 Task: Look for space in Plasencia, Spain from 26th August, 2023 to 10th September, 2023 for 6 adults, 2 children in price range Rs.10000 to Rs.15000. Place can be entire place or shared room with 6 bedrooms having 6 beds and 6 bathrooms. Property type can be house, flat, guest house. Amenities needed are: wifi, TV, free parkinig on premises, gym, breakfast. Booking option can be shelf check-in. Required host language is English.
Action: Mouse moved to (519, 103)
Screenshot: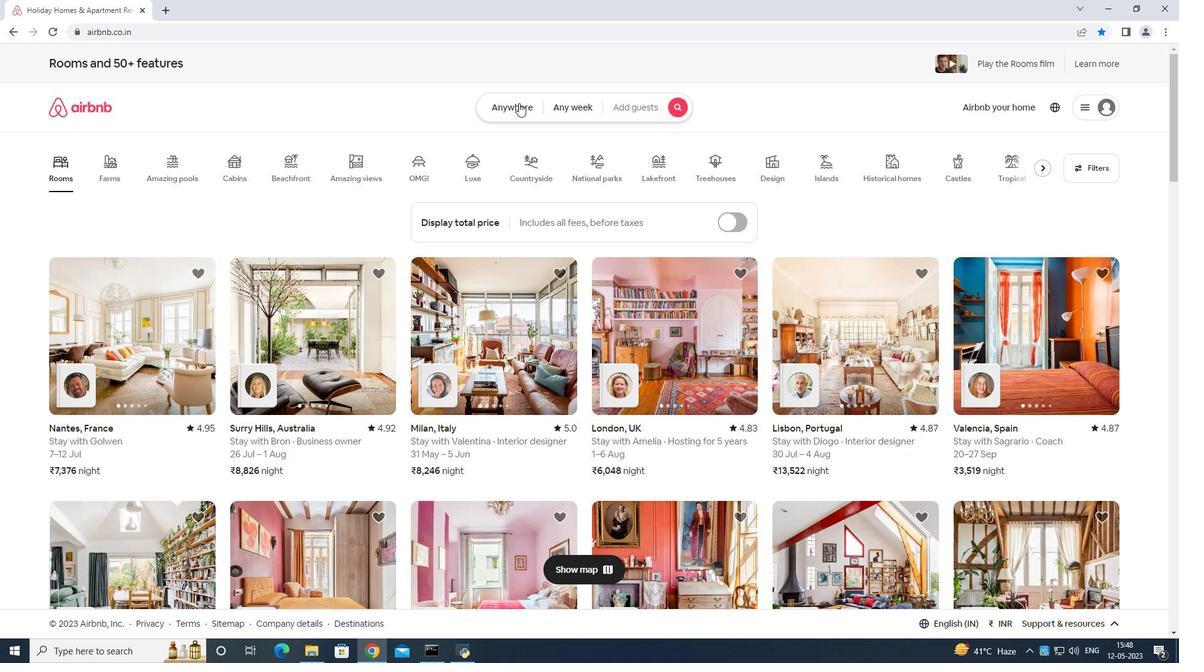 
Action: Mouse pressed left at (519, 103)
Screenshot: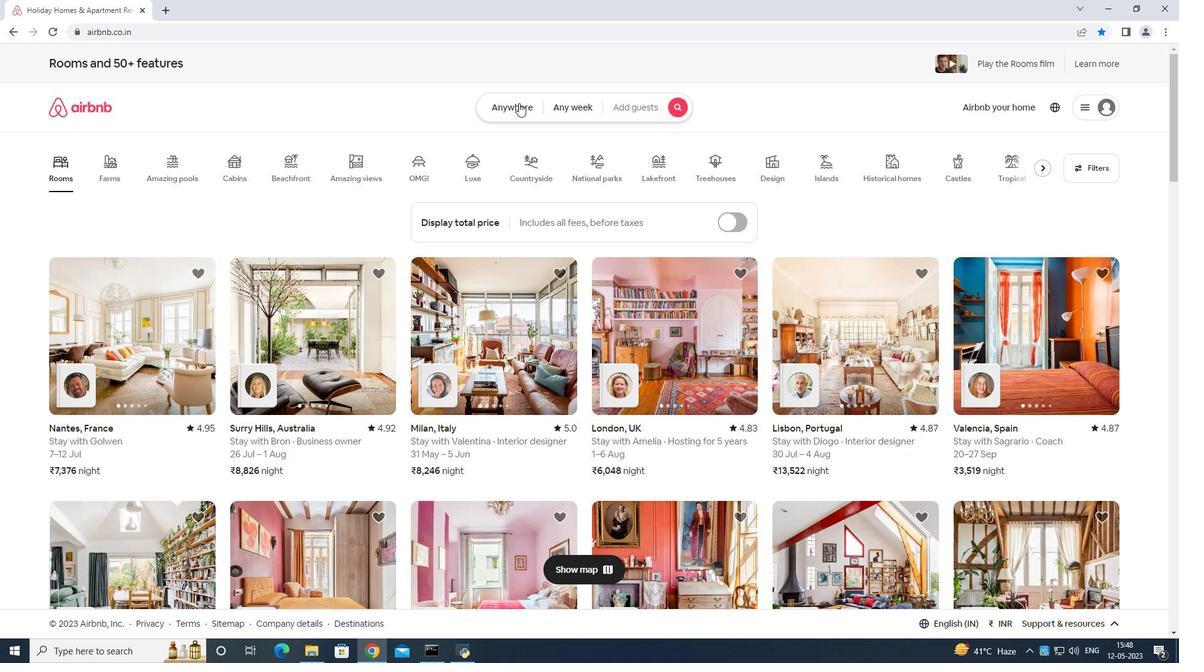 
Action: Mouse moved to (430, 148)
Screenshot: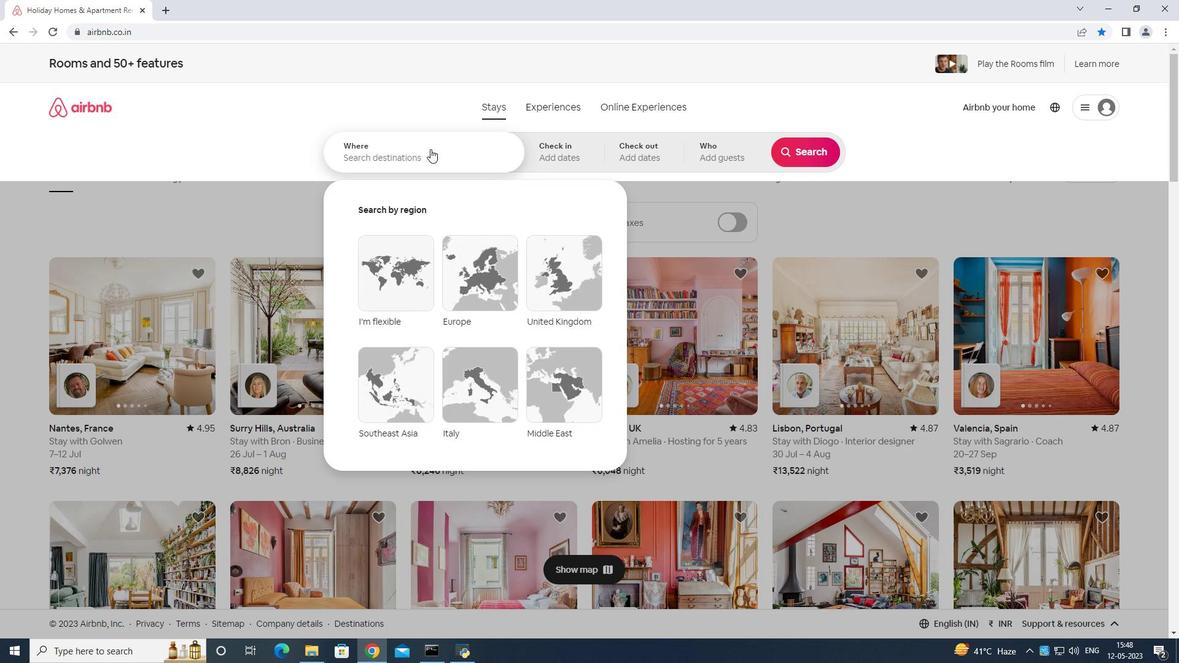 
Action: Mouse pressed left at (430, 148)
Screenshot: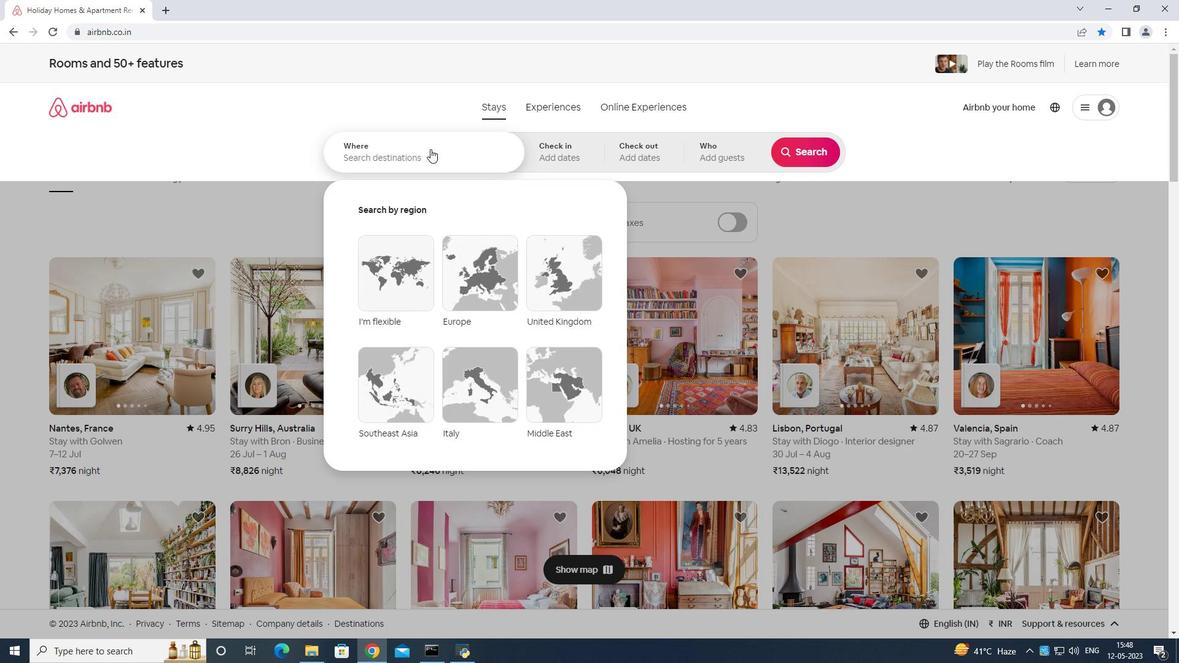 
Action: Mouse moved to (410, 149)
Screenshot: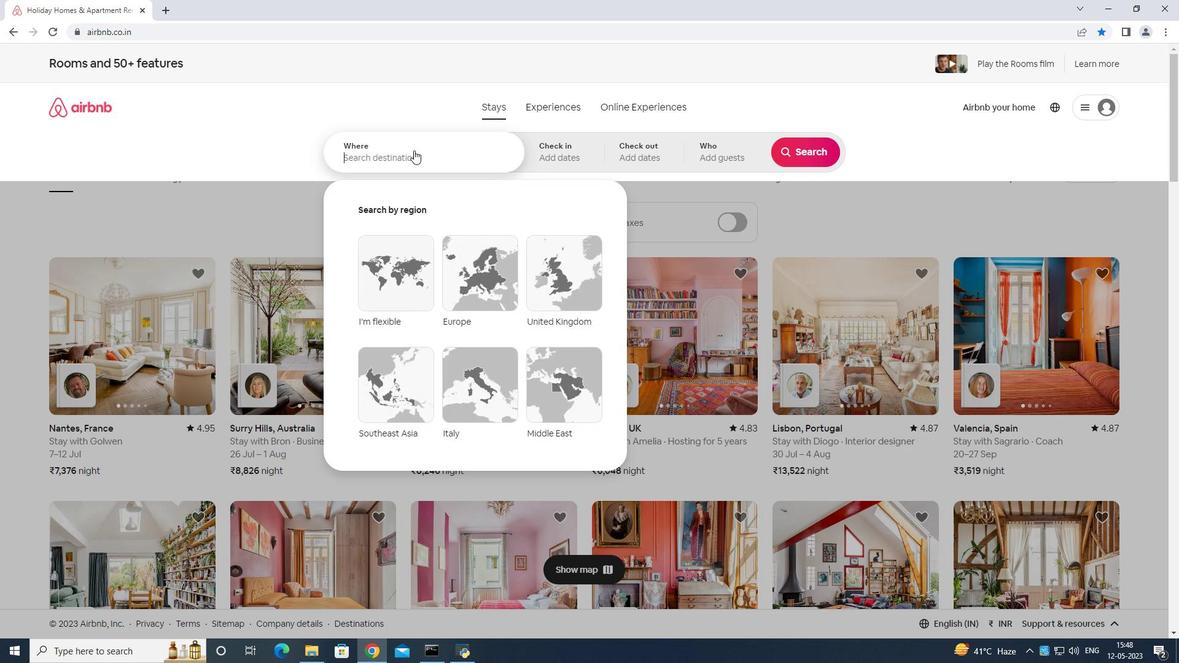 
Action: Key pressed <Key.shift>Plasecia<Key.space>spain<Key.enter>
Screenshot: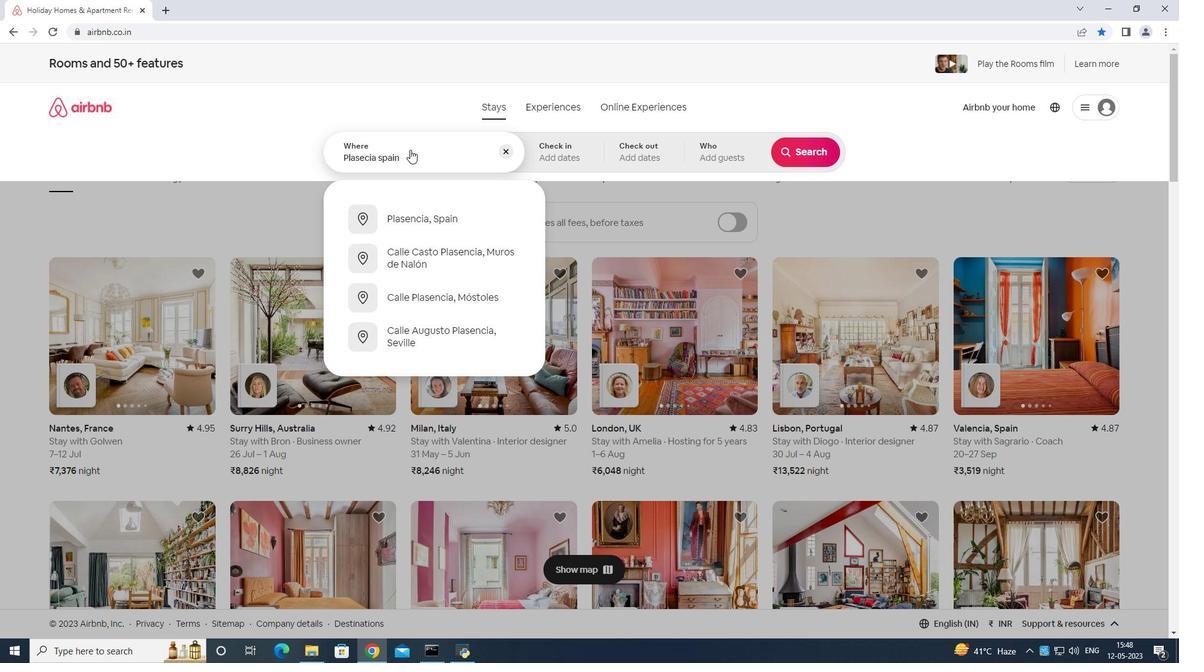 
Action: Mouse moved to (800, 253)
Screenshot: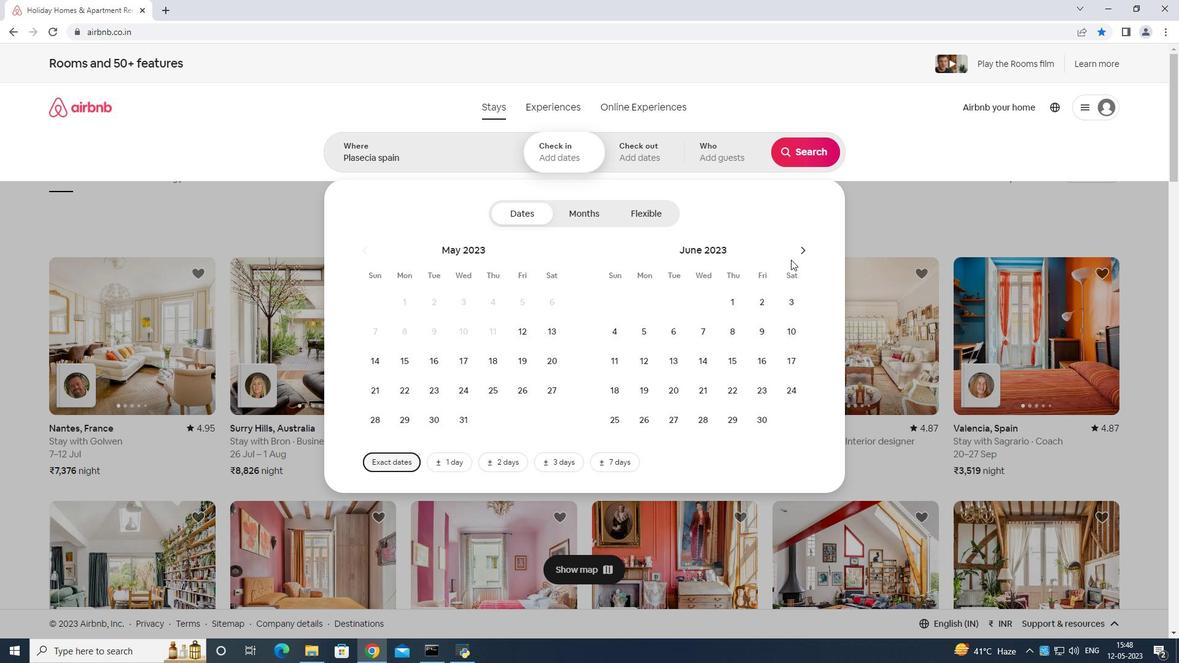 
Action: Mouse pressed left at (800, 253)
Screenshot: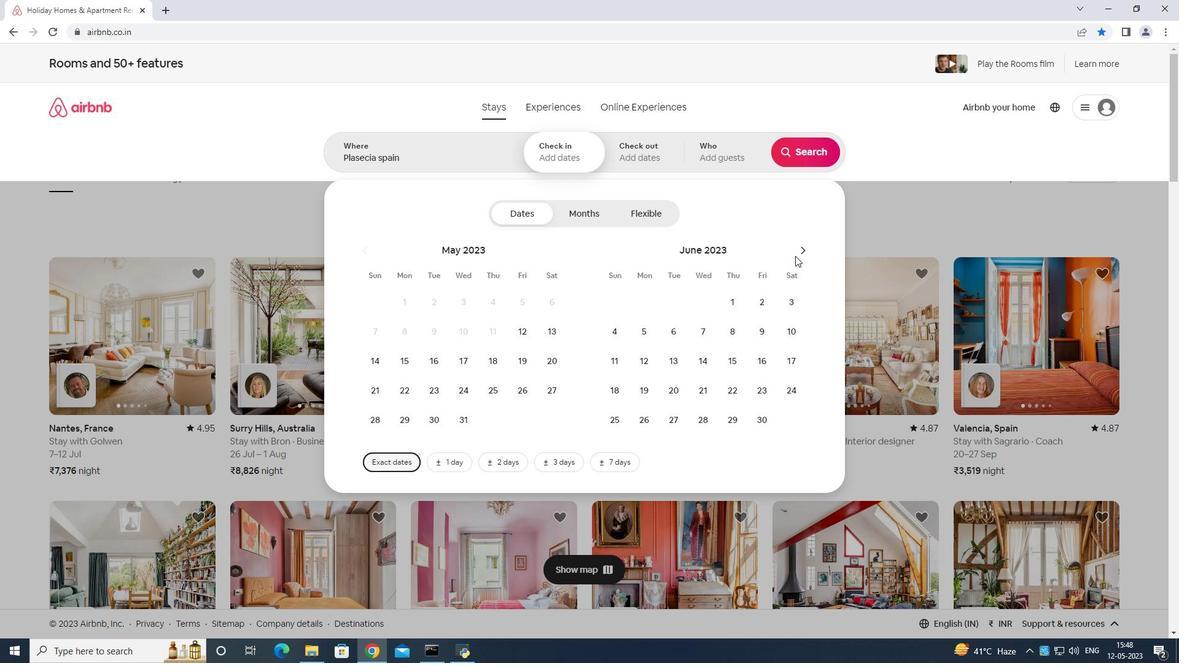 
Action: Mouse moved to (801, 252)
Screenshot: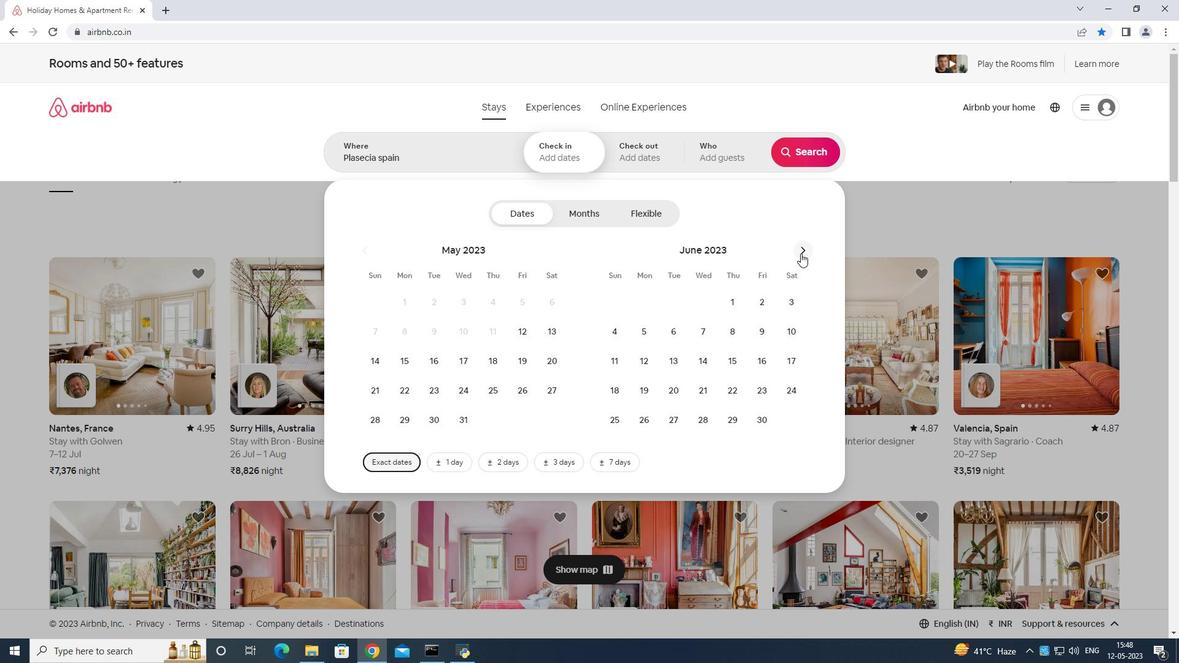 
Action: Mouse pressed left at (801, 252)
Screenshot: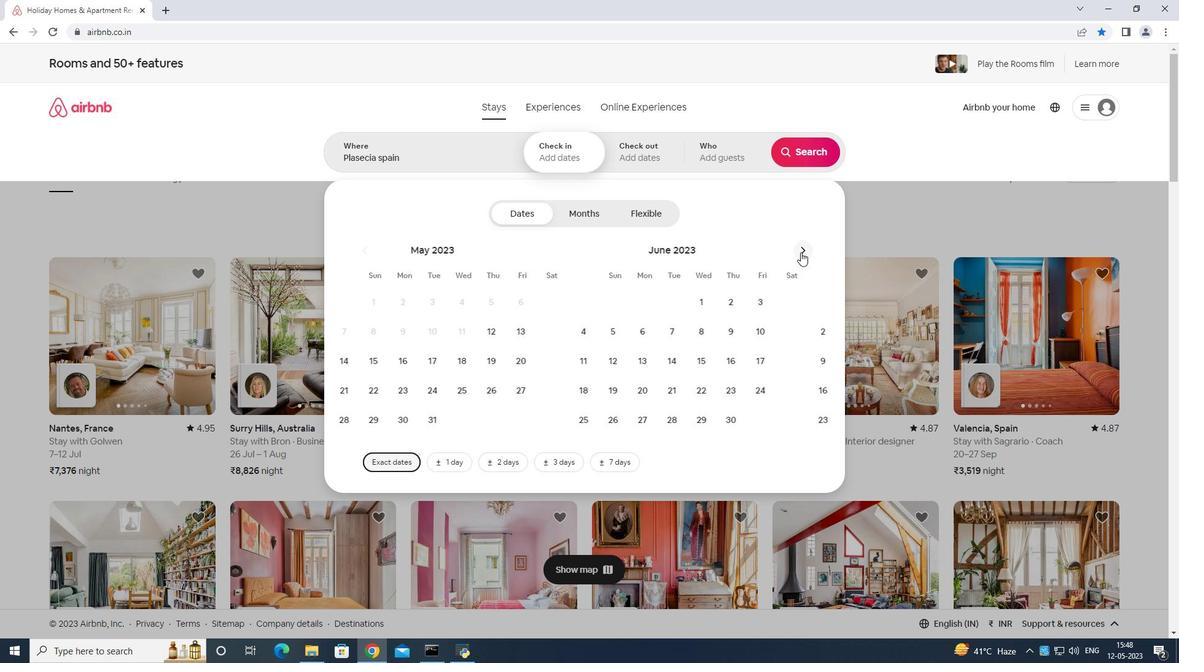 
Action: Mouse moved to (786, 383)
Screenshot: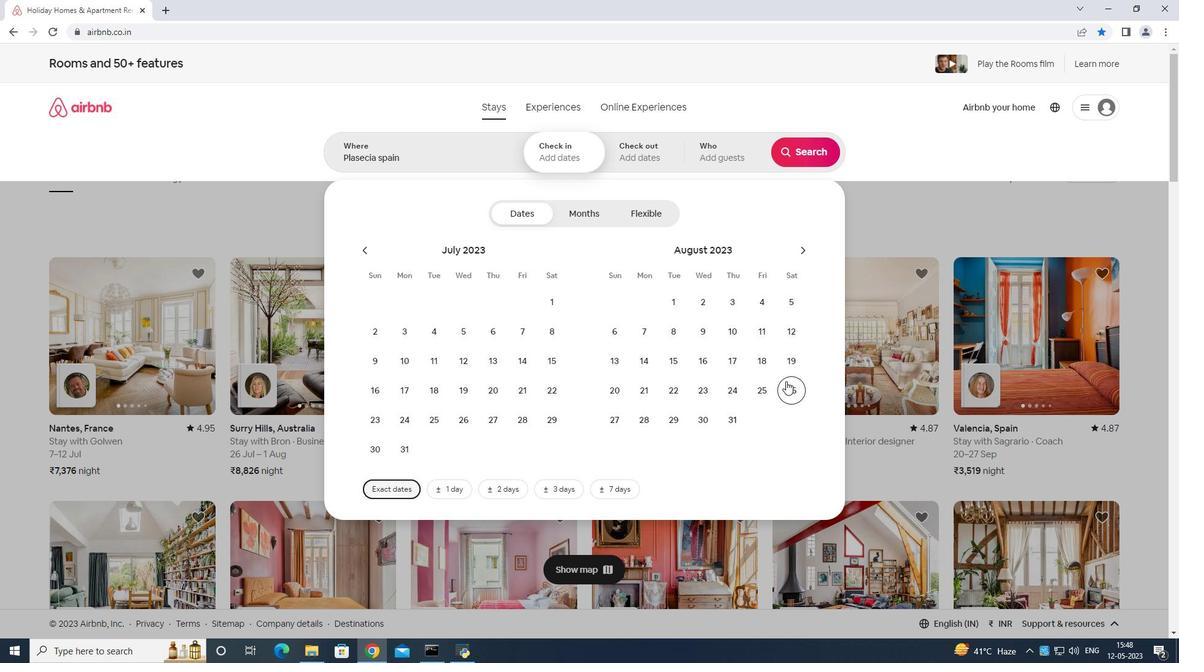 
Action: Mouse pressed left at (786, 383)
Screenshot: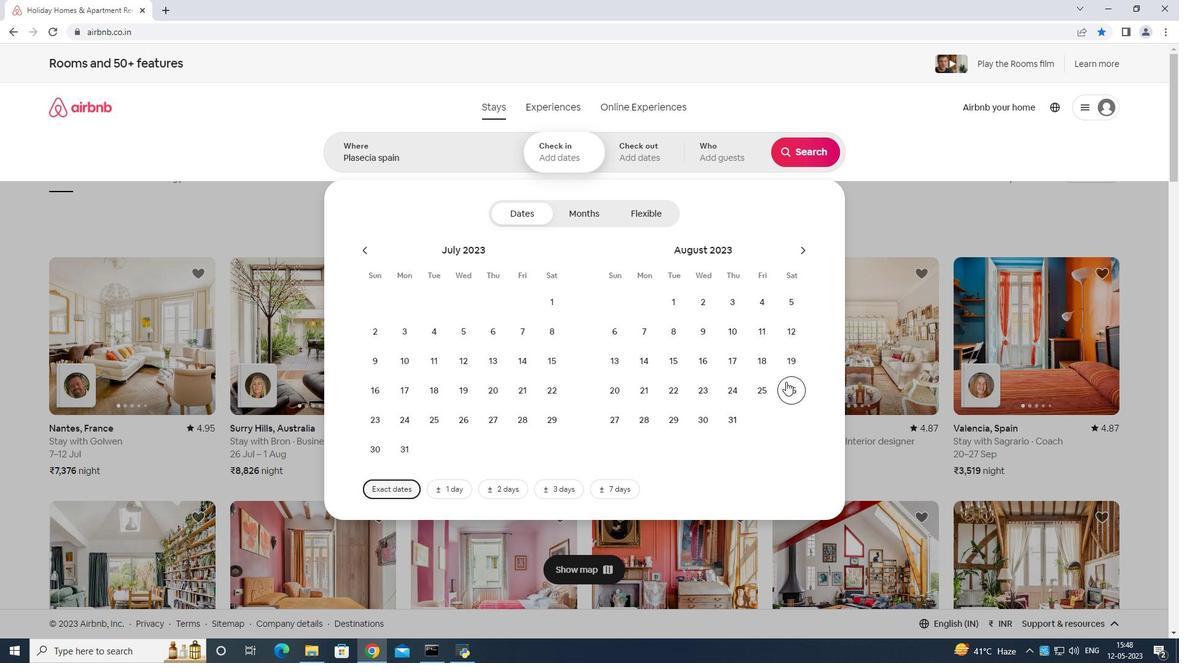 
Action: Mouse moved to (724, 154)
Screenshot: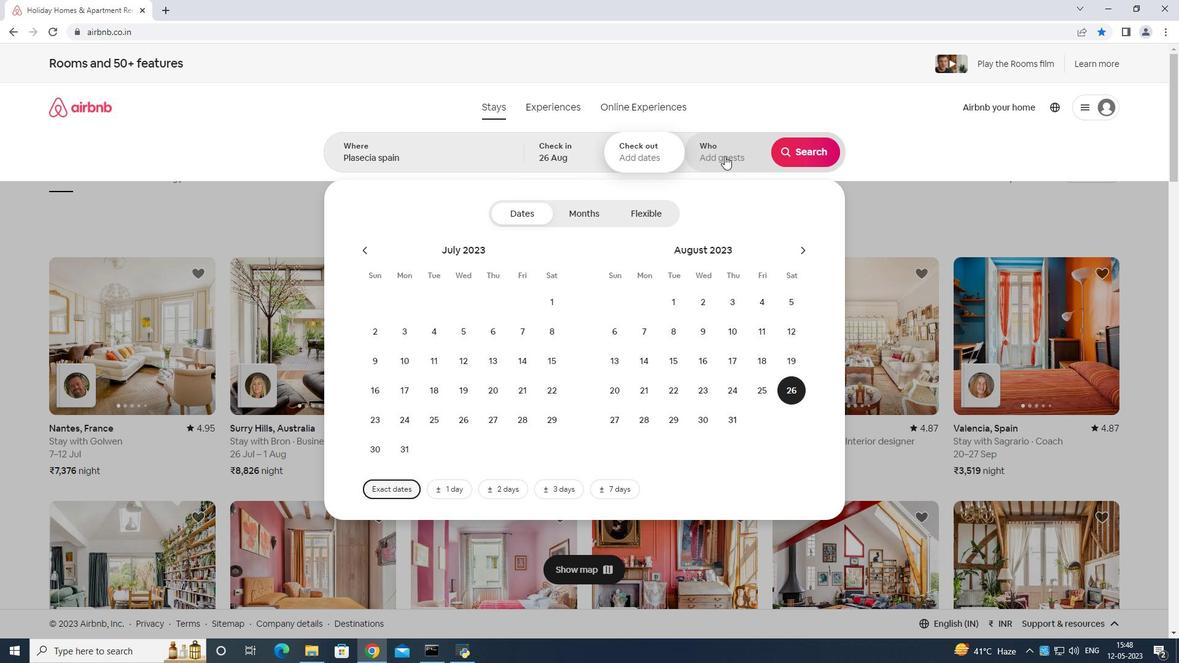 
Action: Mouse pressed left at (724, 154)
Screenshot: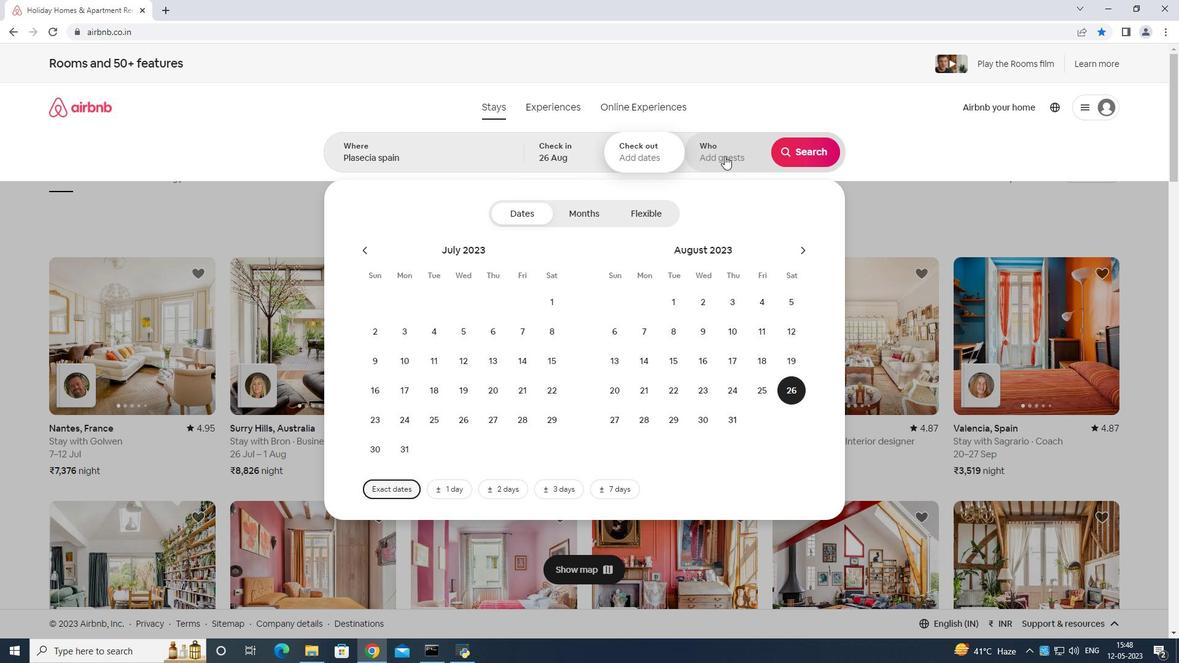 
Action: Mouse moved to (659, 155)
Screenshot: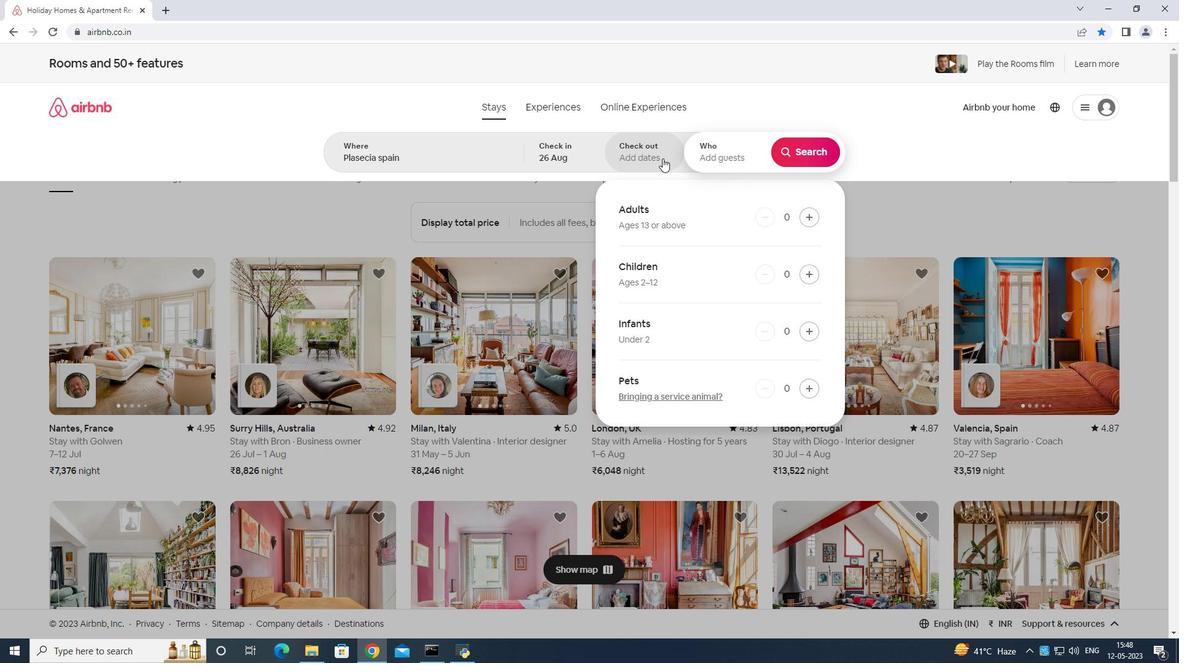 
Action: Mouse pressed left at (659, 155)
Screenshot: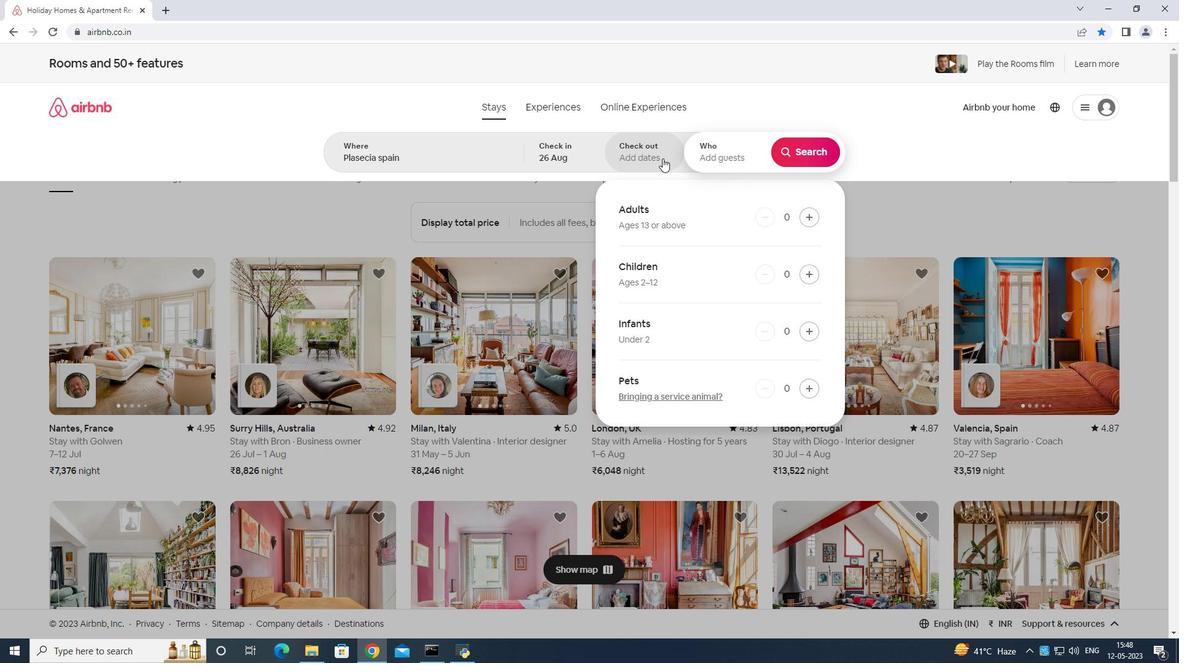 
Action: Mouse moved to (805, 250)
Screenshot: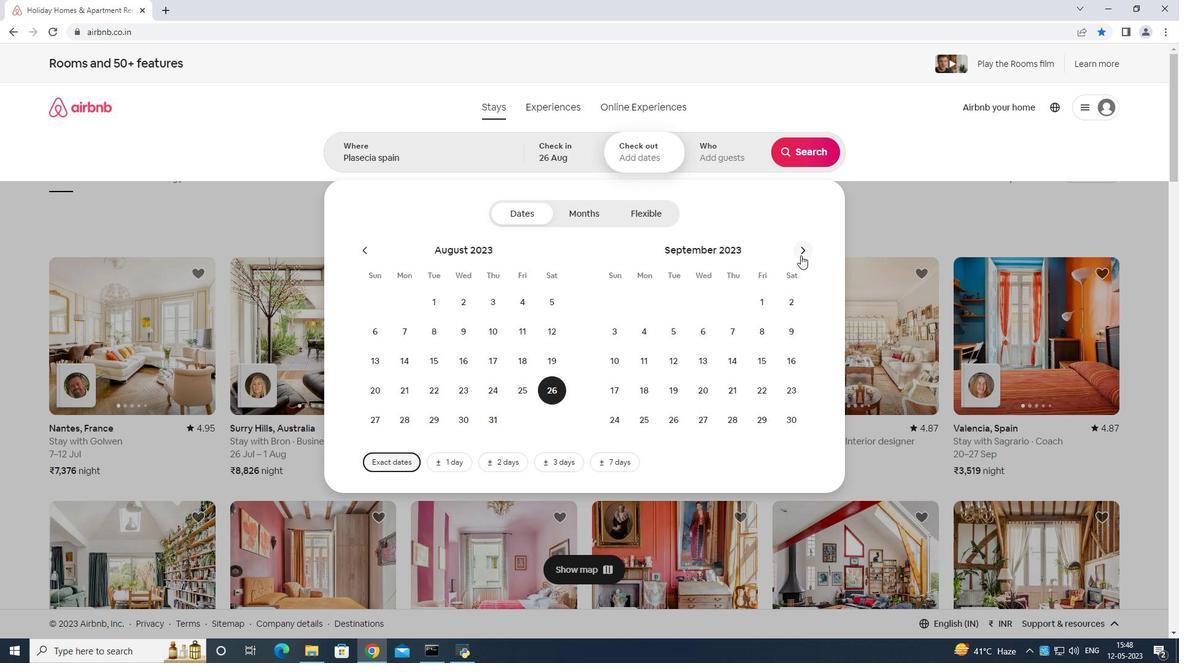
Action: Mouse pressed left at (805, 250)
Screenshot: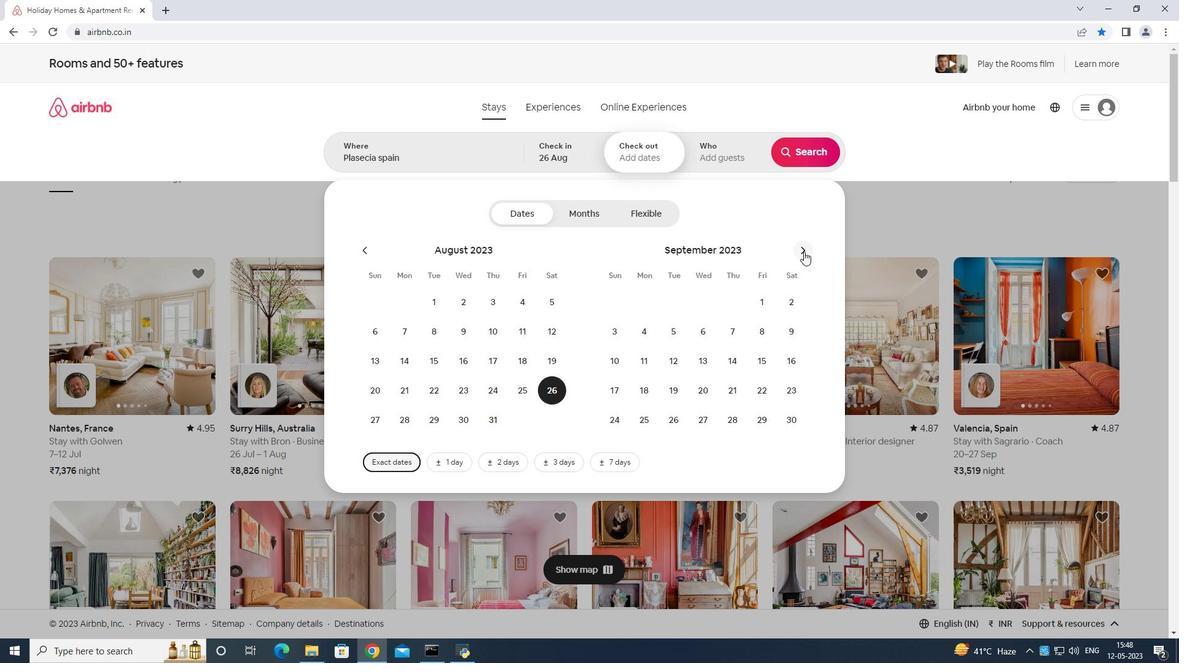 
Action: Mouse moved to (382, 358)
Screenshot: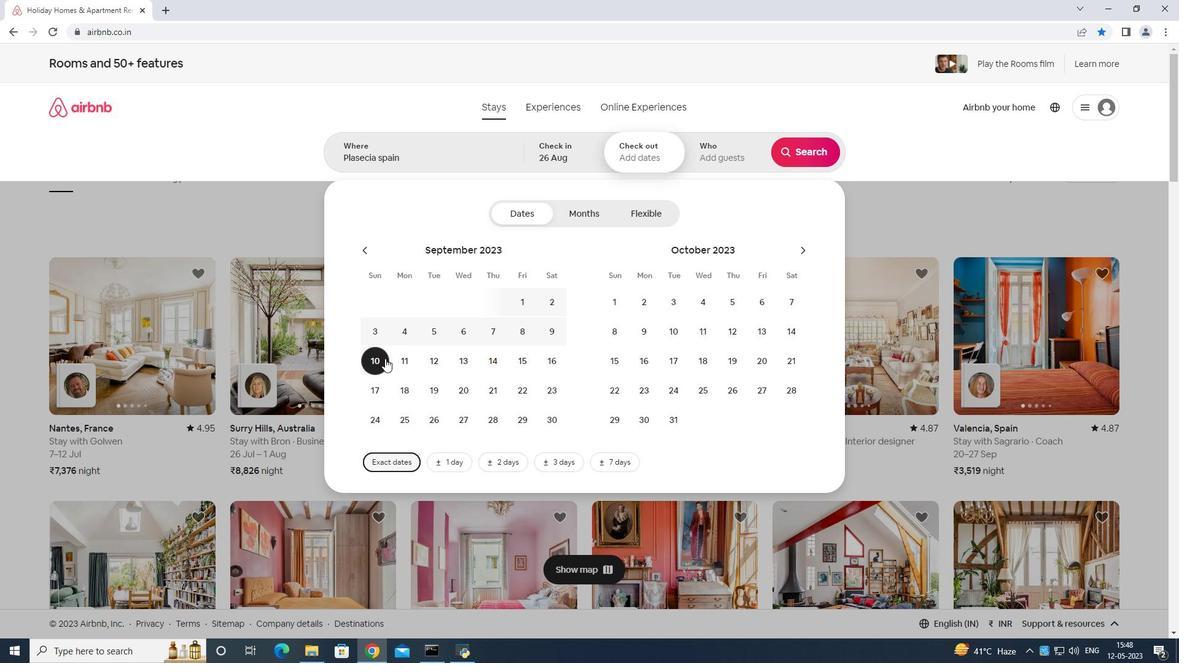 
Action: Mouse pressed left at (382, 358)
Screenshot: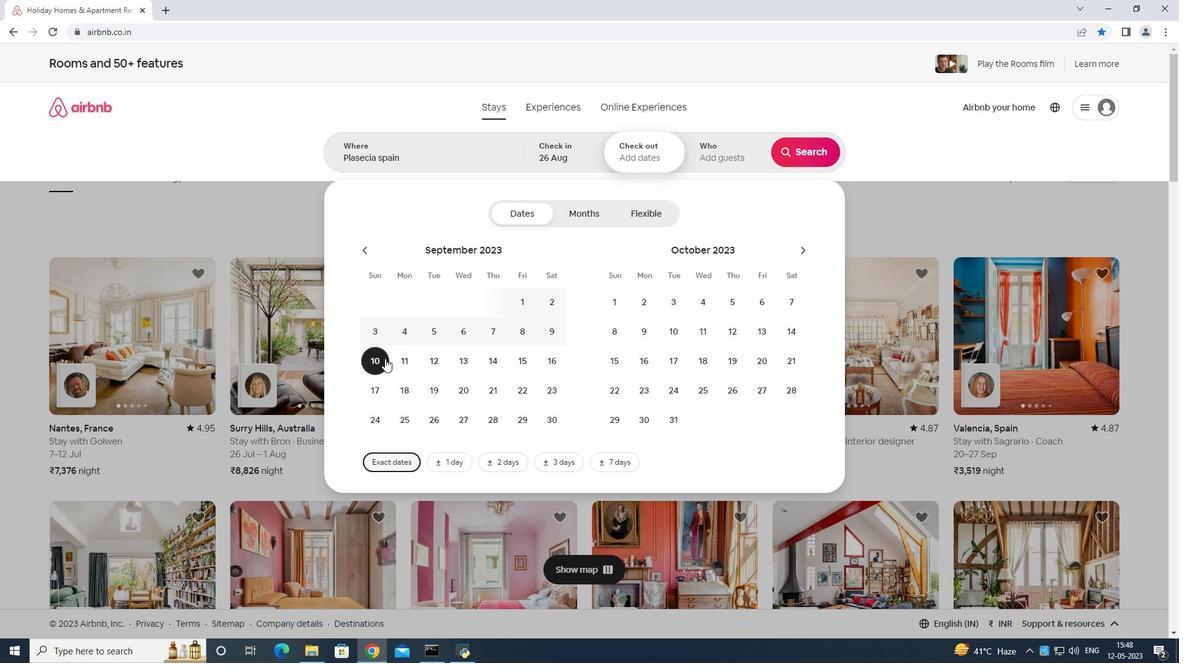 
Action: Mouse moved to (742, 152)
Screenshot: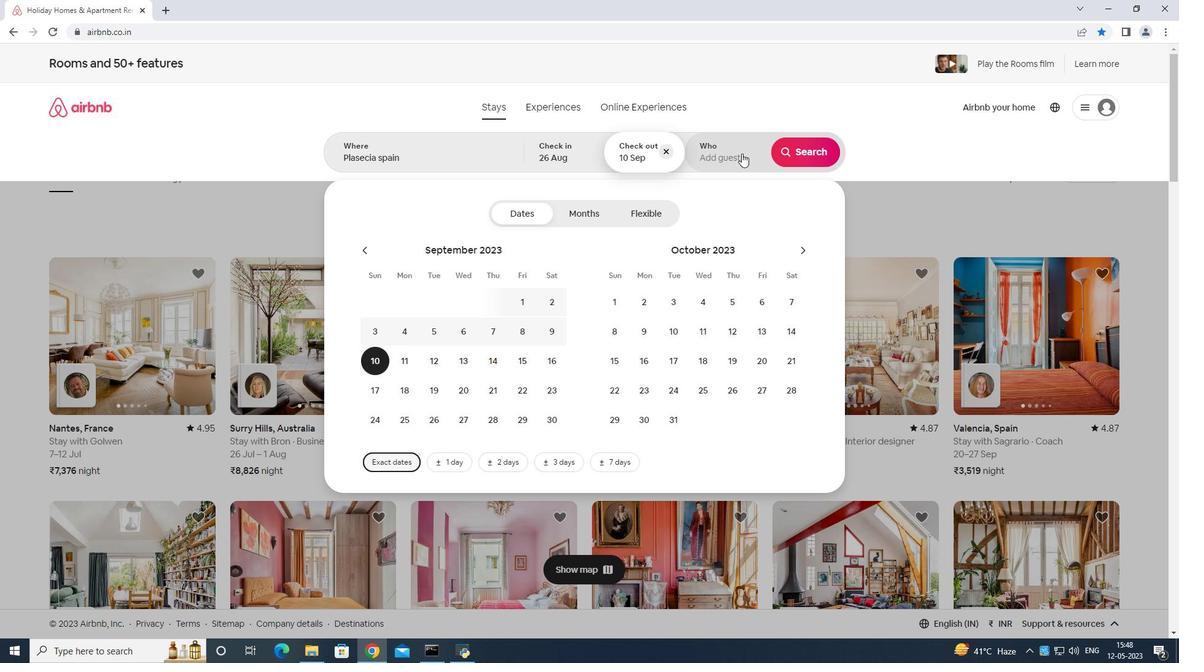 
Action: Mouse pressed left at (742, 152)
Screenshot: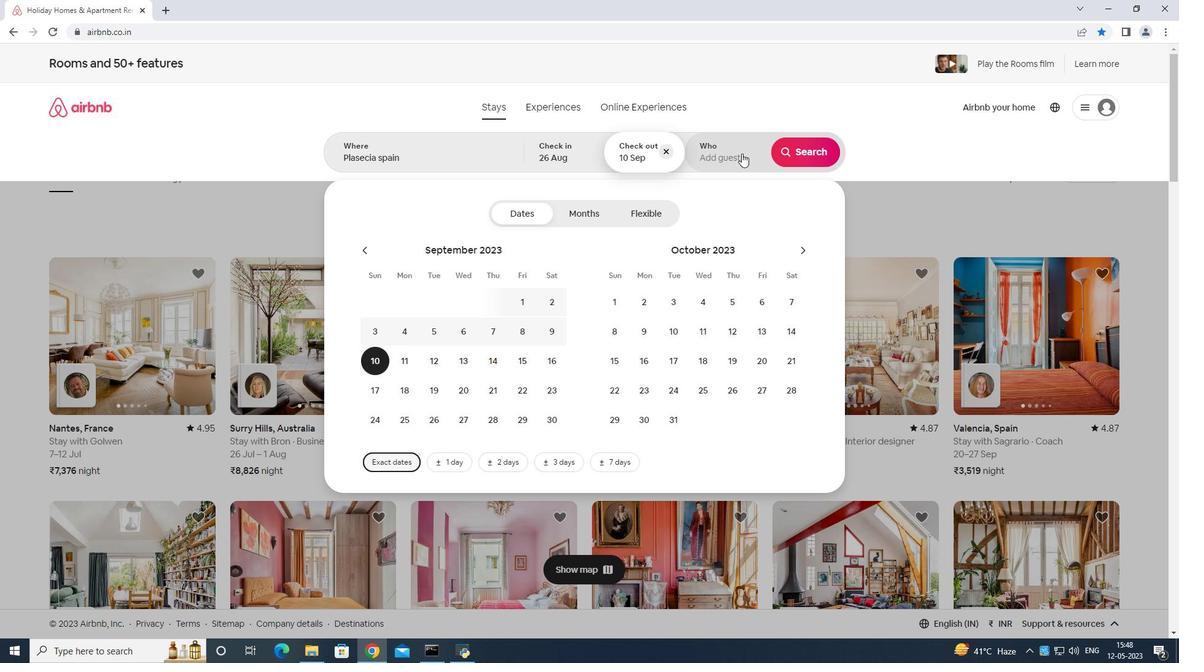 
Action: Mouse moved to (809, 219)
Screenshot: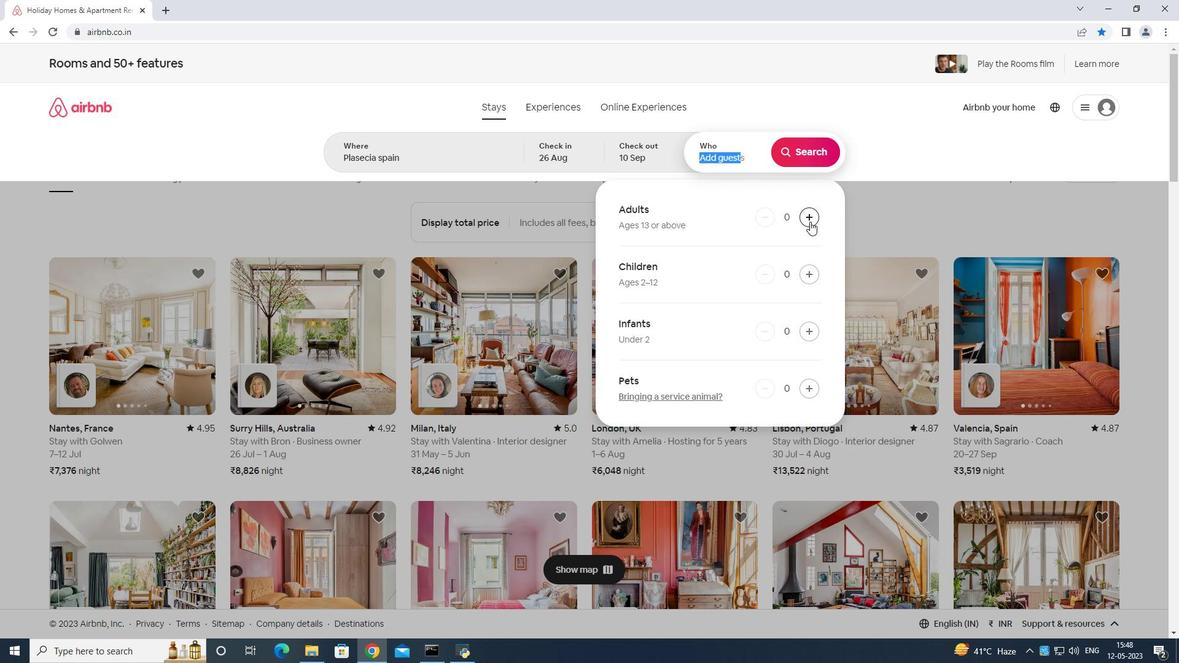 
Action: Mouse pressed left at (809, 219)
Screenshot: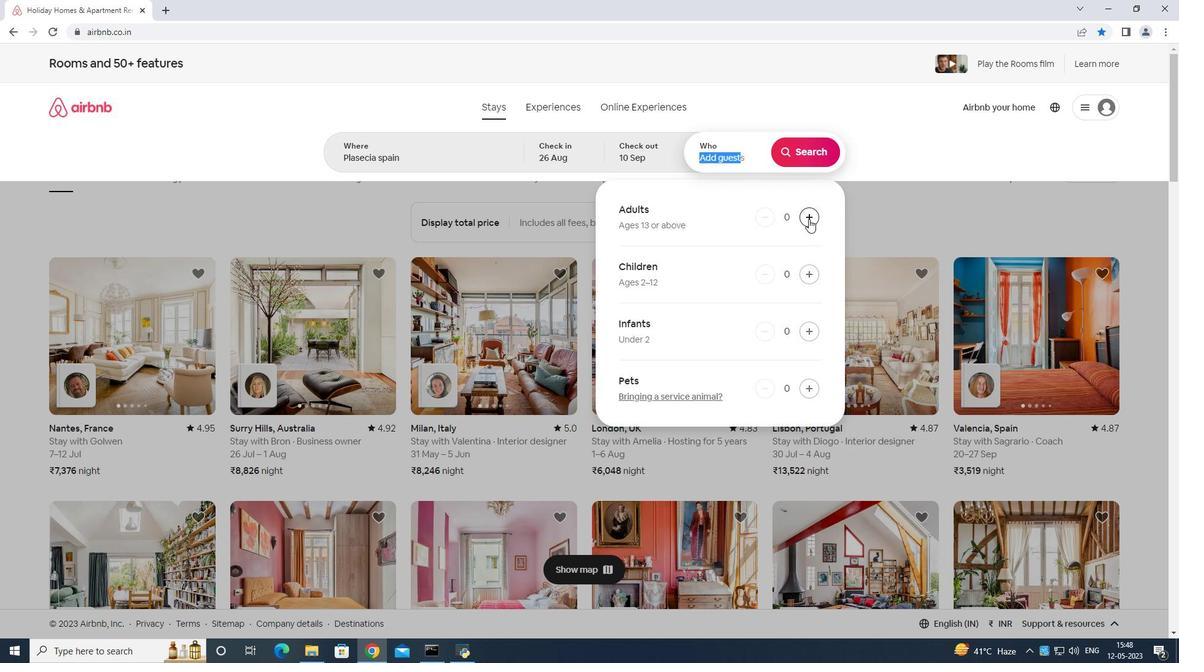 
Action: Mouse pressed left at (809, 219)
Screenshot: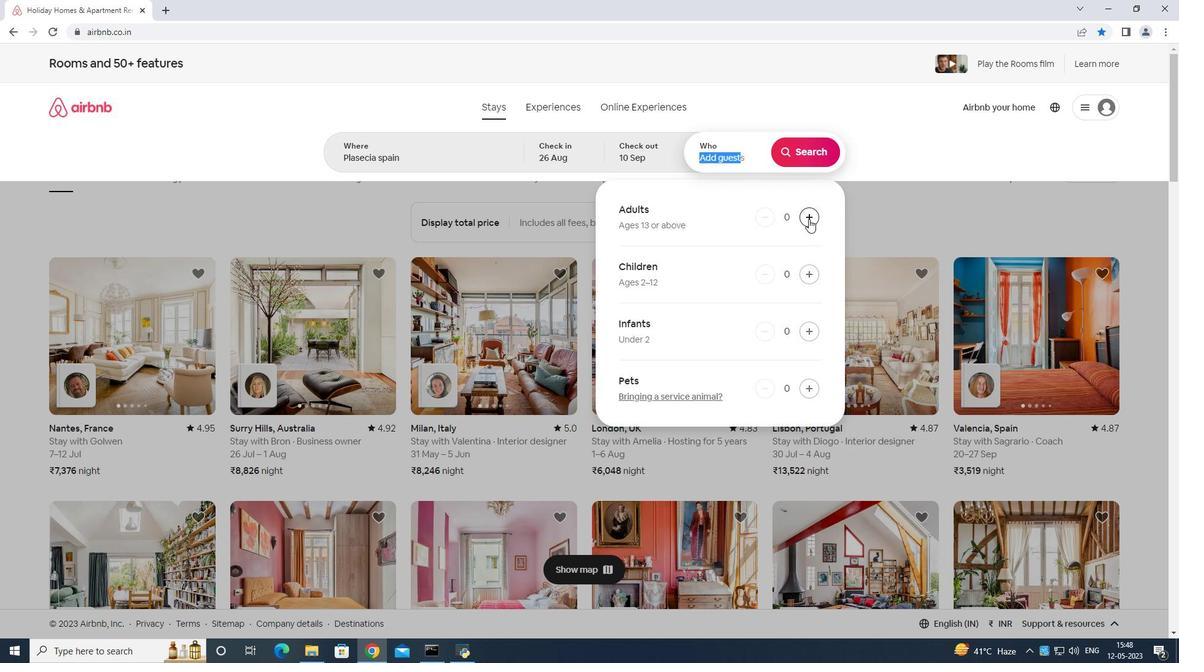 
Action: Mouse moved to (809, 218)
Screenshot: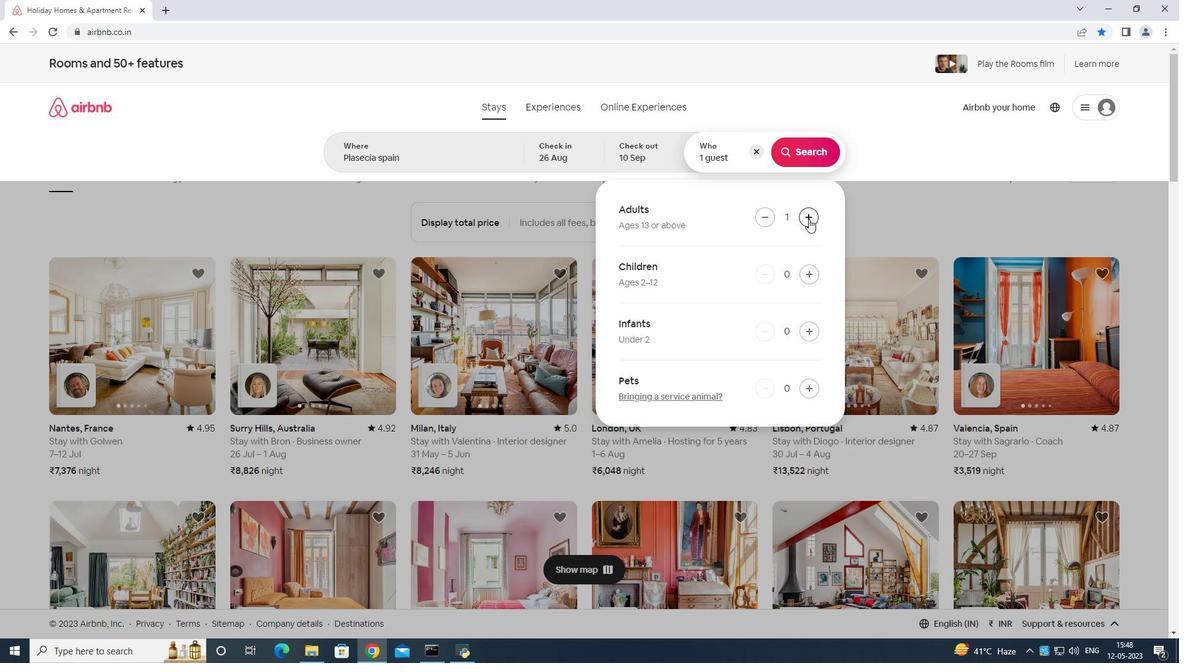 
Action: Mouse pressed left at (809, 218)
Screenshot: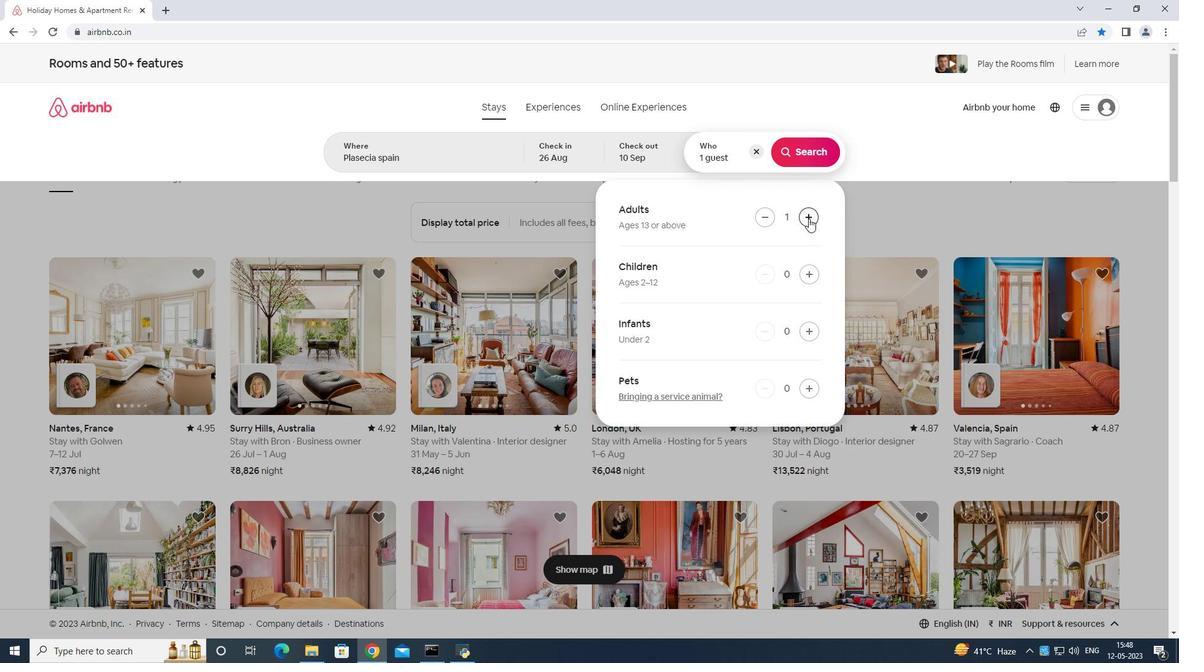 
Action: Mouse pressed left at (809, 218)
Screenshot: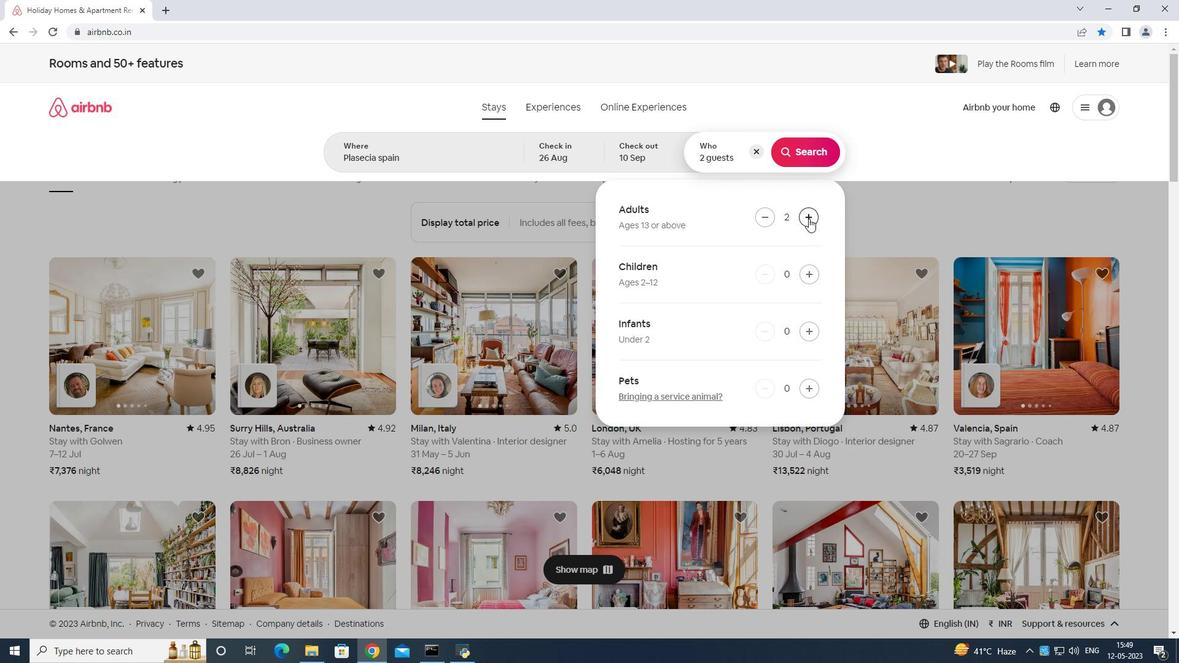 
Action: Mouse moved to (809, 218)
Screenshot: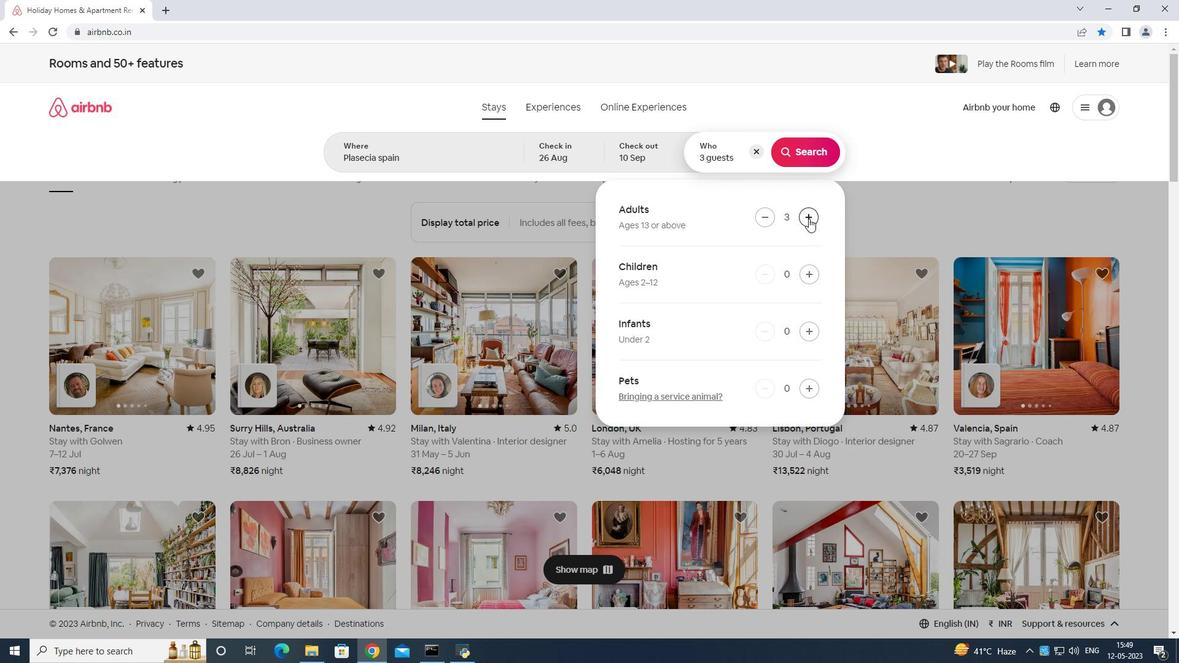 
Action: Mouse pressed left at (809, 218)
Screenshot: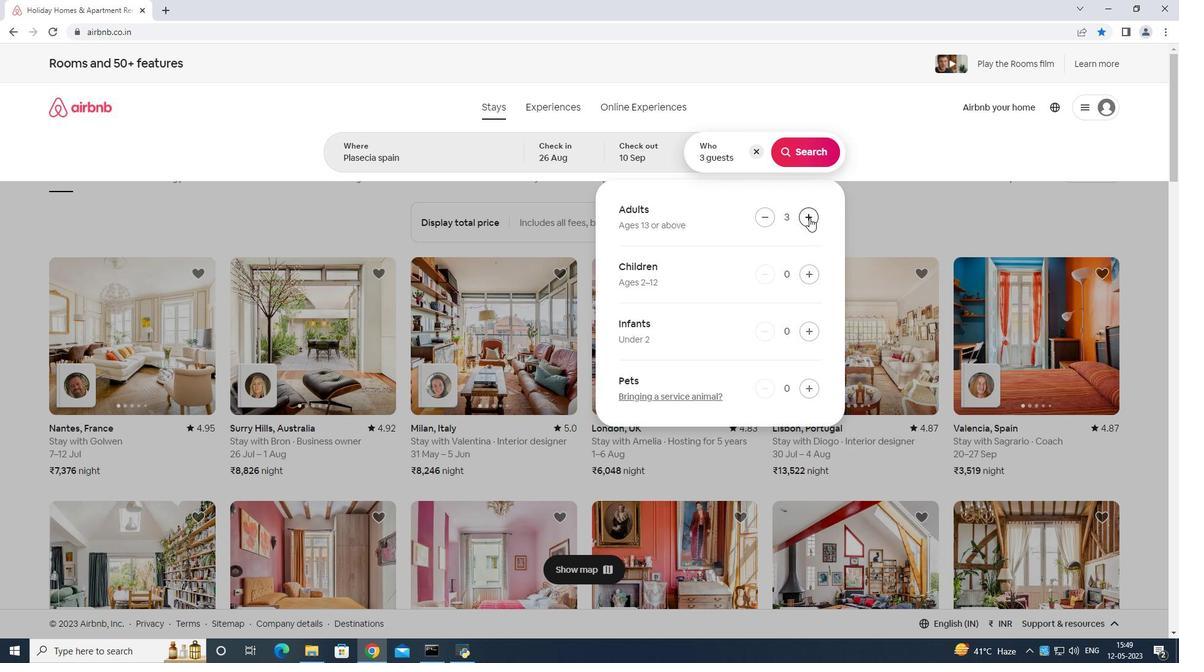 
Action: Mouse pressed left at (809, 218)
Screenshot: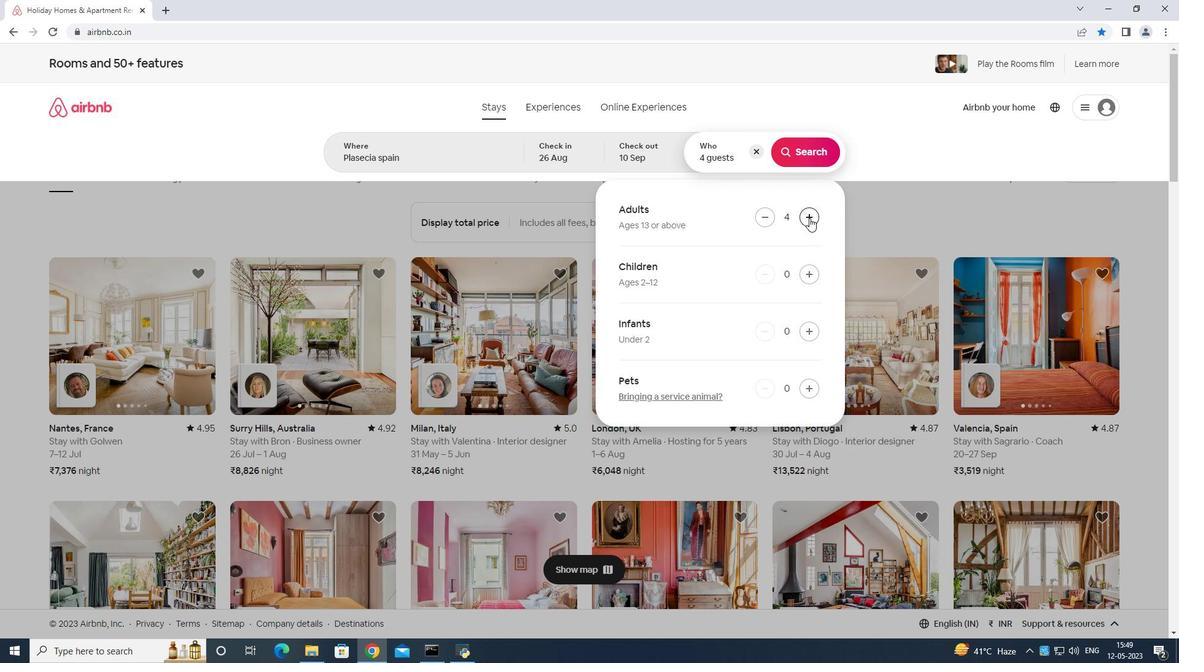 
Action: Mouse moved to (810, 270)
Screenshot: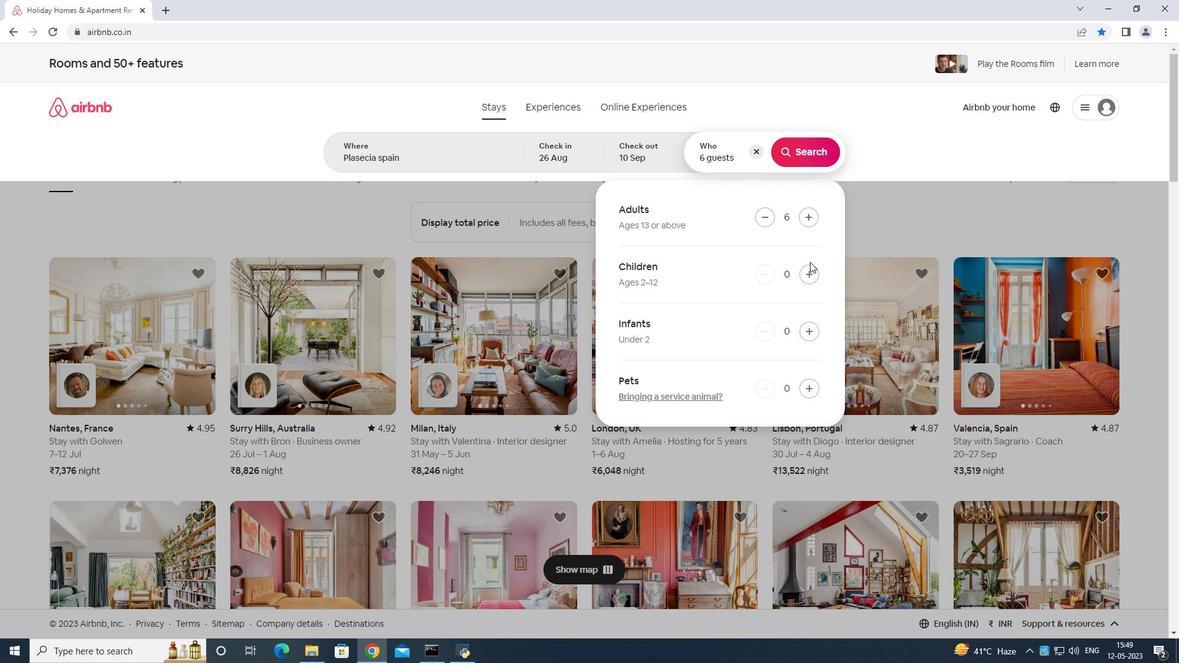 
Action: Mouse pressed left at (810, 270)
Screenshot: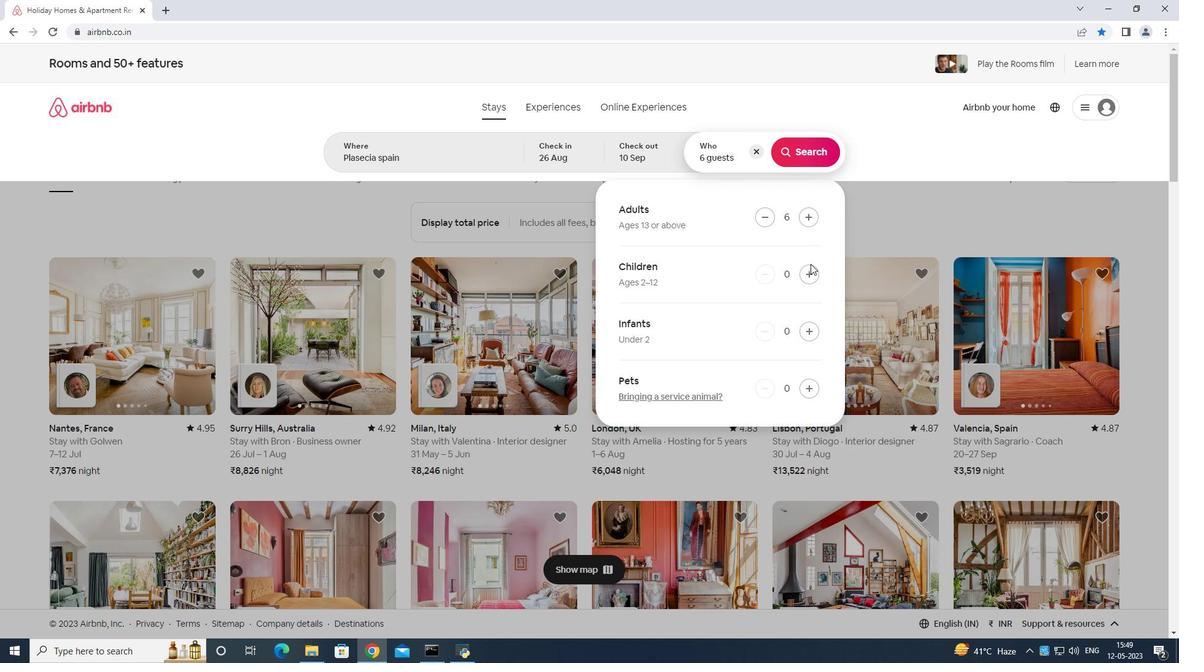 
Action: Mouse pressed left at (810, 270)
Screenshot: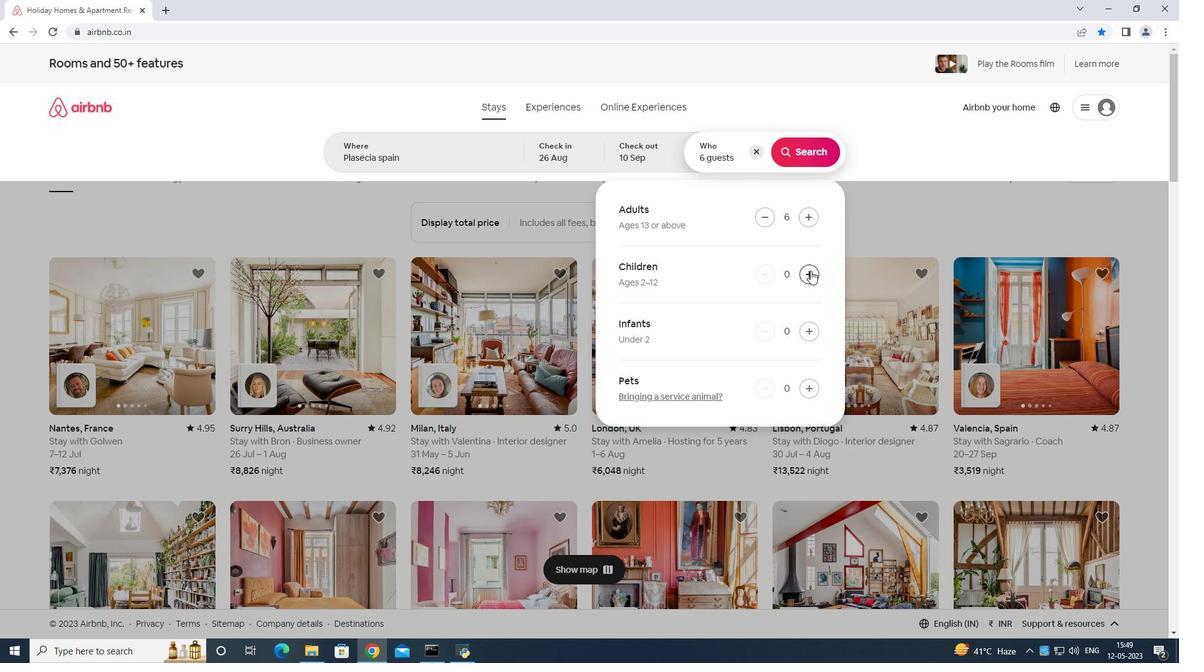 
Action: Mouse moved to (805, 154)
Screenshot: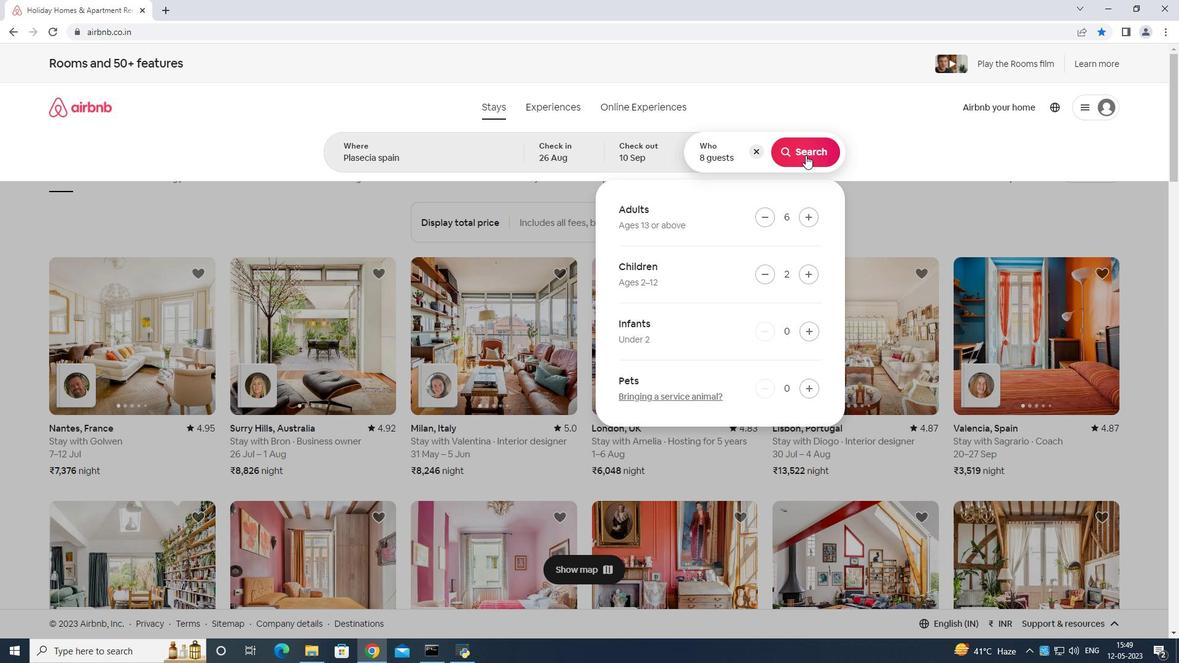 
Action: Mouse pressed left at (805, 154)
Screenshot: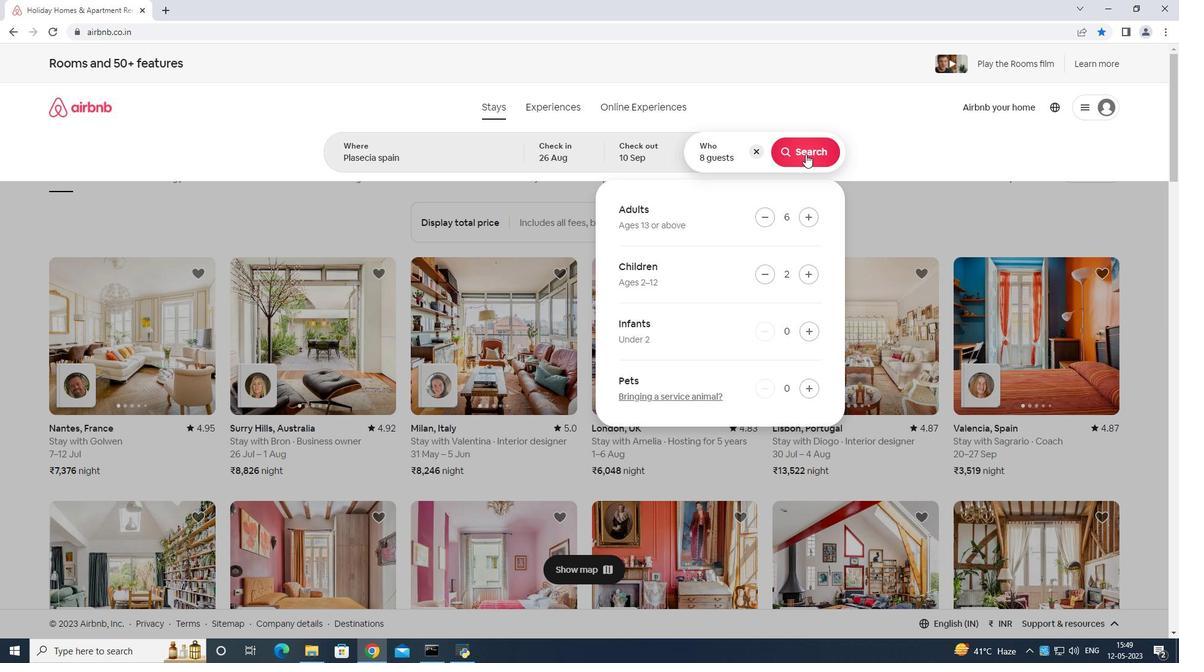 
Action: Mouse moved to (1142, 97)
Screenshot: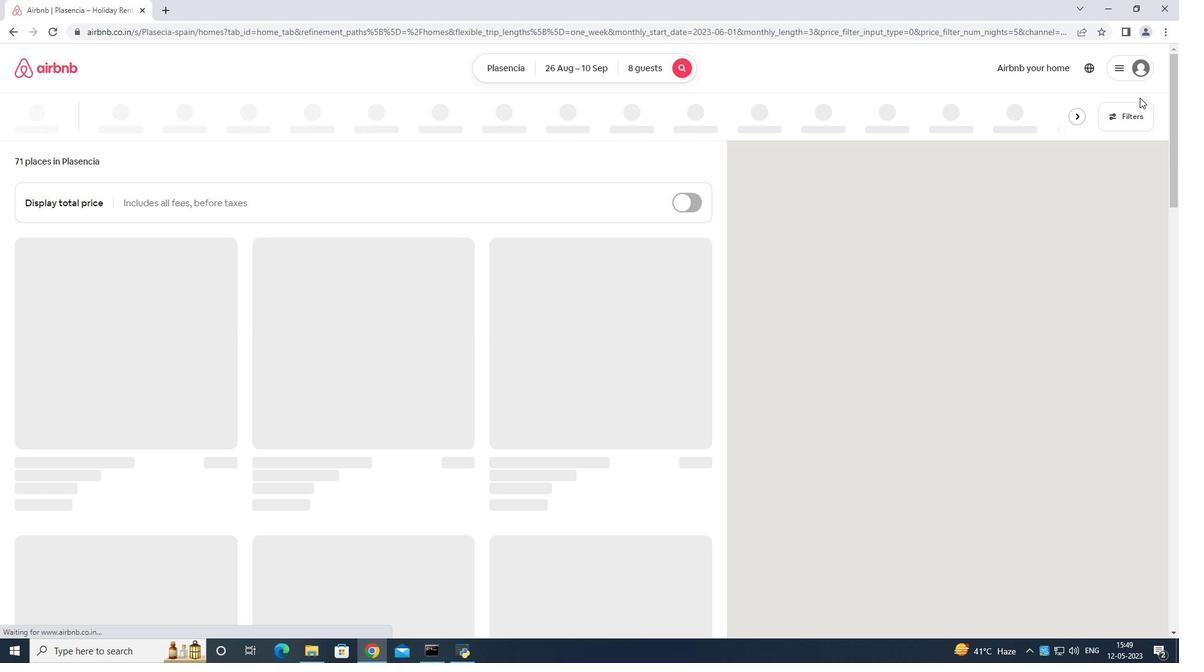 
Action: Mouse pressed left at (1142, 97)
Screenshot: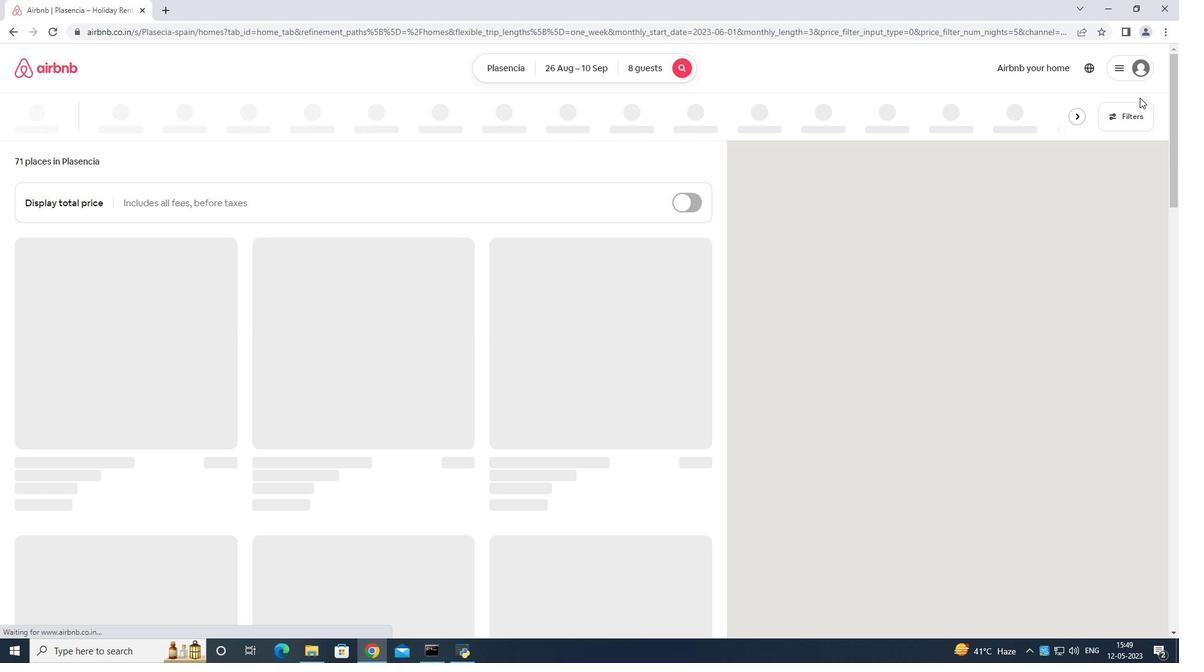 
Action: Mouse moved to (1133, 110)
Screenshot: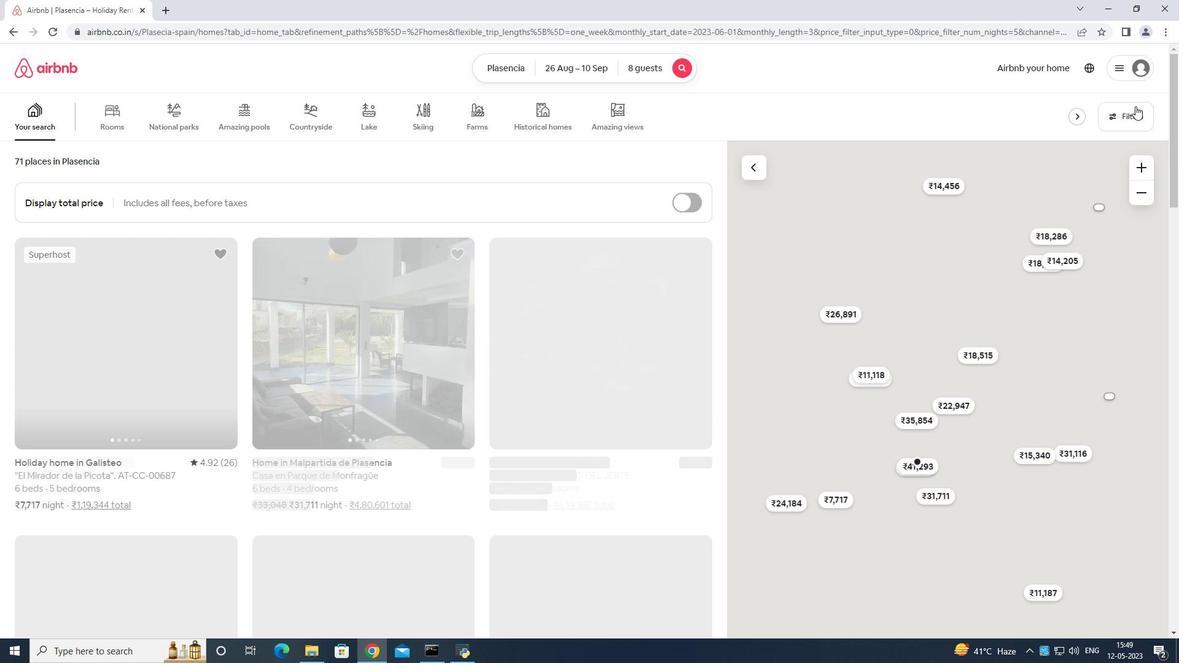 
Action: Mouse pressed left at (1133, 110)
Screenshot: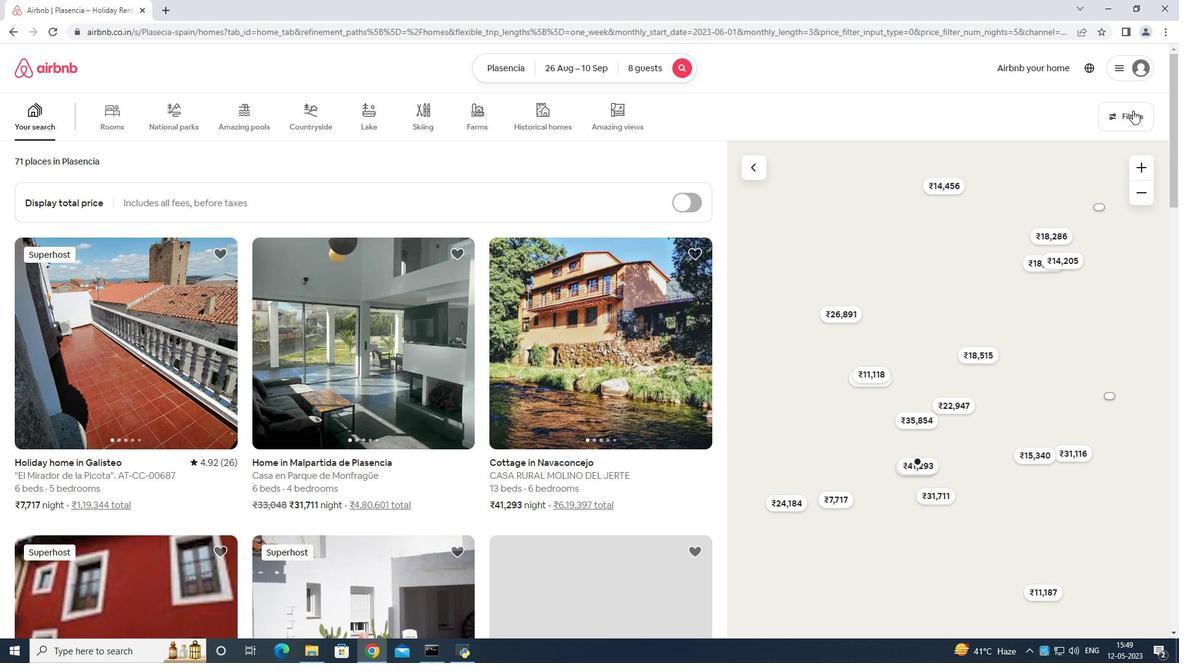 
Action: Mouse moved to (508, 418)
Screenshot: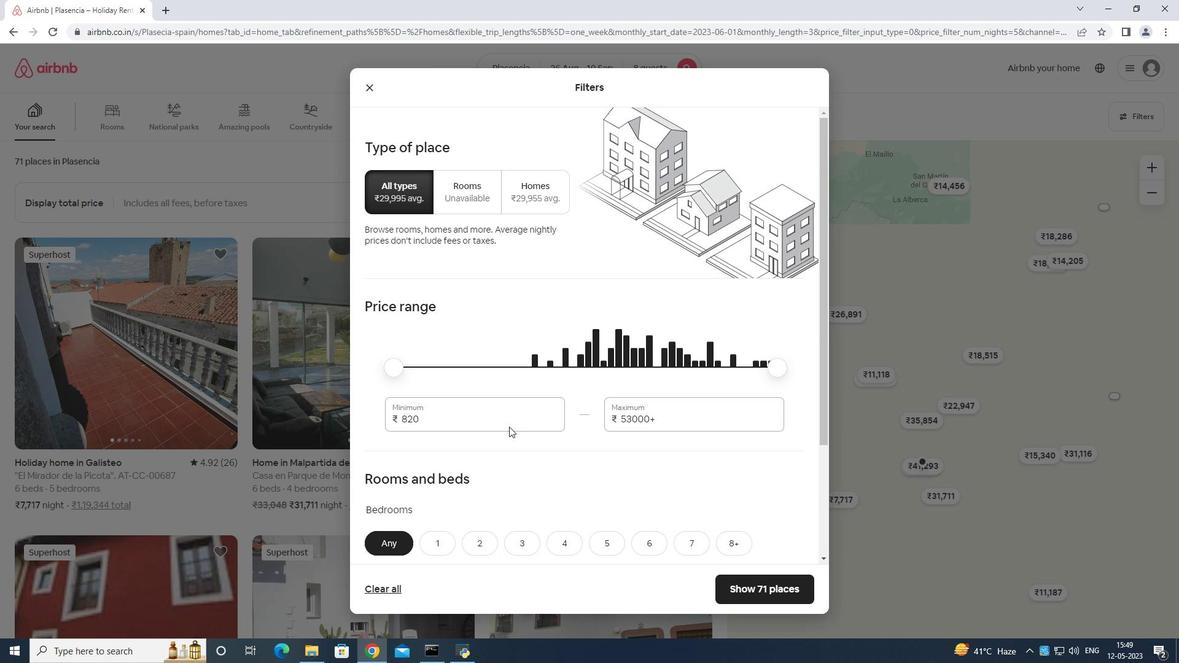 
Action: Mouse pressed left at (508, 418)
Screenshot: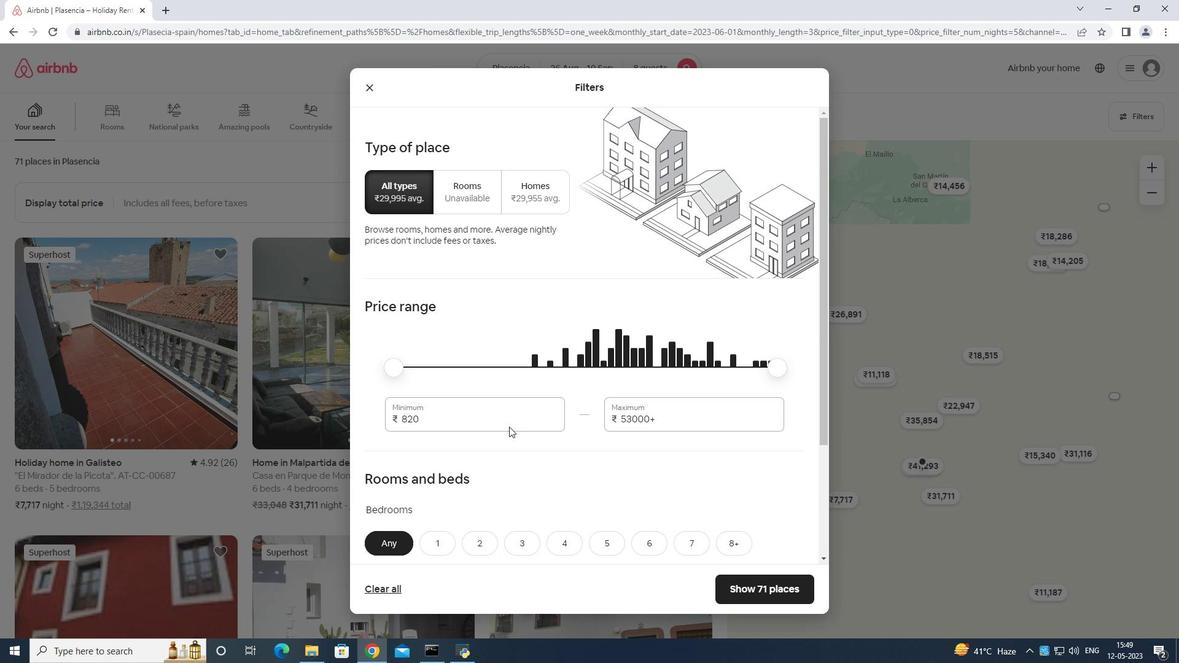 
Action: Mouse moved to (514, 414)
Screenshot: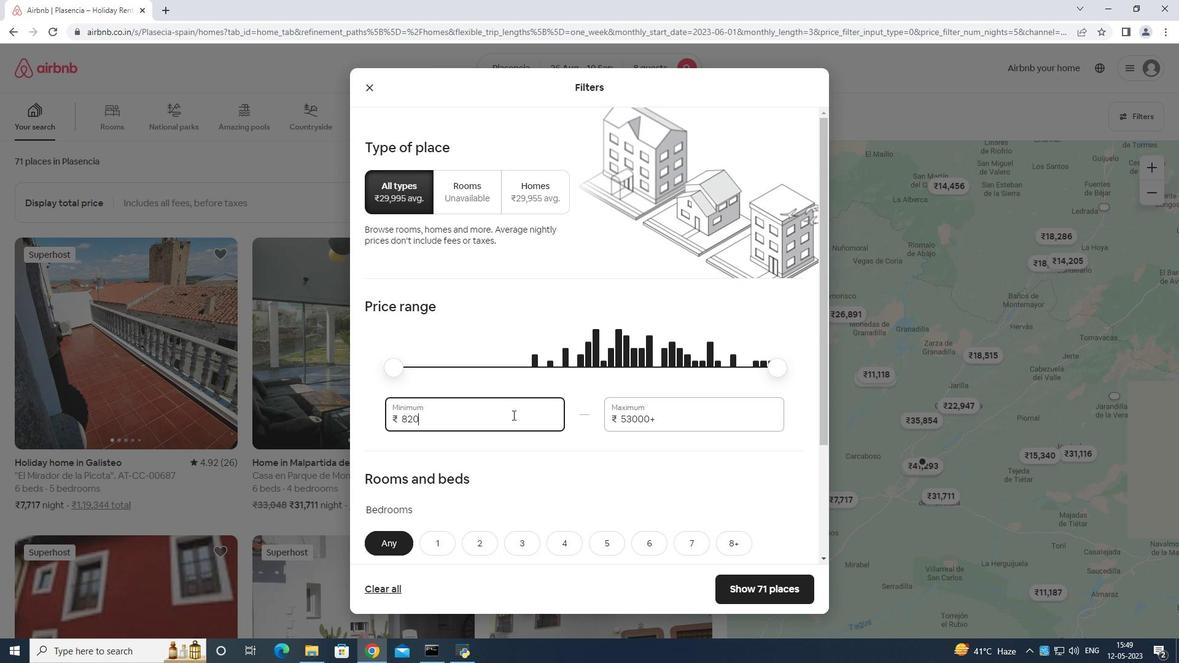 
Action: Key pressed <Key.backspace>
Screenshot: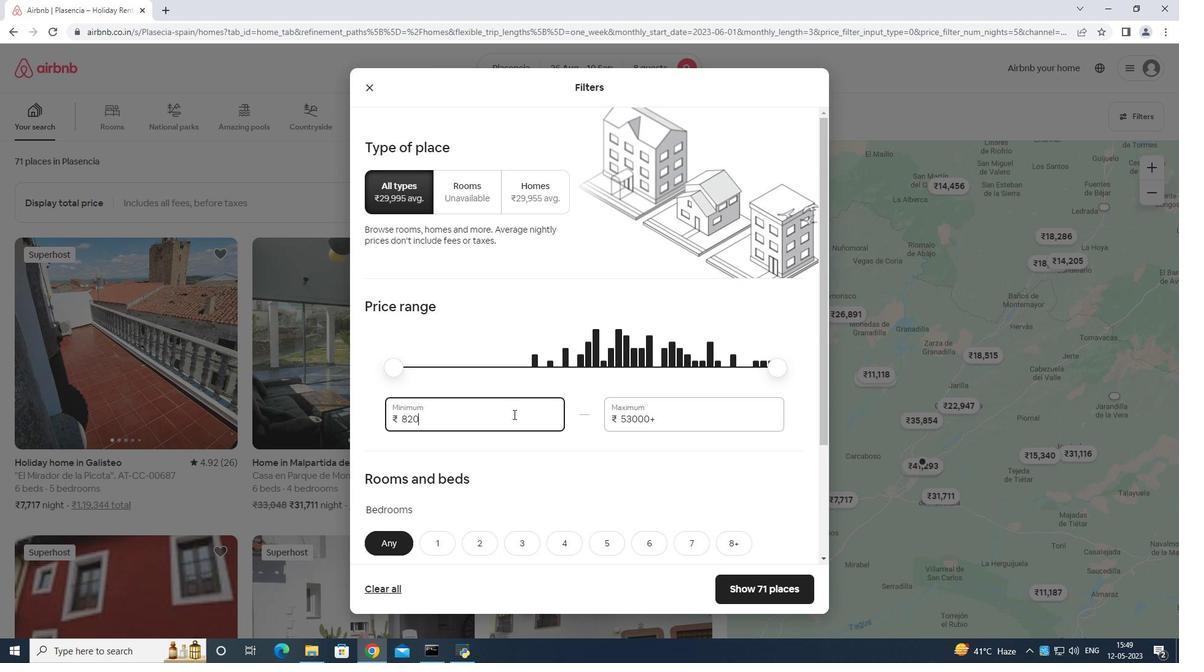 
Action: Mouse moved to (518, 405)
Screenshot: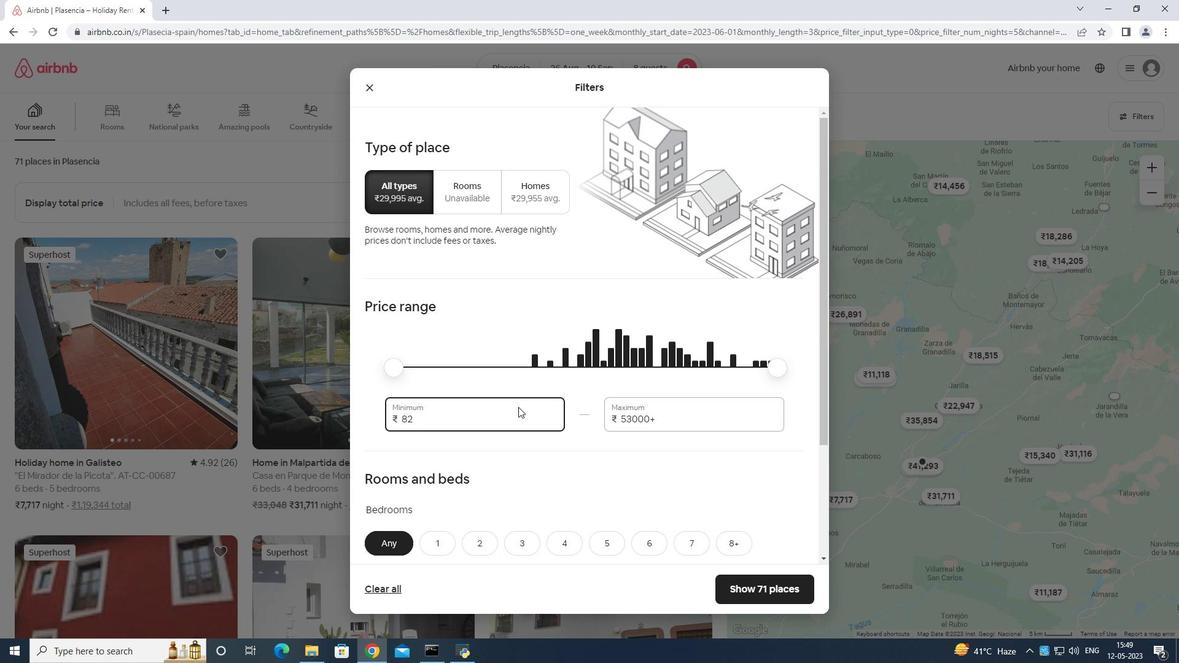 
Action: Key pressed <Key.backspace><Key.backspace>
Screenshot: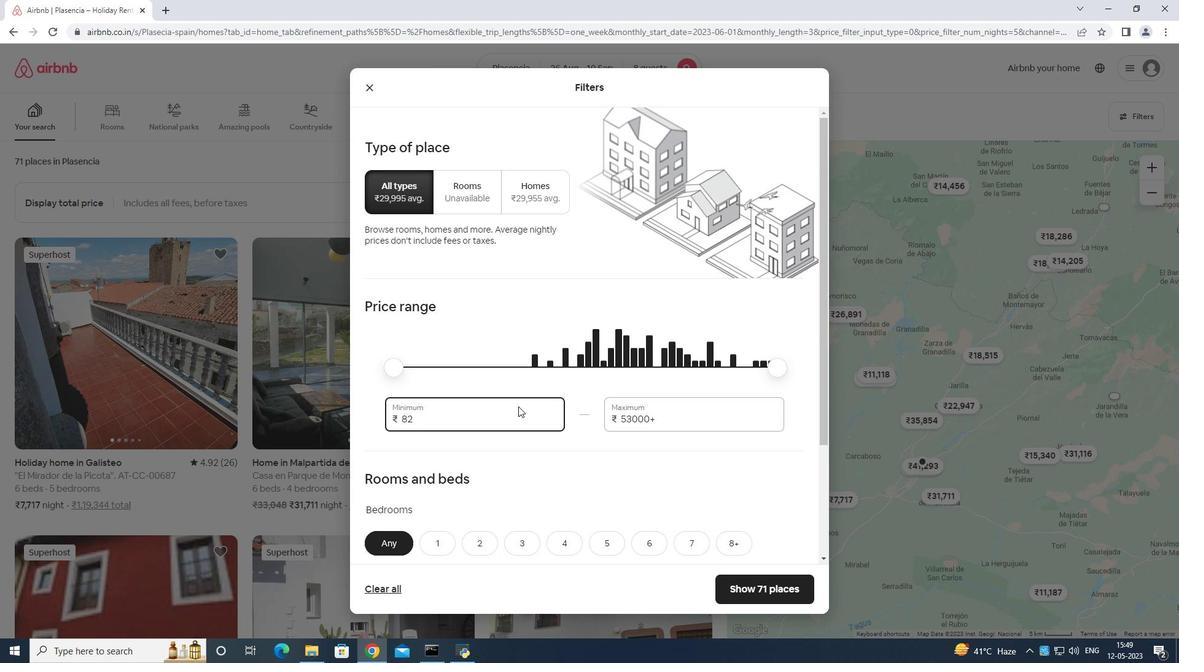 
Action: Mouse moved to (519, 404)
Screenshot: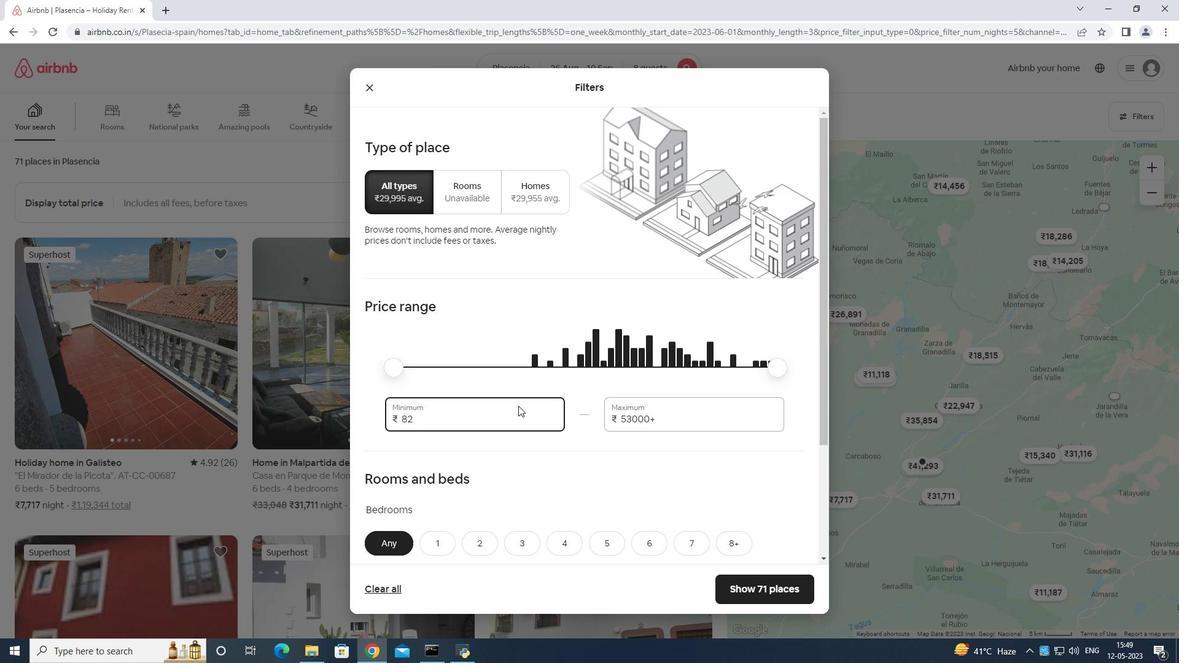 
Action: Key pressed <Key.backspace>
Screenshot: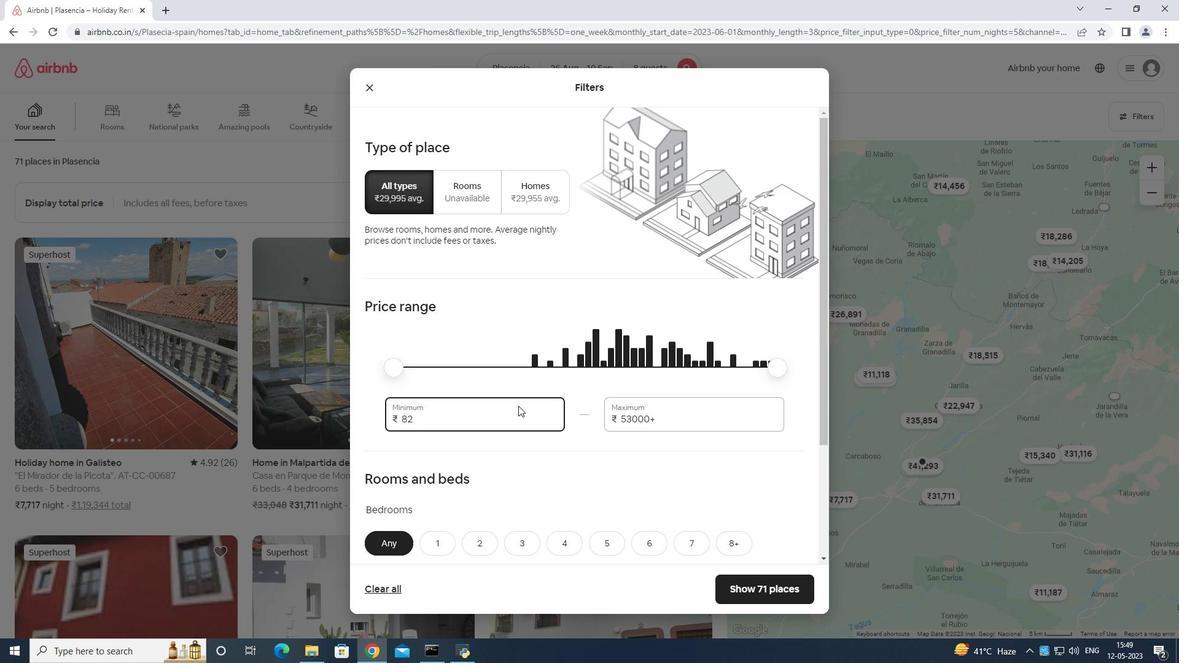 
Action: Mouse moved to (520, 403)
Screenshot: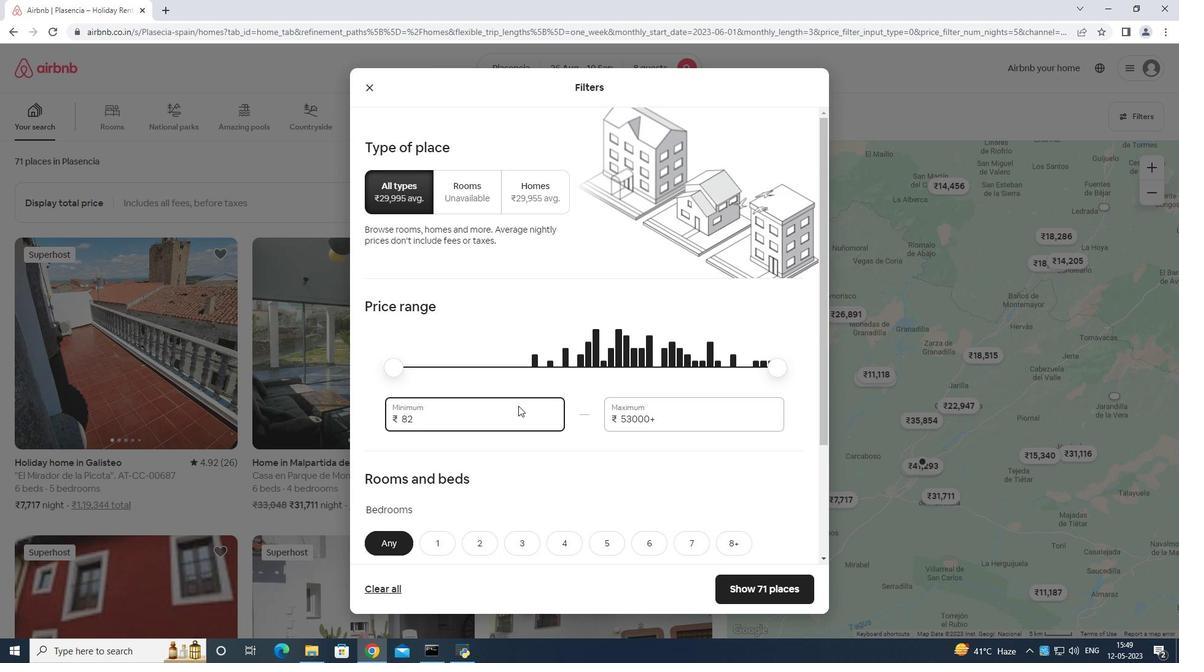
Action: Key pressed <Key.backspace>
Screenshot: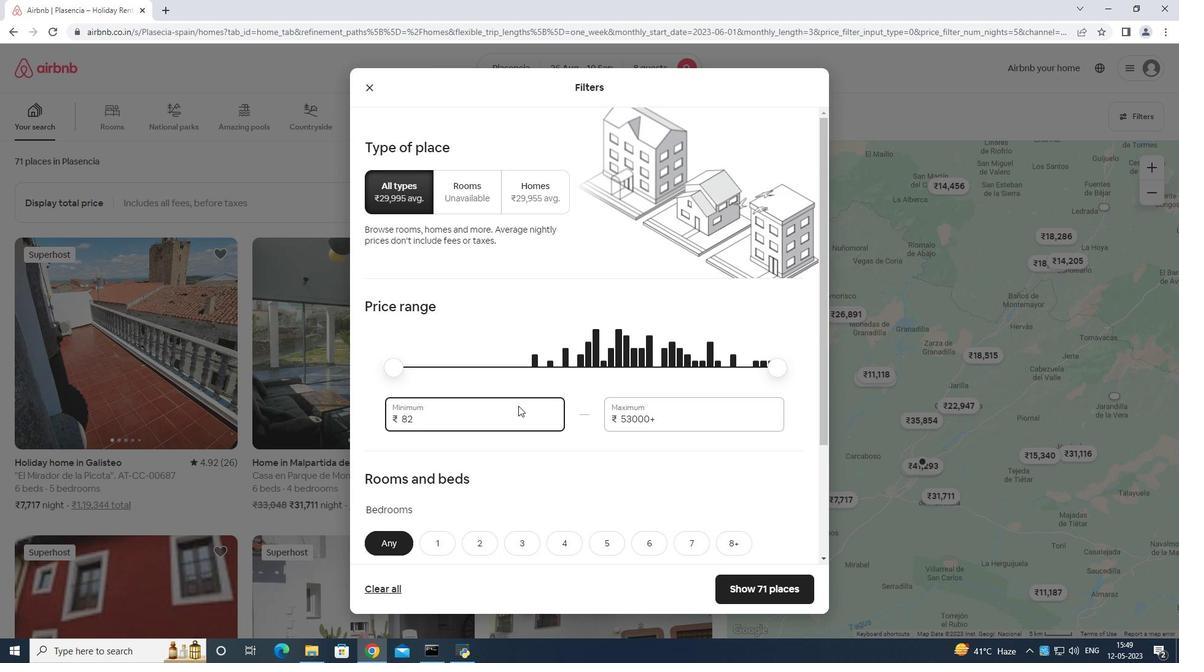 
Action: Mouse moved to (522, 401)
Screenshot: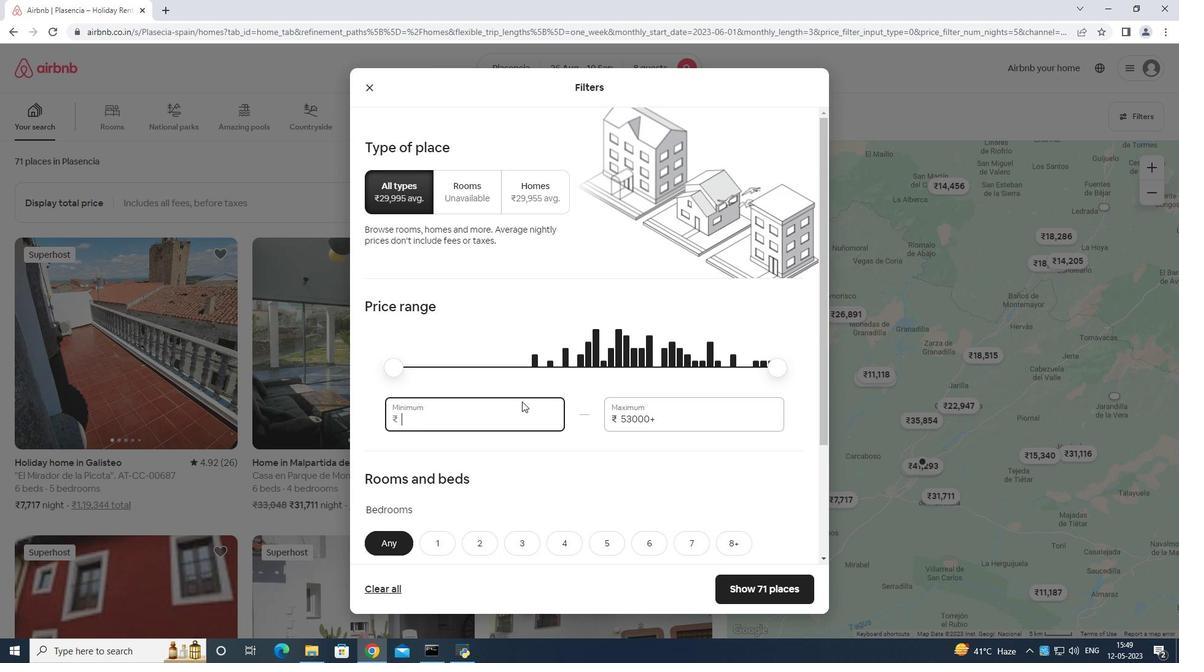 
Action: Key pressed 1
Screenshot: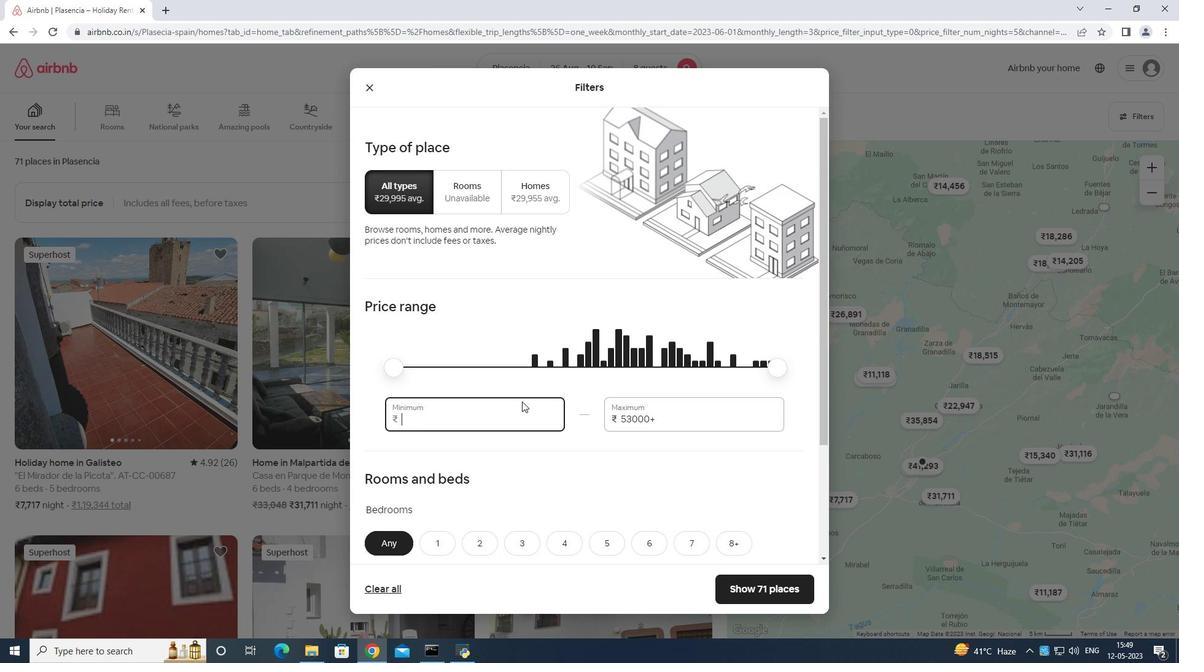 
Action: Mouse moved to (523, 401)
Screenshot: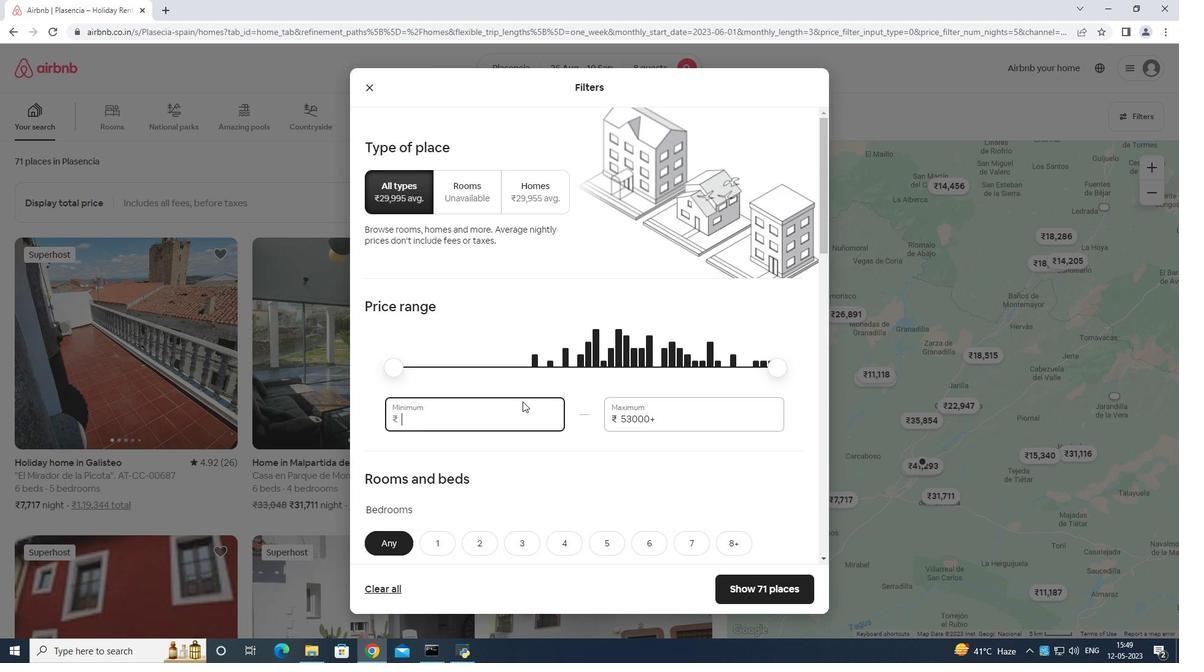 
Action: Key pressed 0000
Screenshot: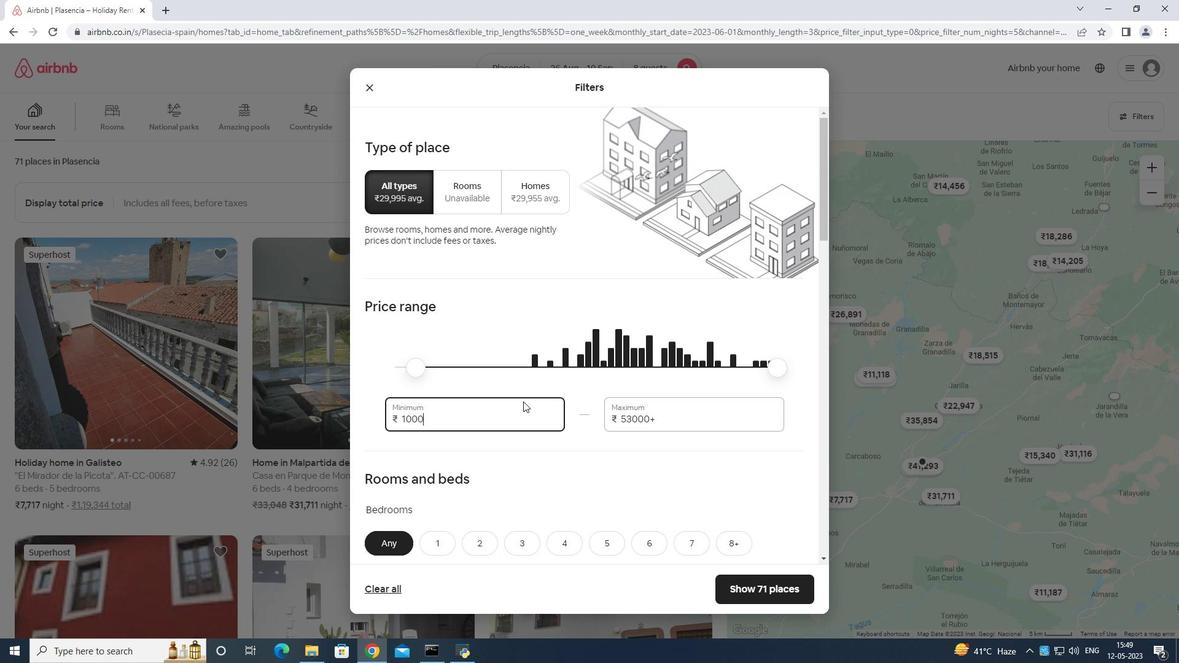 
Action: Mouse moved to (667, 411)
Screenshot: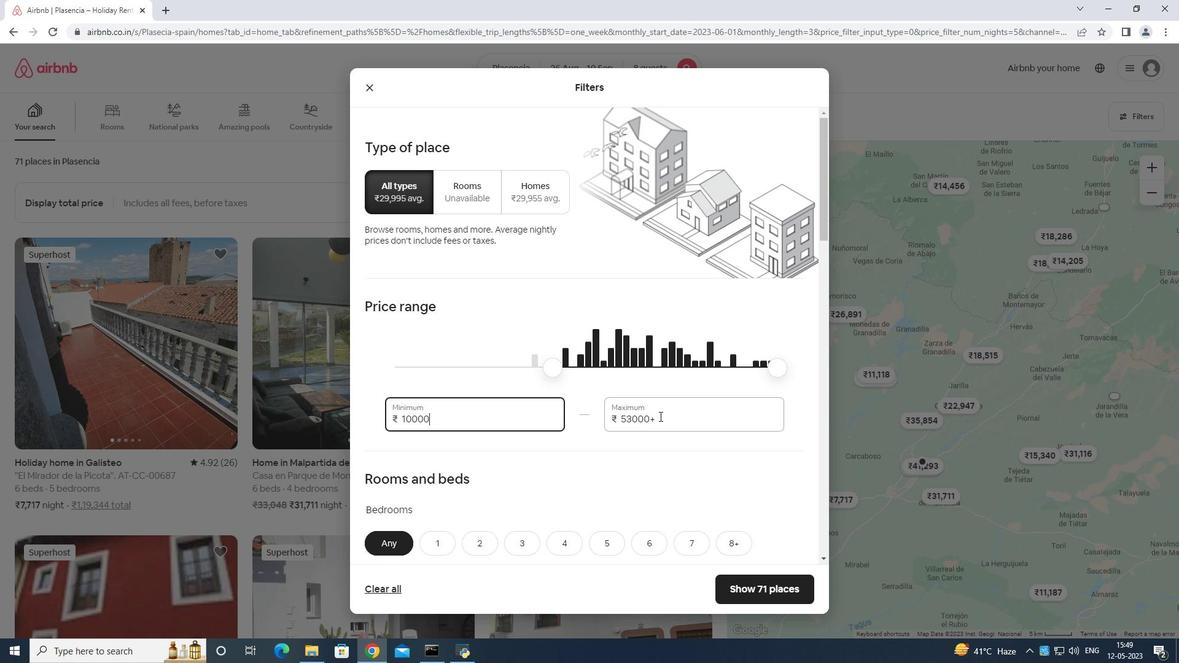 
Action: Mouse pressed left at (667, 411)
Screenshot: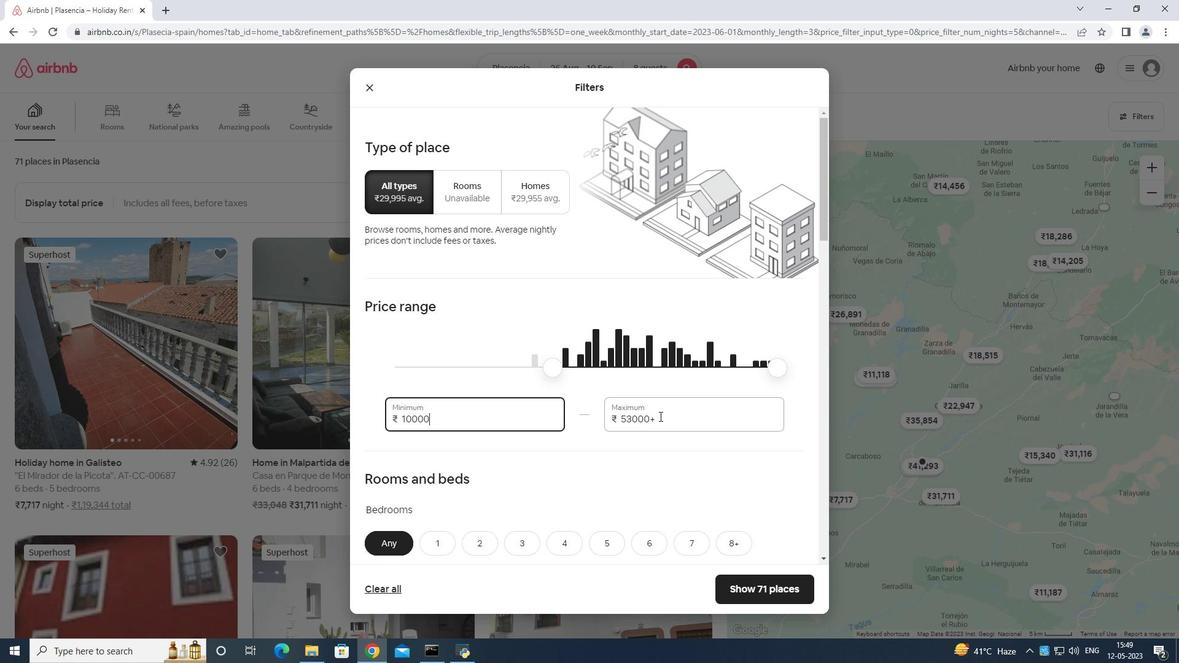 
Action: Mouse moved to (667, 409)
Screenshot: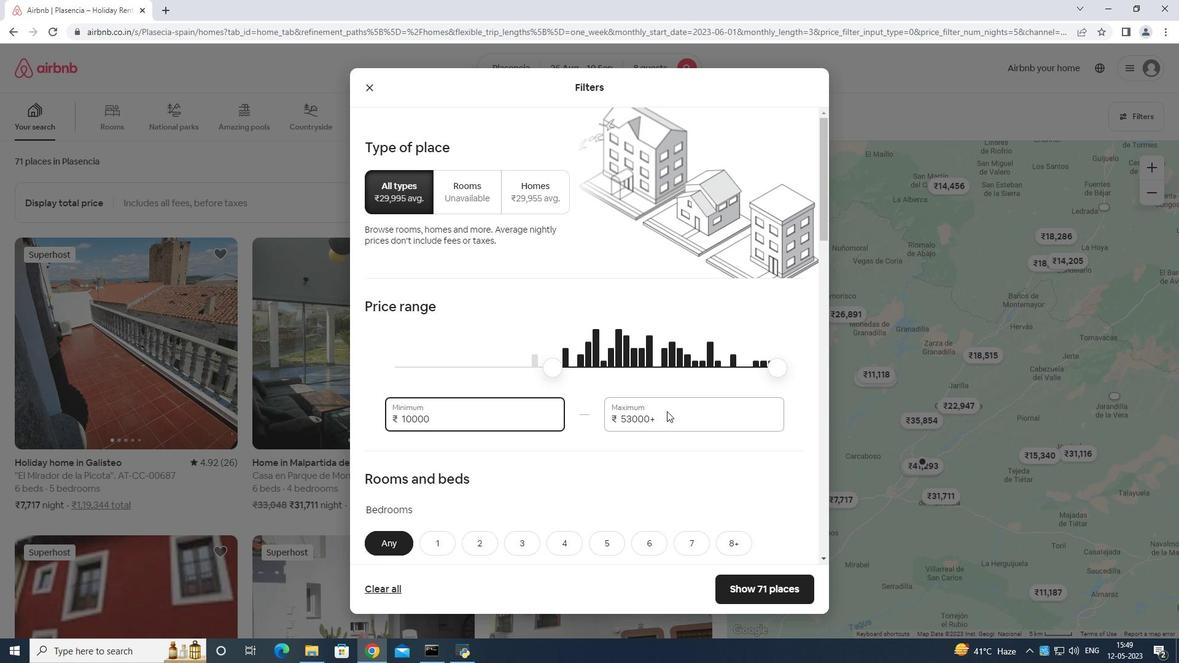 
Action: Key pressed <Key.backspace><Key.backspace><Key.backspace><Key.backspace><Key.backspace><Key.backspace><Key.backspace><Key.backspace><Key.backspace><Key.backspace><Key.backspace><Key.backspace><Key.backspace><Key.backspace>1
Screenshot: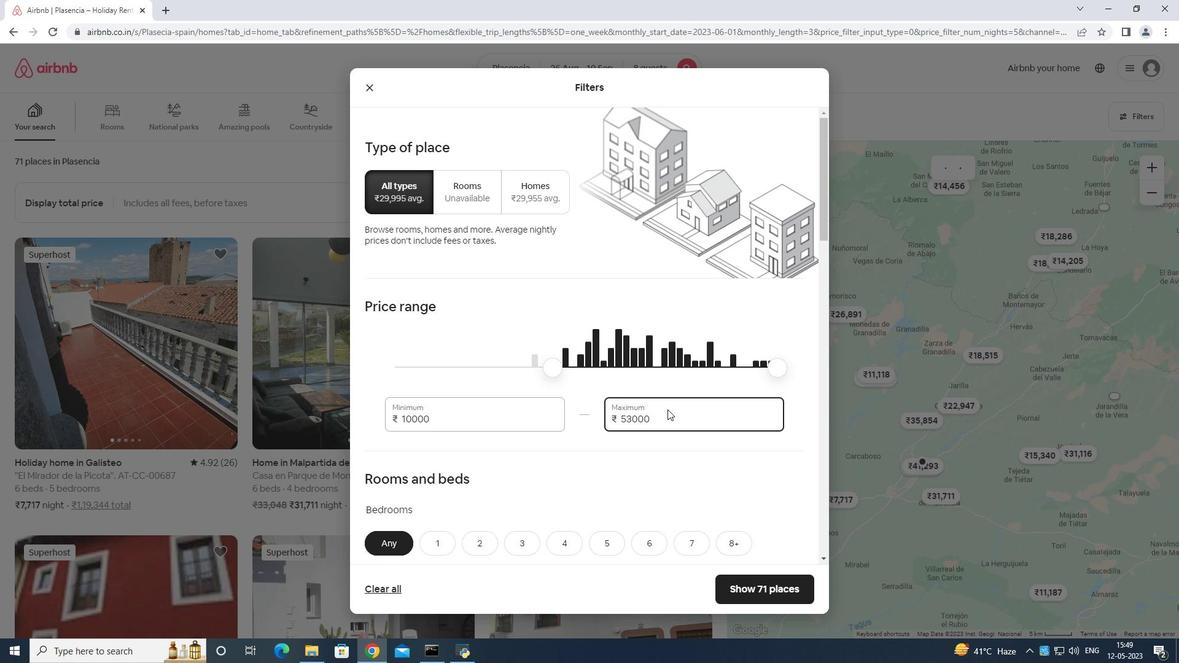 
Action: Mouse moved to (667, 408)
Screenshot: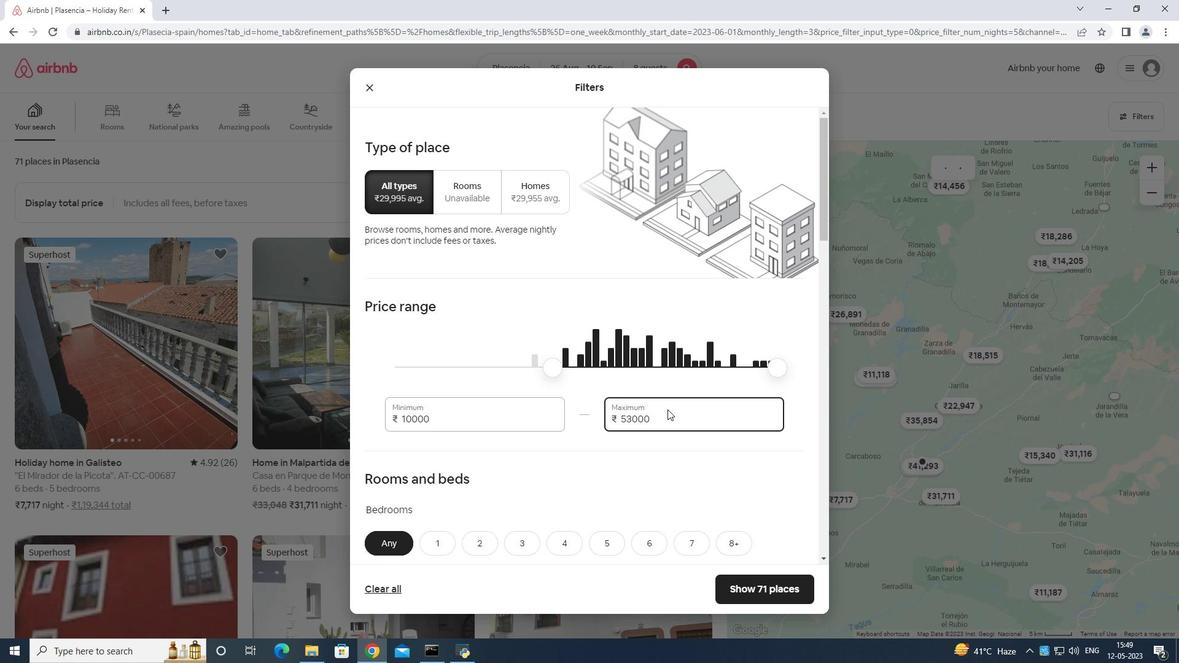 
Action: Key pressed 5
Screenshot: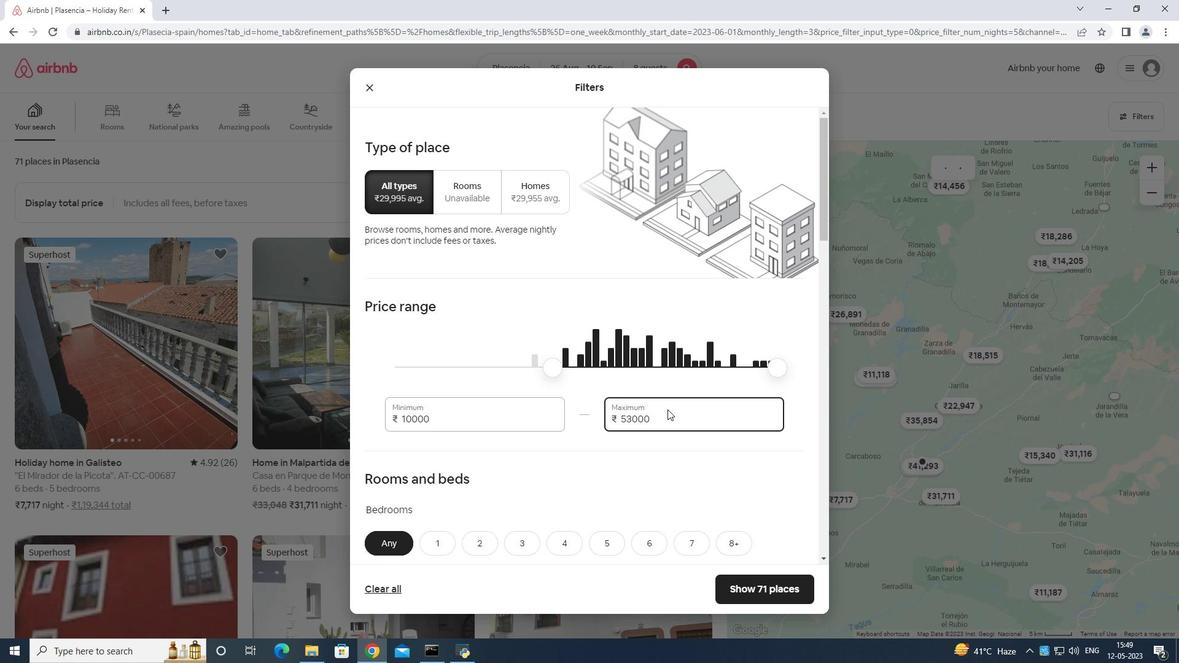 
Action: Mouse moved to (667, 409)
Screenshot: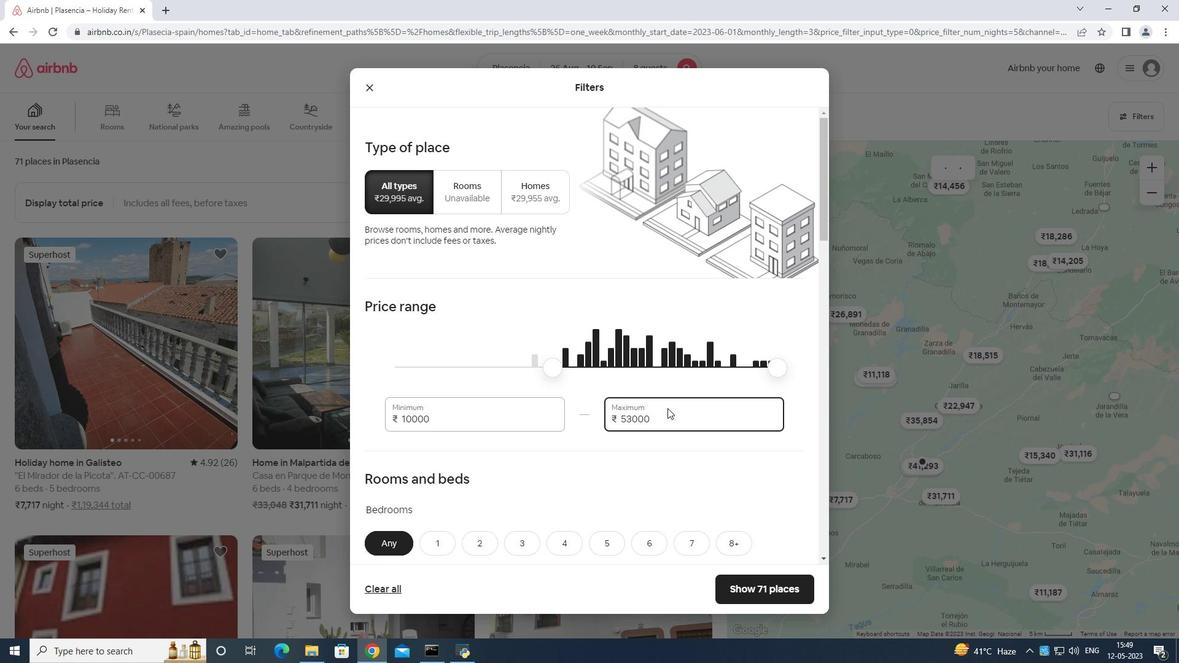 
Action: Key pressed 000
Screenshot: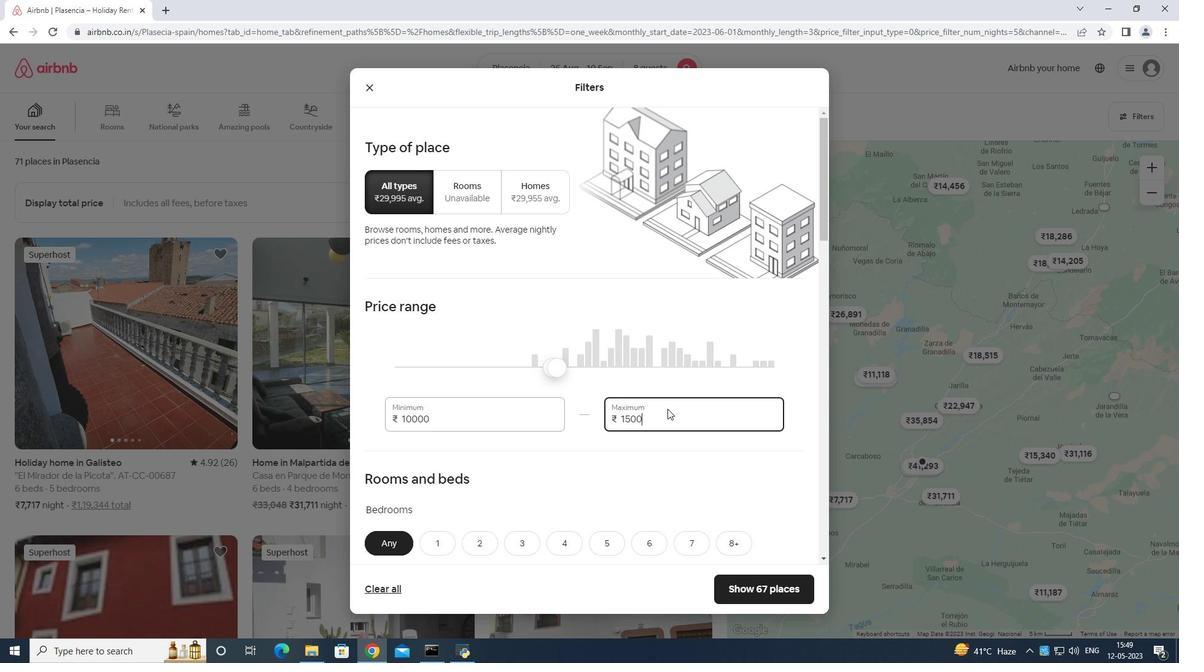 
Action: Mouse moved to (667, 409)
Screenshot: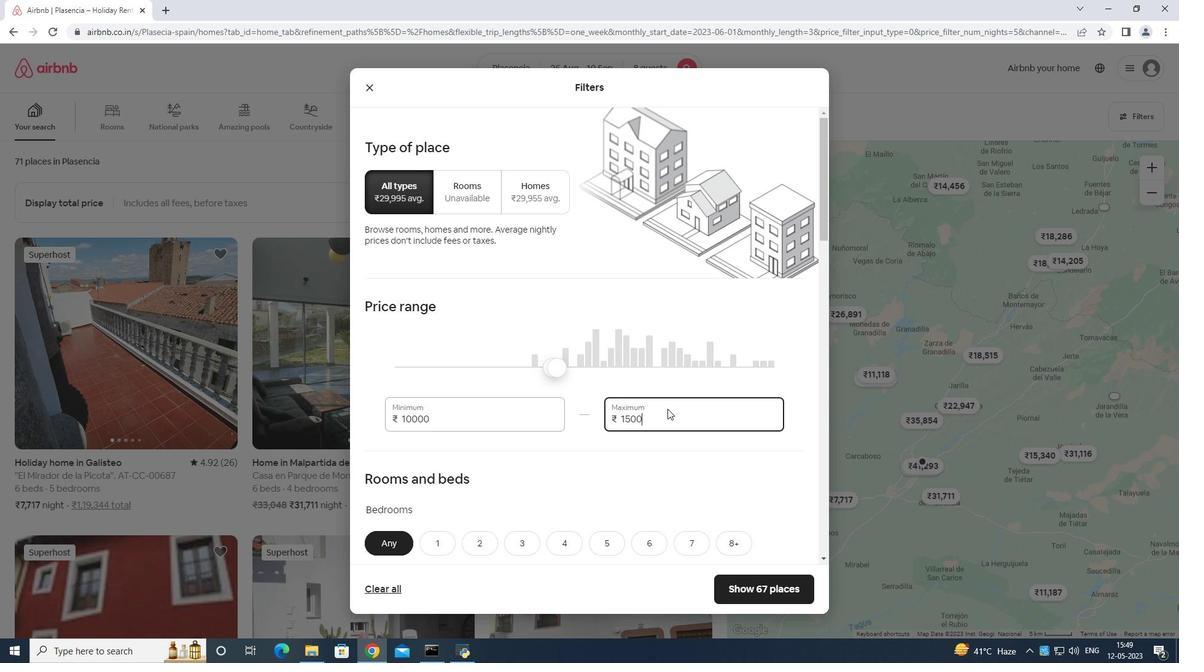 
Action: Mouse scrolled (667, 408) with delta (0, 0)
Screenshot: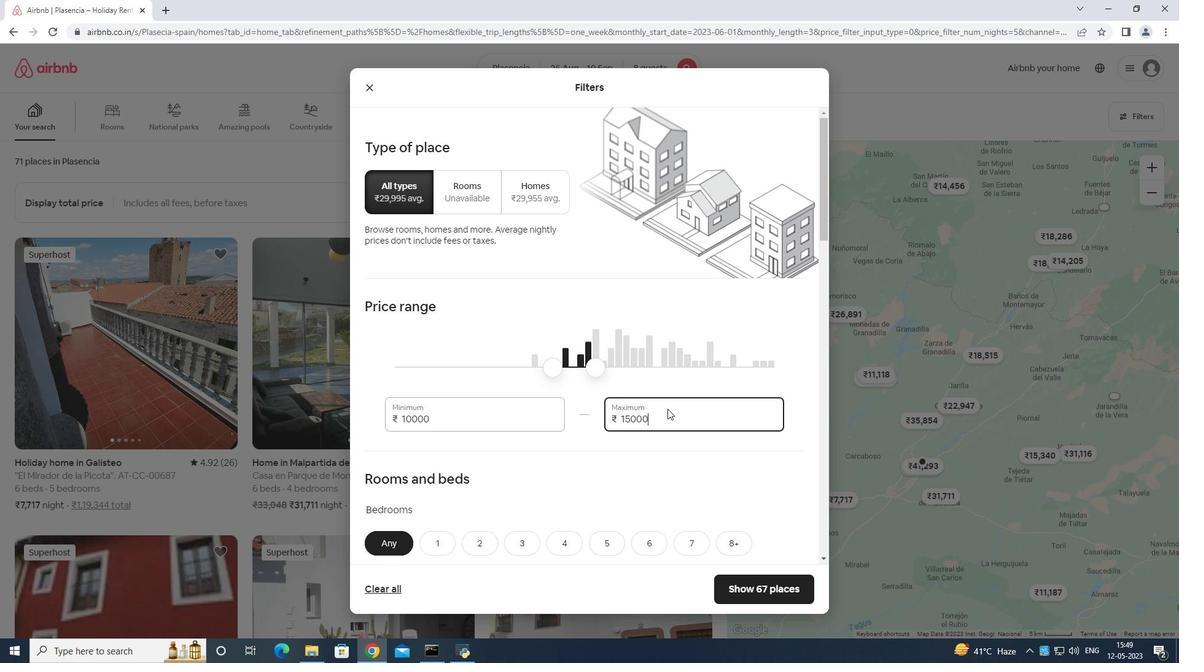 
Action: Mouse scrolled (667, 408) with delta (0, 0)
Screenshot: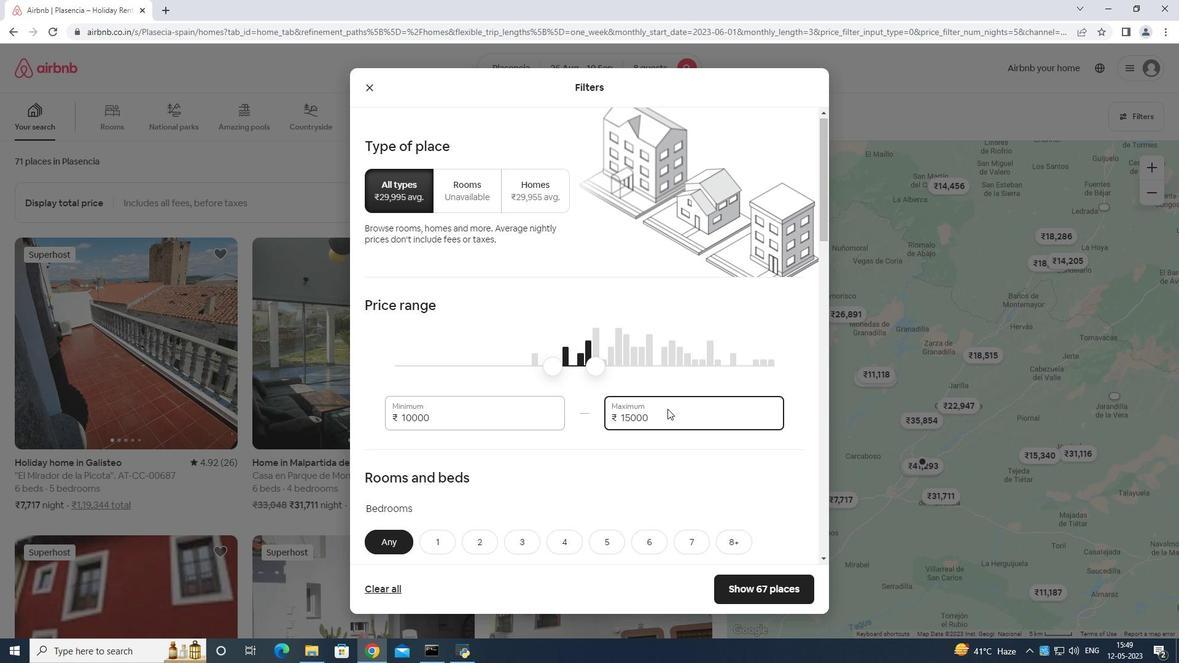 
Action: Mouse scrolled (667, 408) with delta (0, 0)
Screenshot: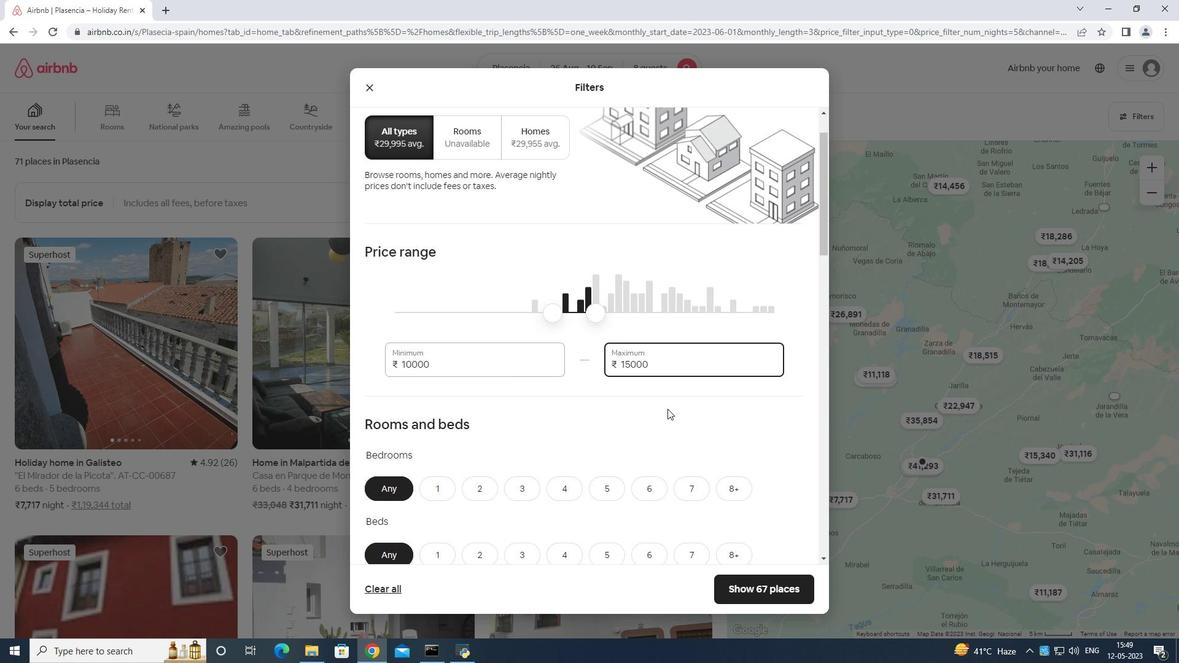 
Action: Mouse moved to (668, 408)
Screenshot: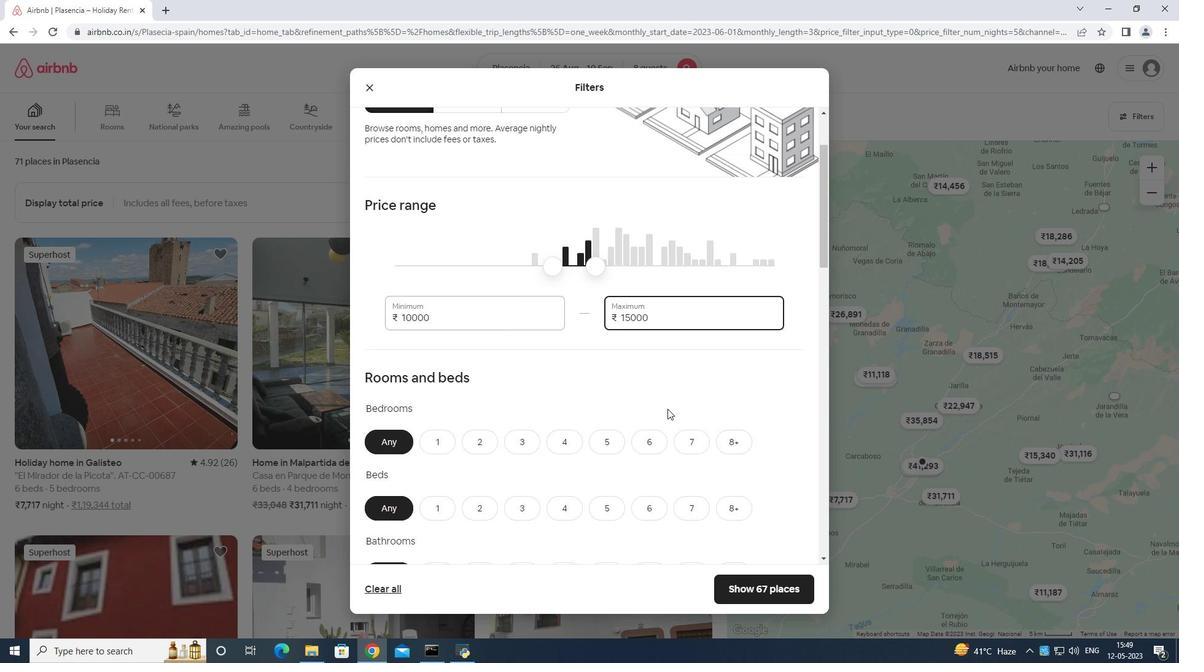 
Action: Mouse scrolled (668, 407) with delta (0, 0)
Screenshot: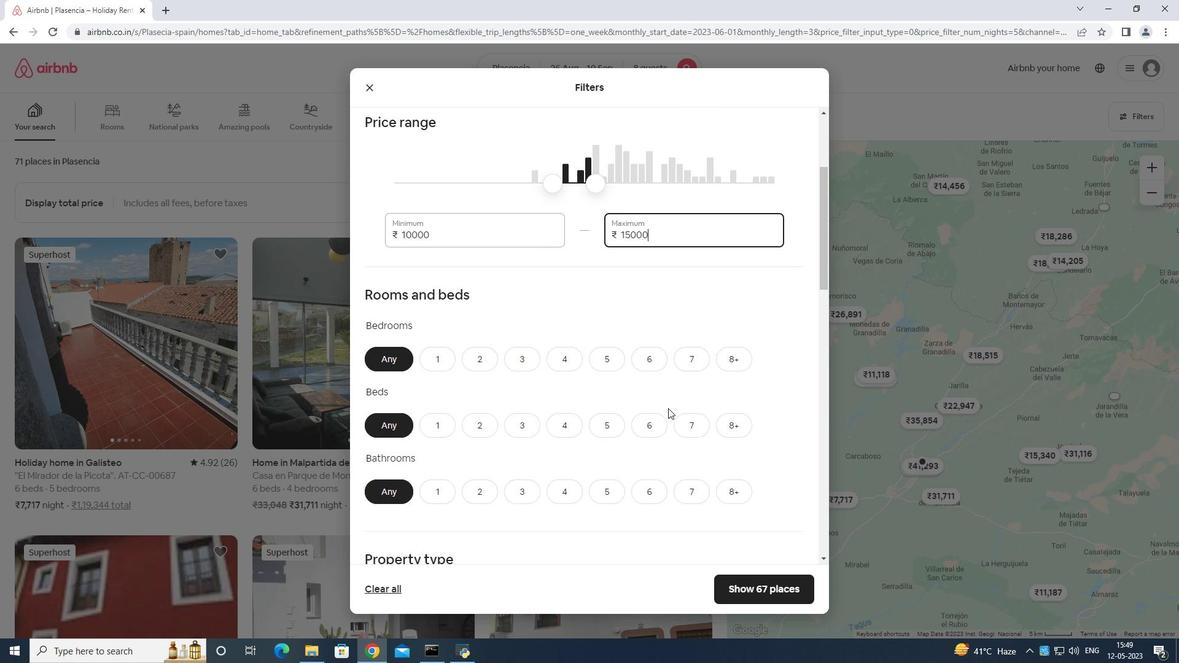 
Action: Mouse moved to (648, 289)
Screenshot: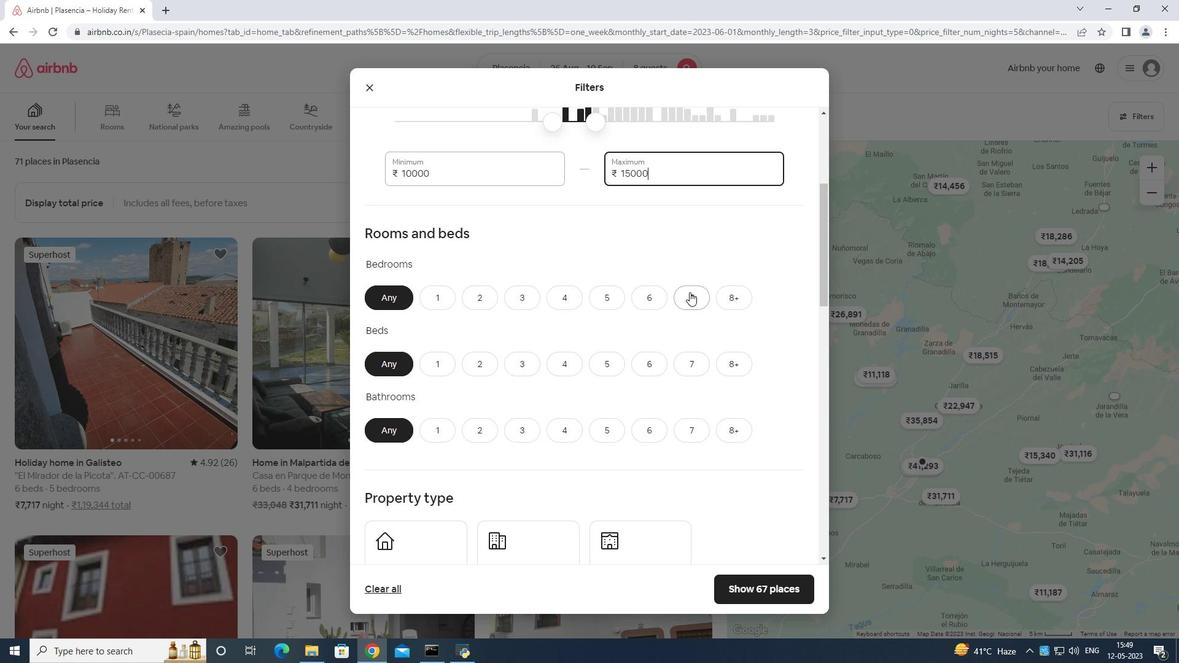 
Action: Mouse pressed left at (648, 289)
Screenshot: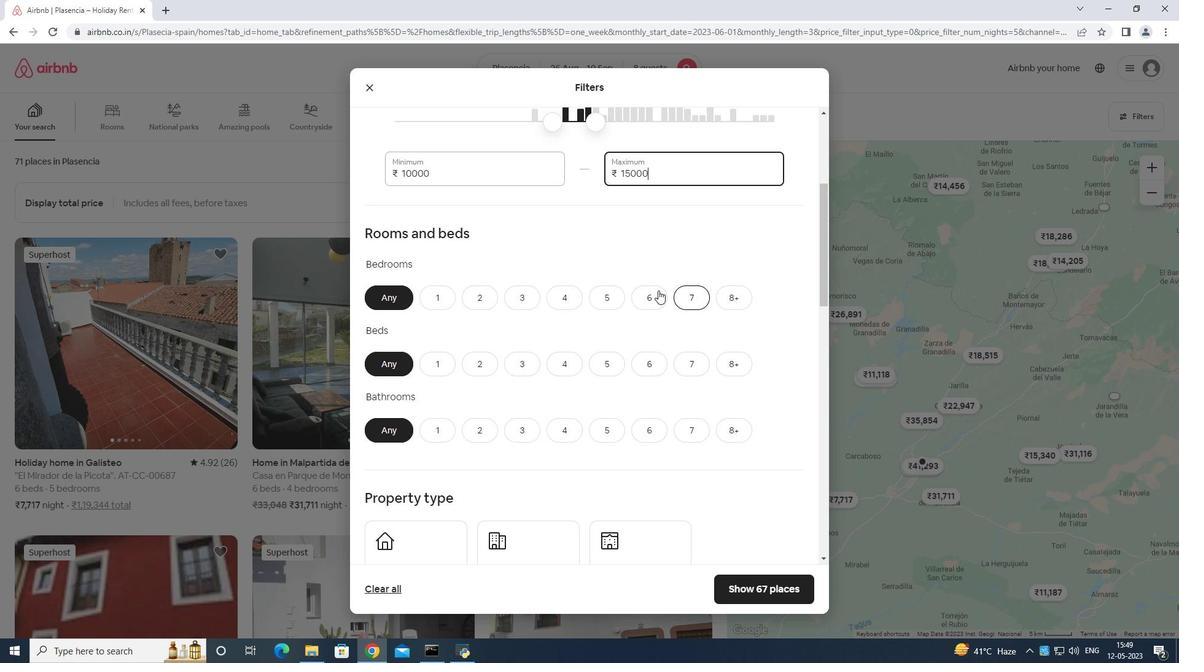 
Action: Mouse moved to (652, 367)
Screenshot: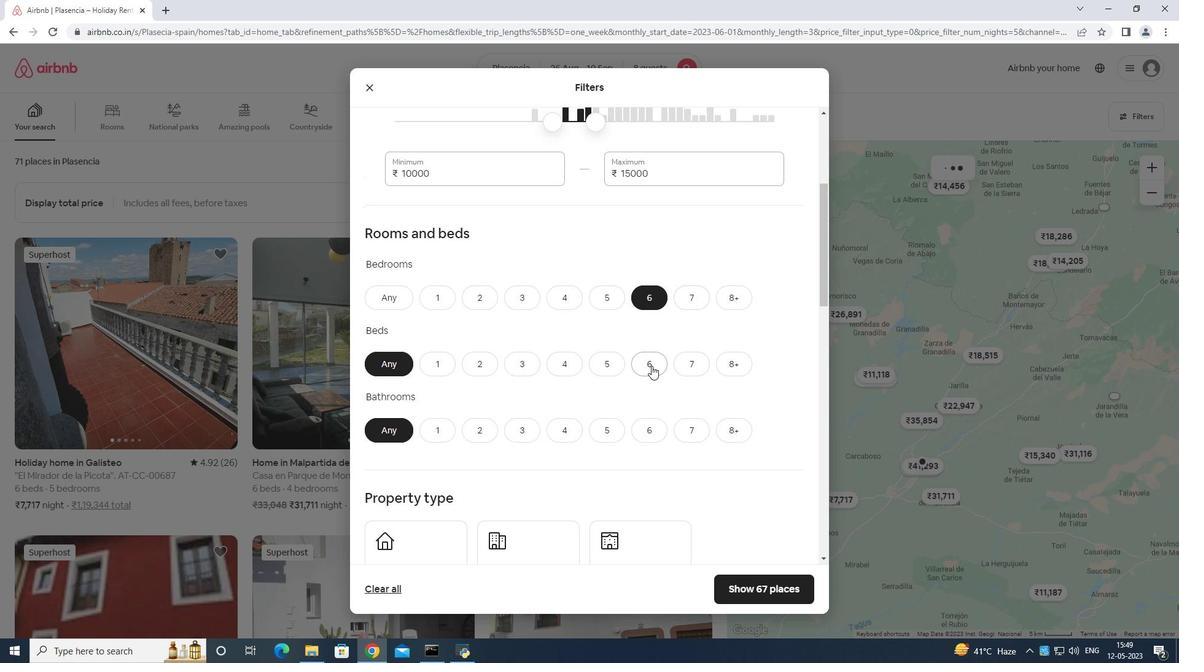 
Action: Mouse pressed left at (652, 367)
Screenshot: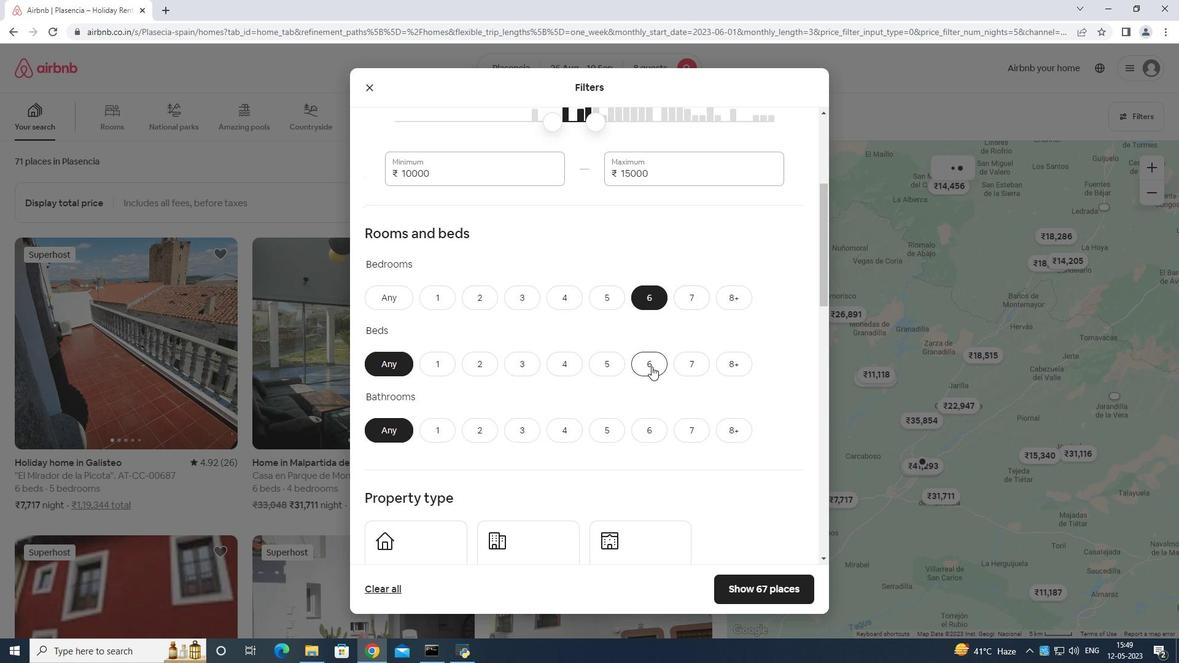 
Action: Mouse moved to (646, 428)
Screenshot: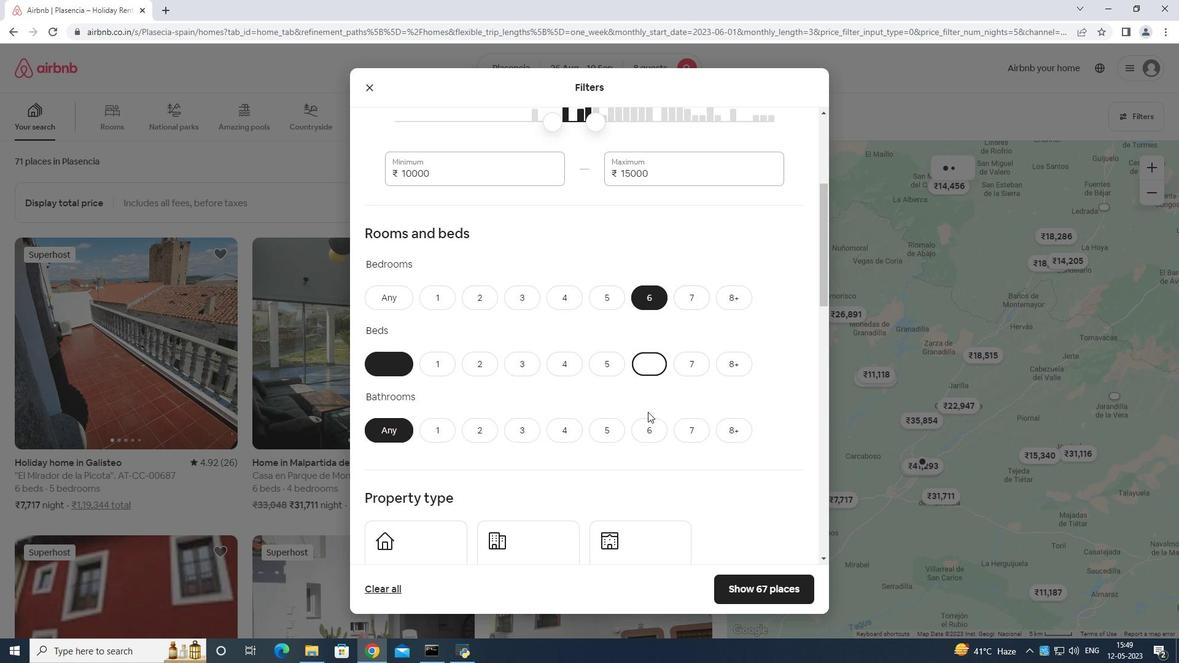 
Action: Mouse pressed left at (646, 428)
Screenshot: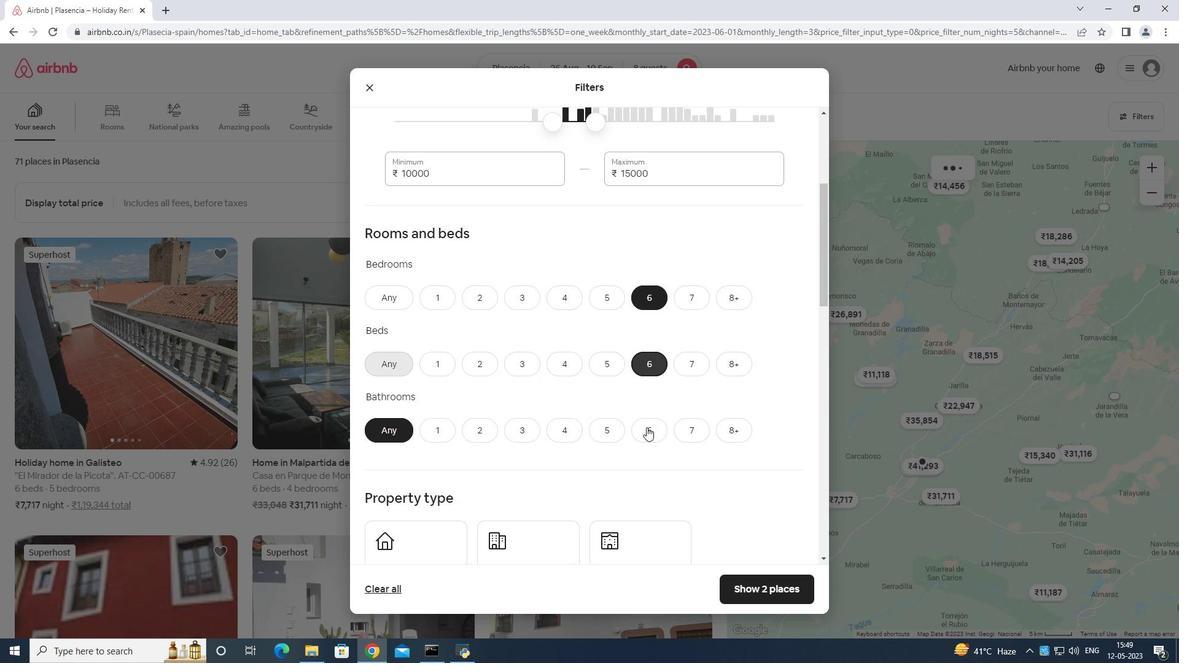 
Action: Mouse moved to (657, 412)
Screenshot: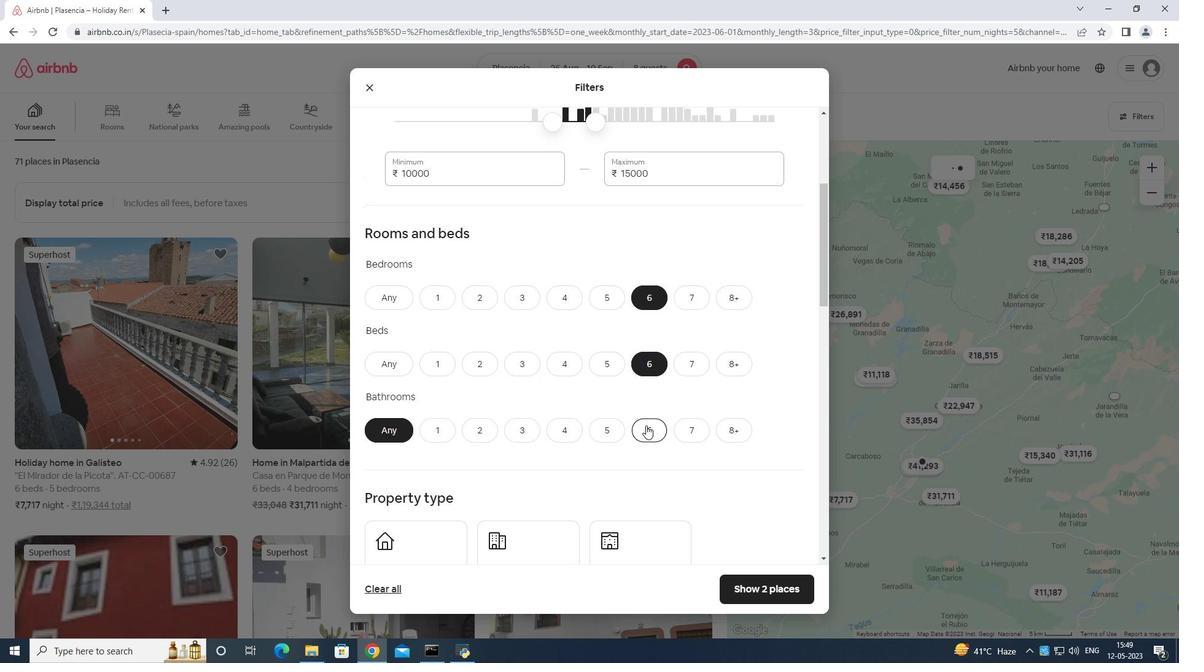 
Action: Mouse scrolled (657, 411) with delta (0, 0)
Screenshot: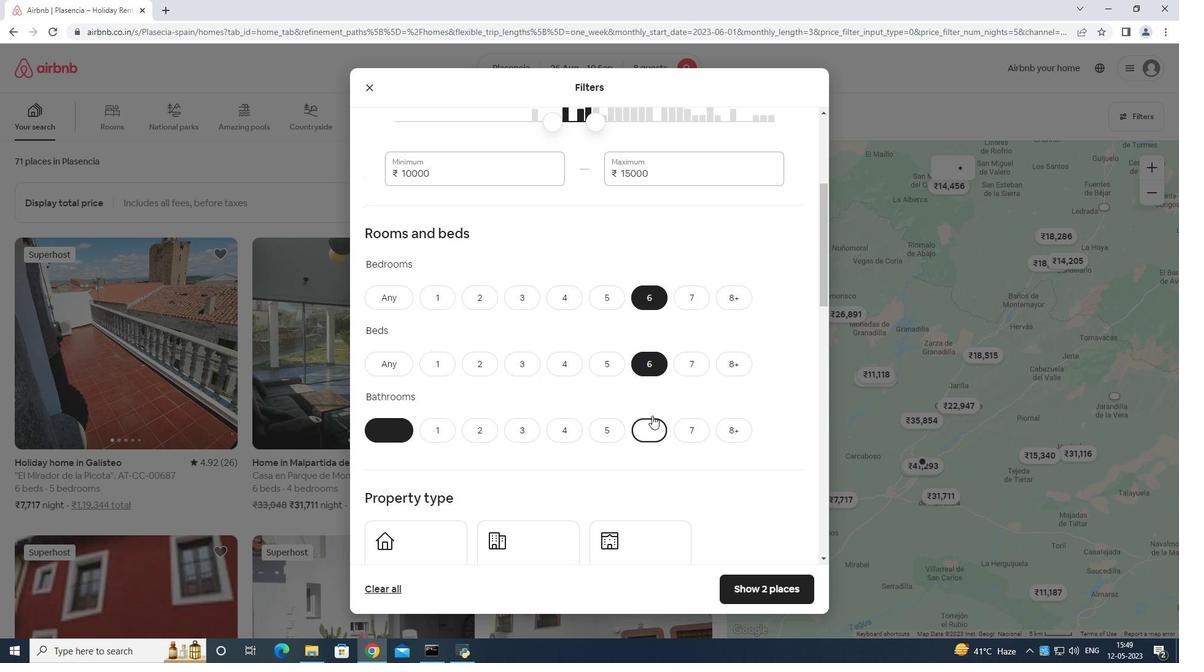 
Action: Mouse moved to (658, 412)
Screenshot: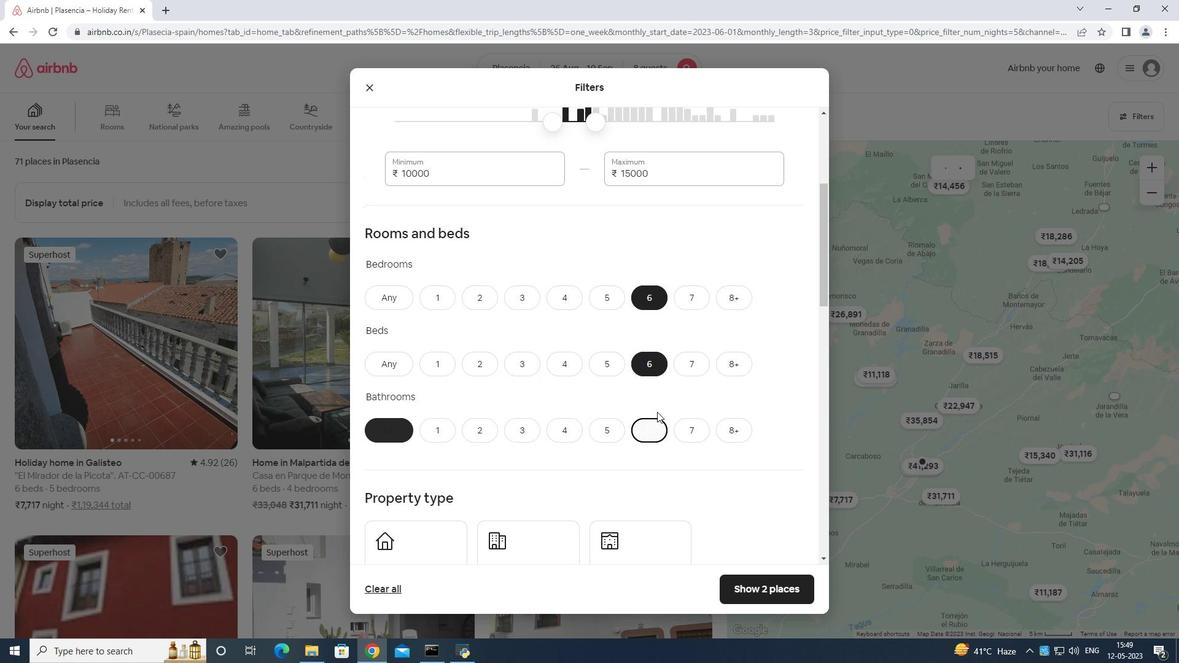 
Action: Mouse scrolled (658, 411) with delta (0, 0)
Screenshot: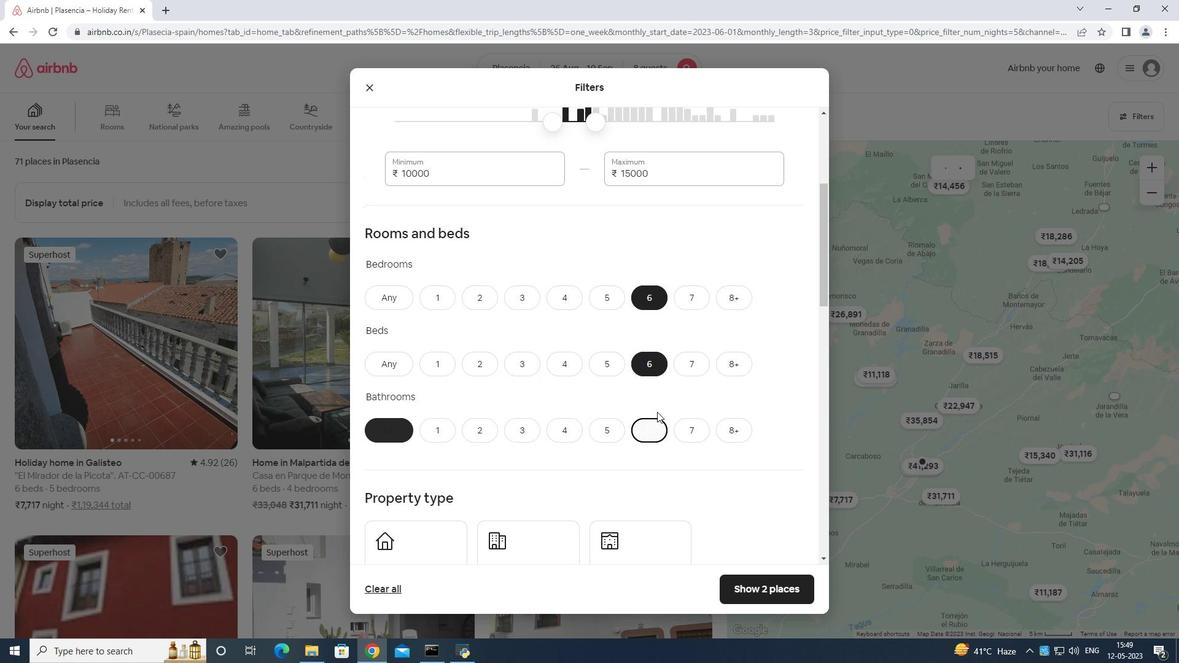 
Action: Mouse scrolled (658, 411) with delta (0, 0)
Screenshot: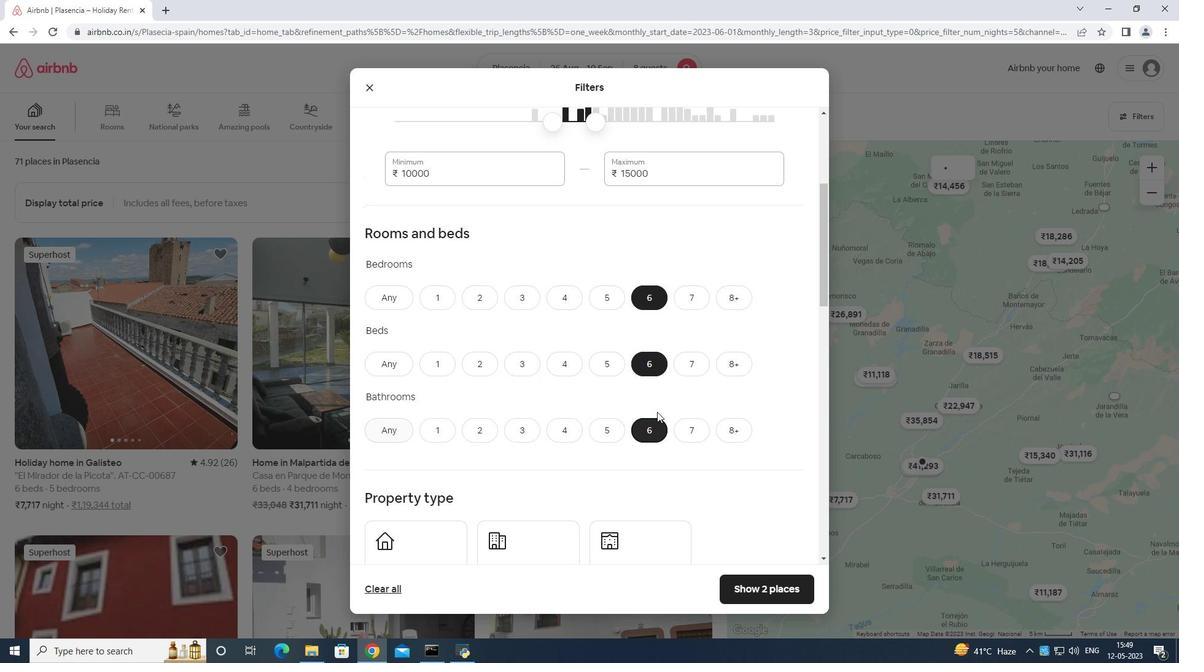 
Action: Mouse moved to (442, 379)
Screenshot: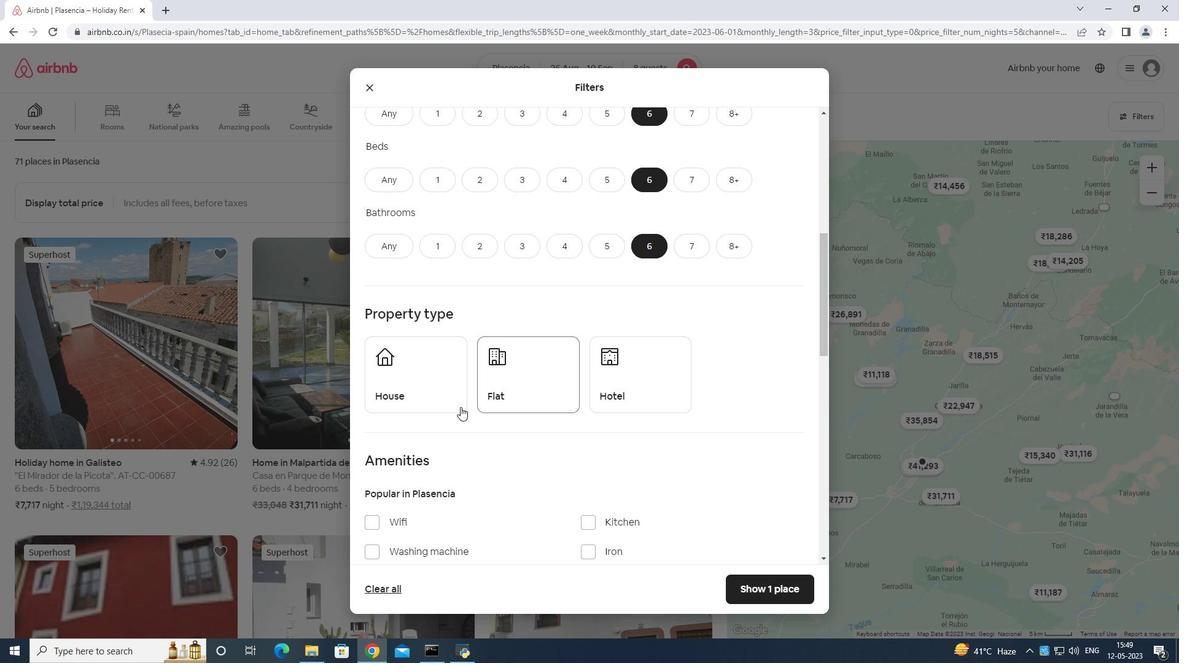 
Action: Mouse pressed left at (442, 379)
Screenshot: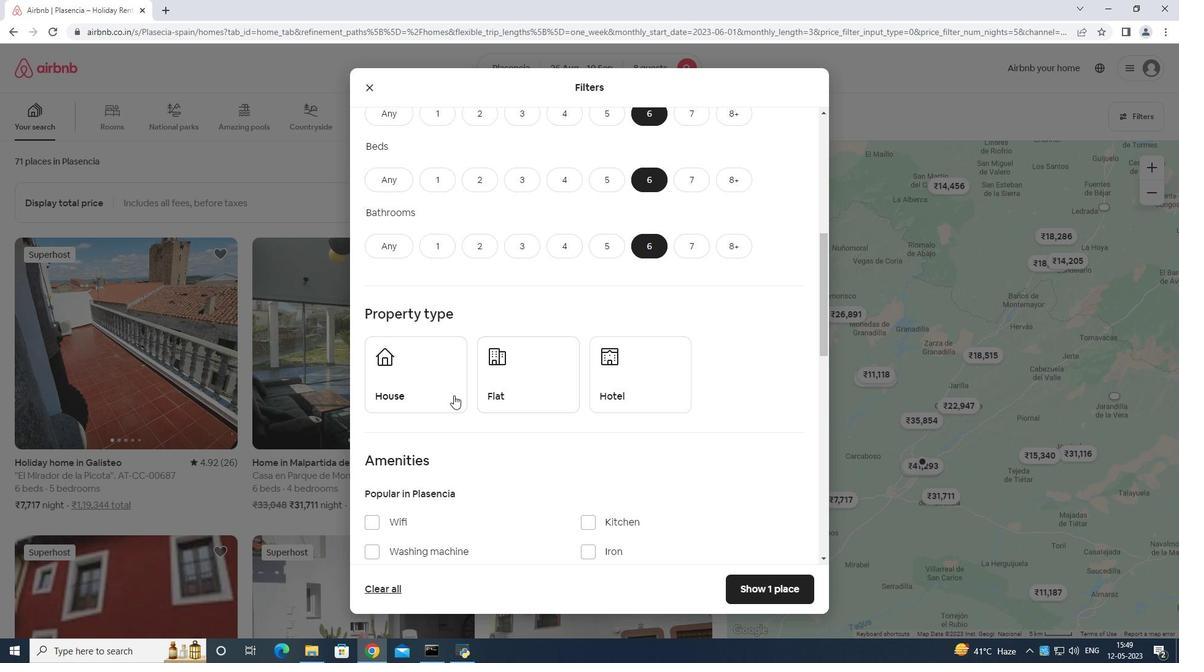 
Action: Mouse moved to (529, 372)
Screenshot: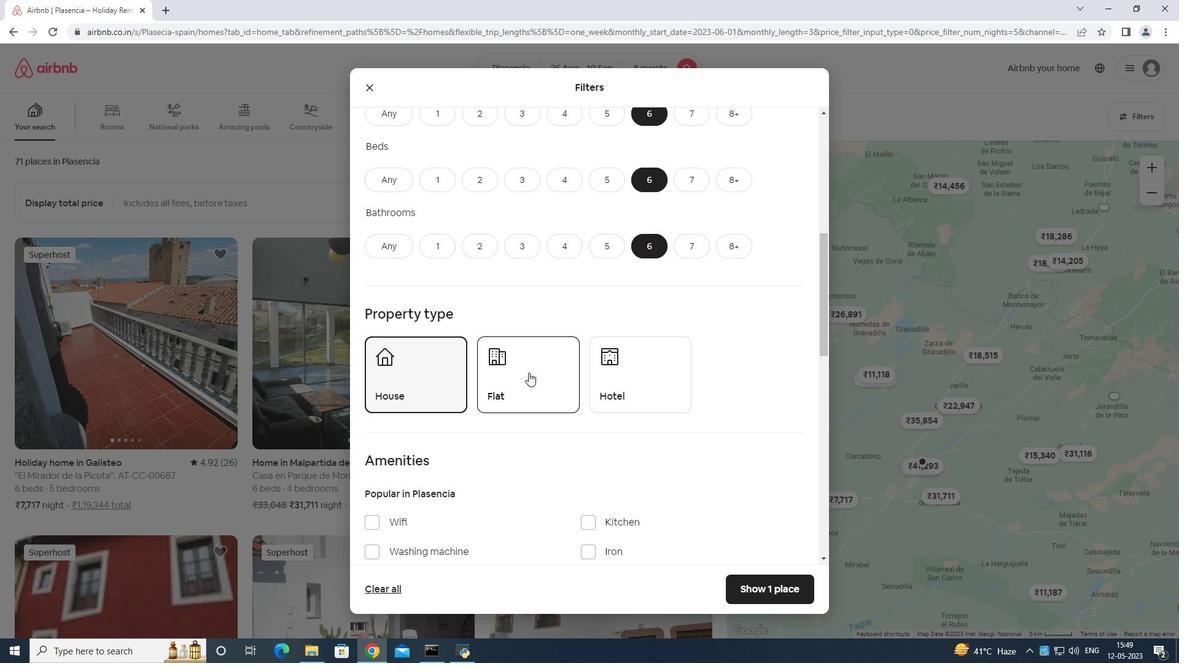 
Action: Mouse pressed left at (529, 372)
Screenshot: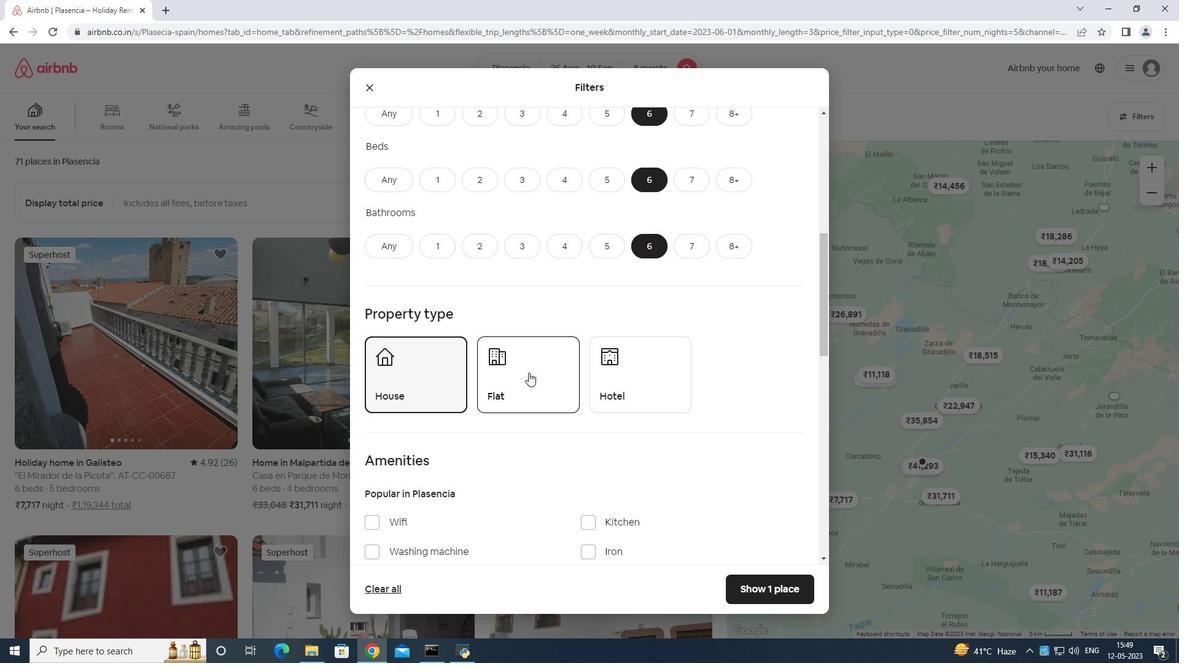
Action: Mouse moved to (363, 514)
Screenshot: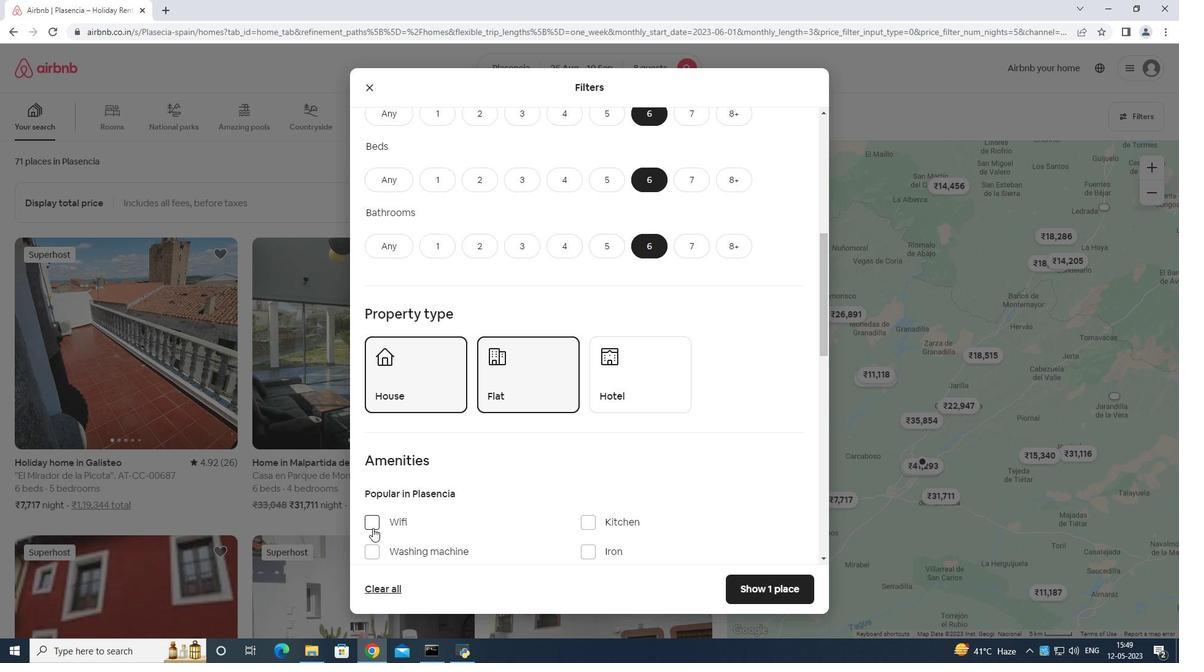 
Action: Mouse pressed left at (363, 514)
Screenshot: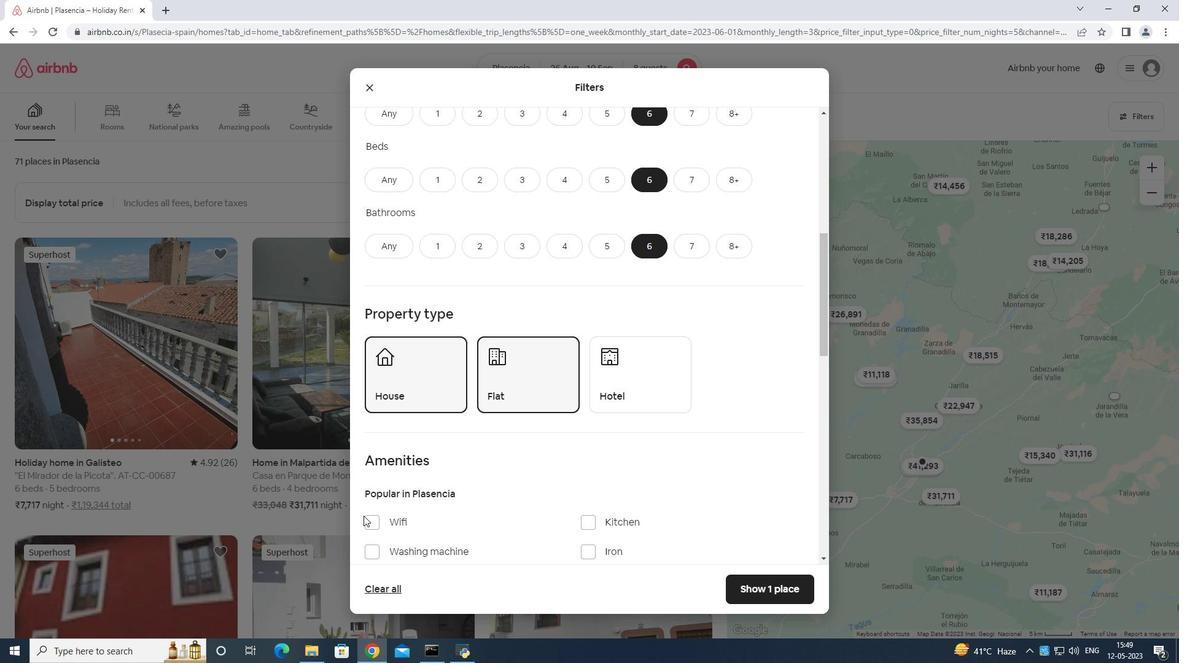 
Action: Mouse moved to (439, 481)
Screenshot: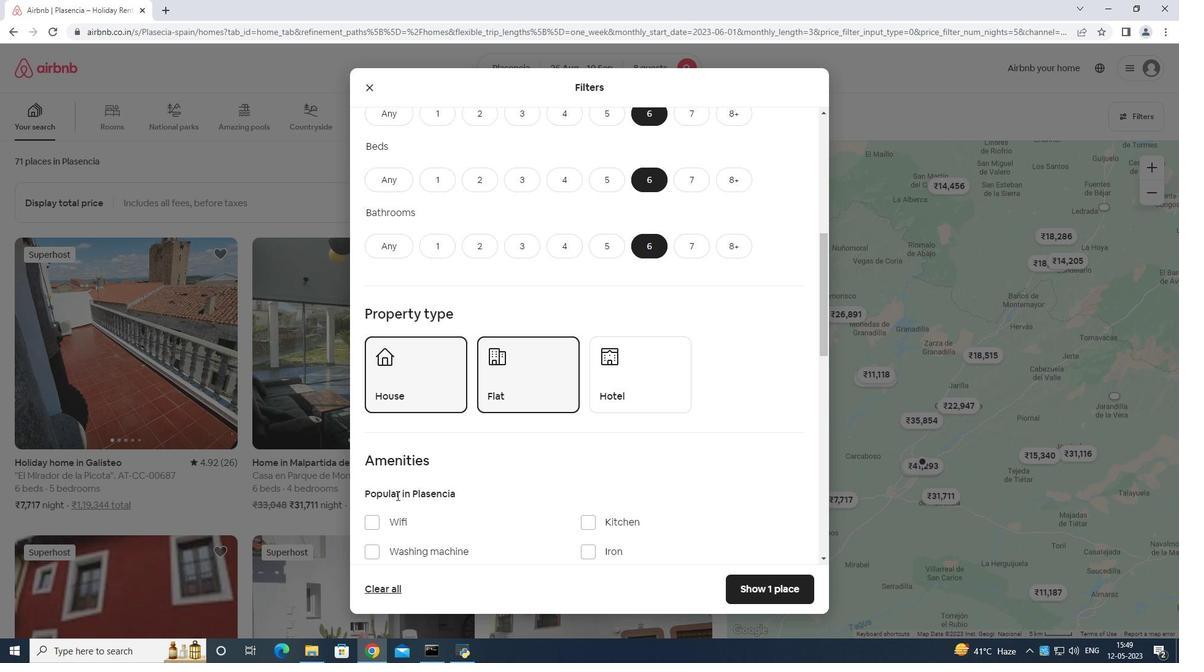 
Action: Mouse scrolled (439, 481) with delta (0, 0)
Screenshot: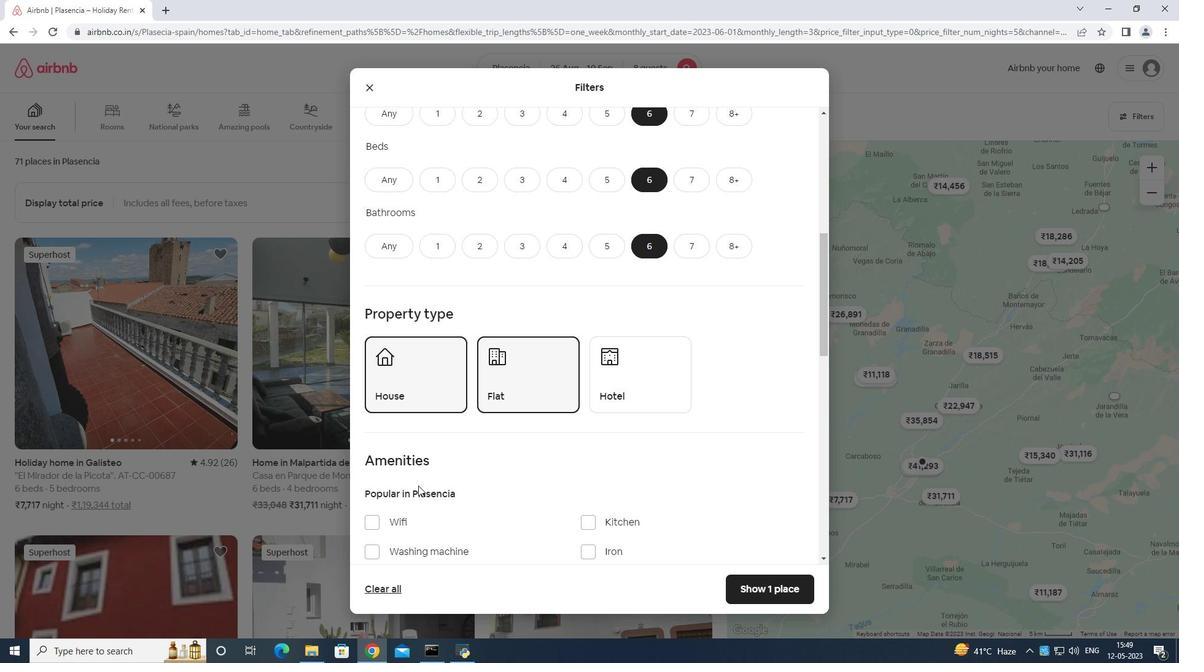 
Action: Mouse moved to (453, 474)
Screenshot: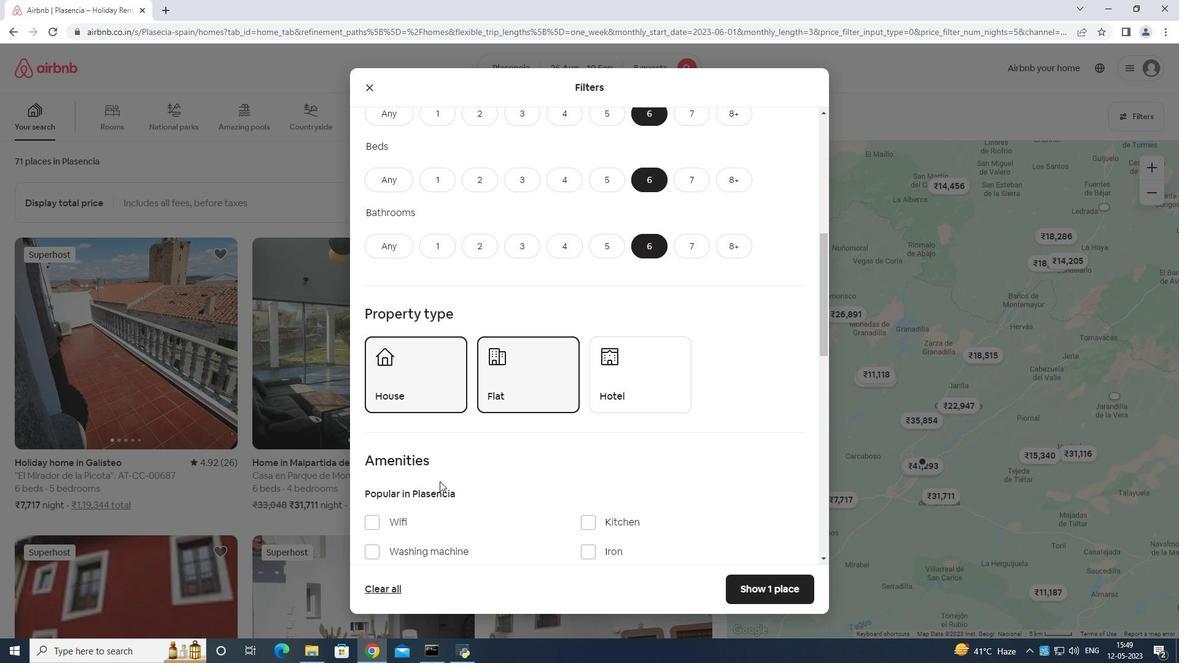 
Action: Mouse scrolled (451, 475) with delta (0, 0)
Screenshot: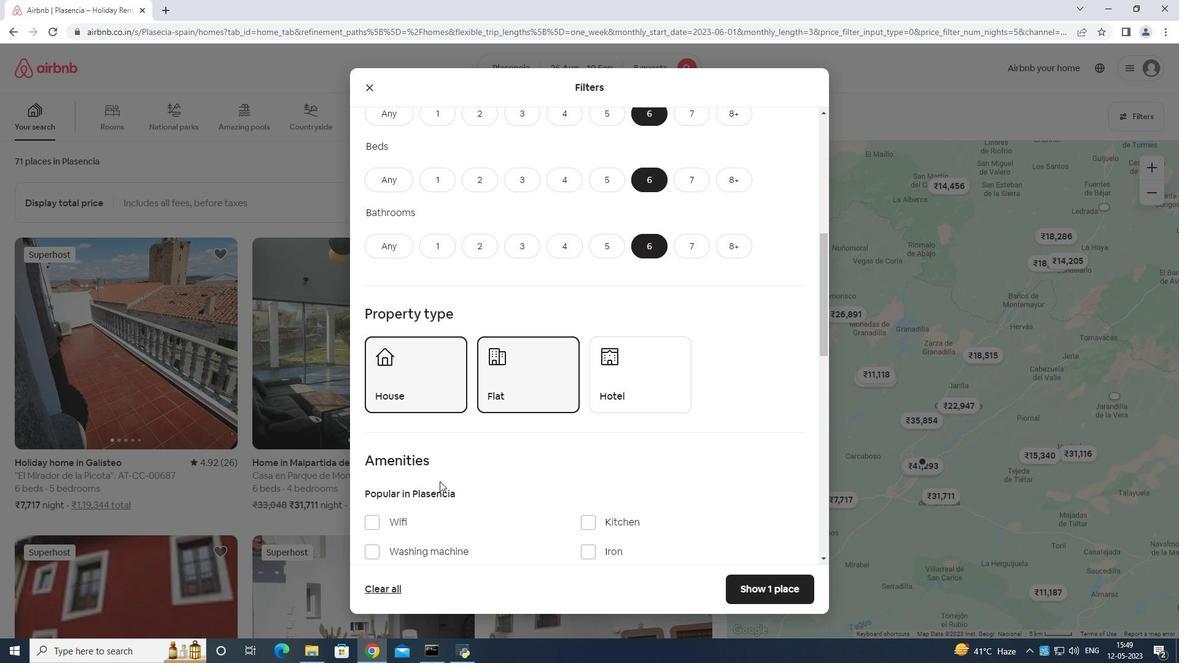 
Action: Mouse moved to (458, 469)
Screenshot: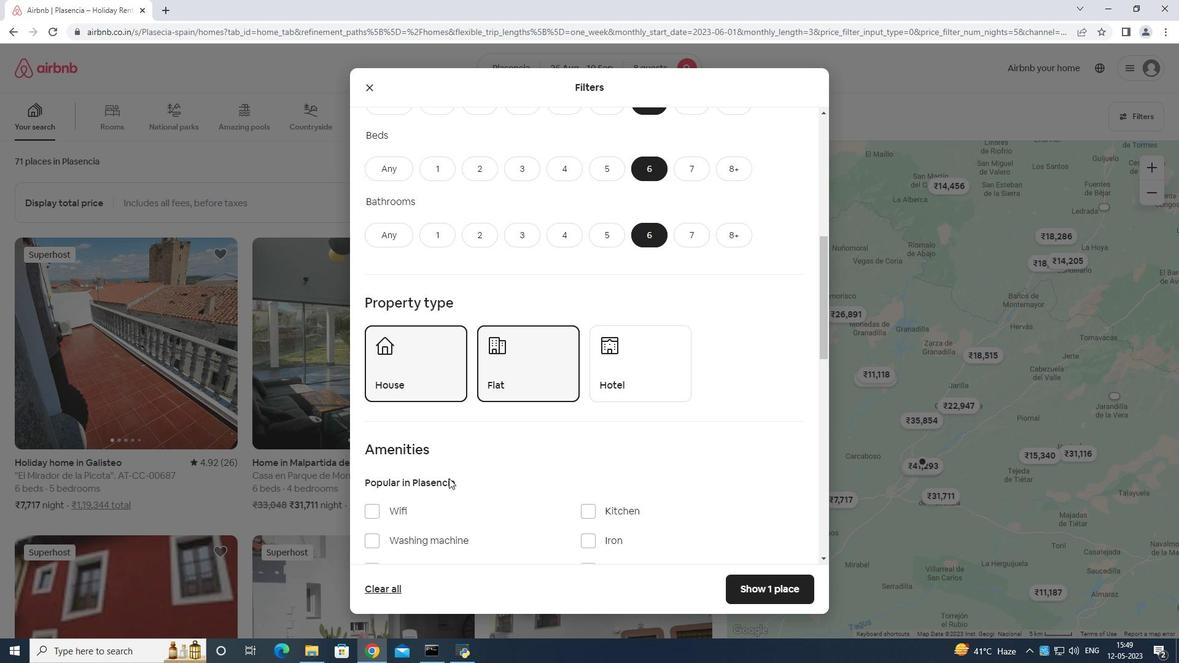 
Action: Mouse scrolled (458, 469) with delta (0, 0)
Screenshot: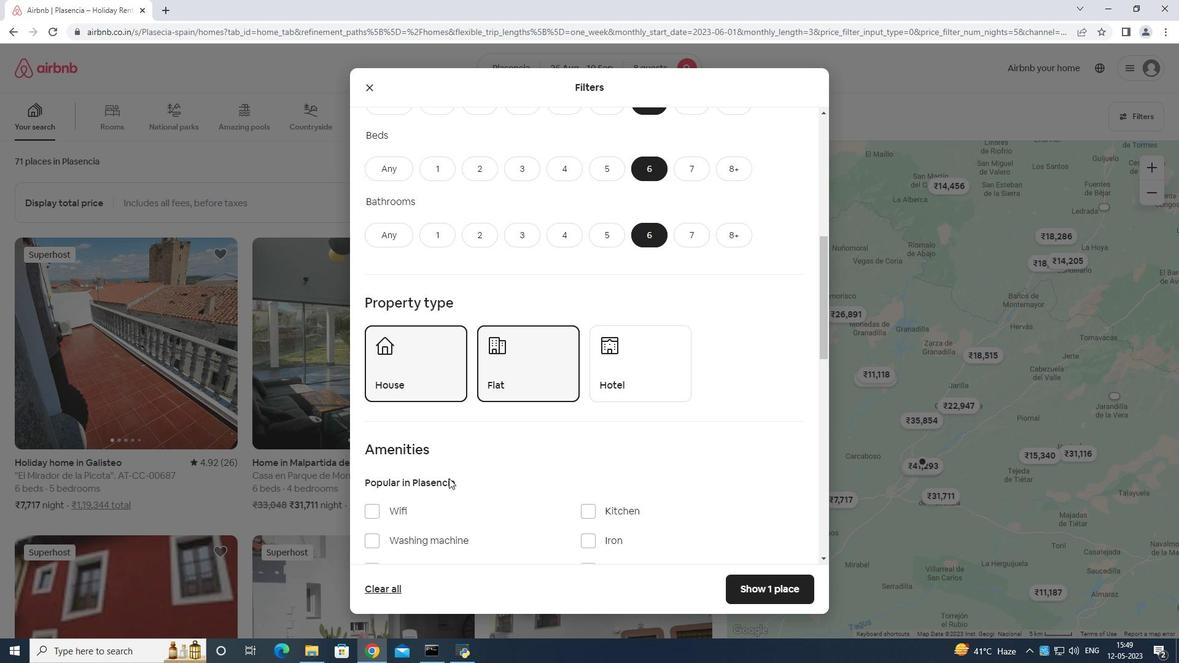 
Action: Mouse moved to (372, 333)
Screenshot: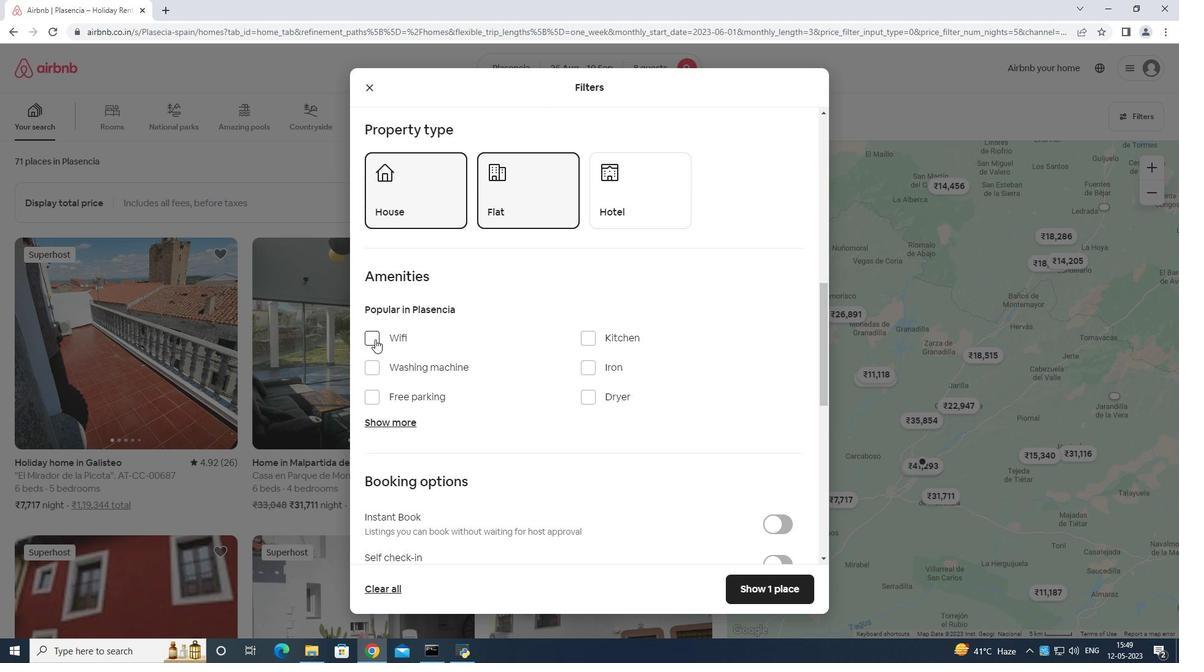 
Action: Mouse pressed left at (372, 333)
Screenshot: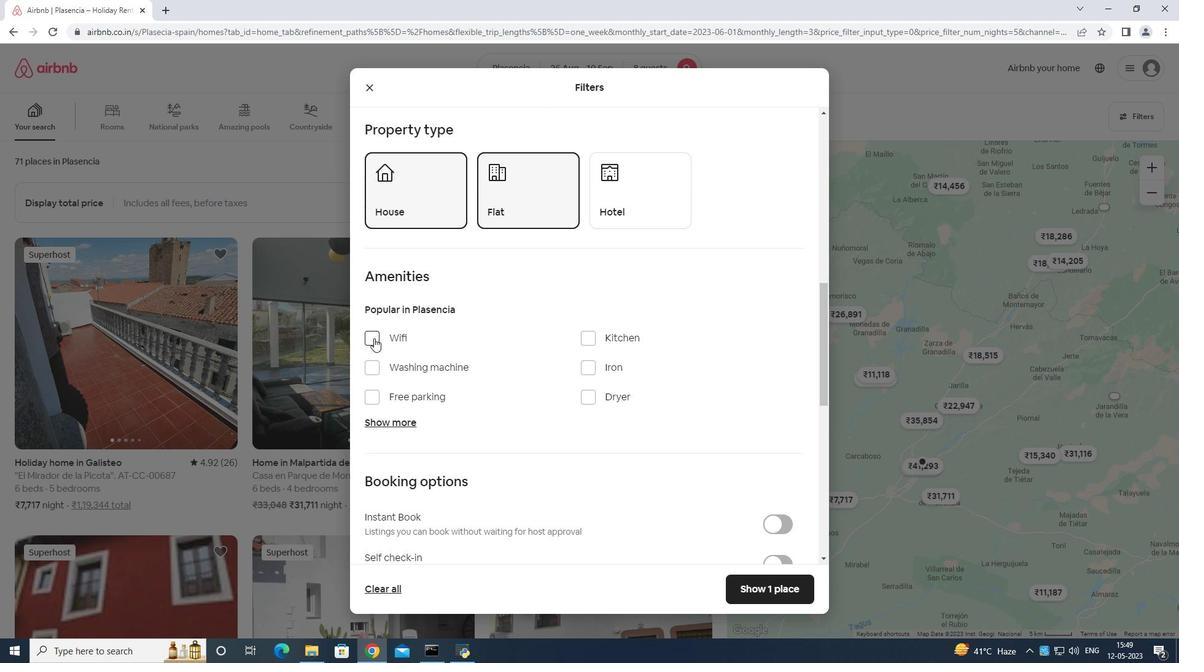 
Action: Mouse moved to (368, 399)
Screenshot: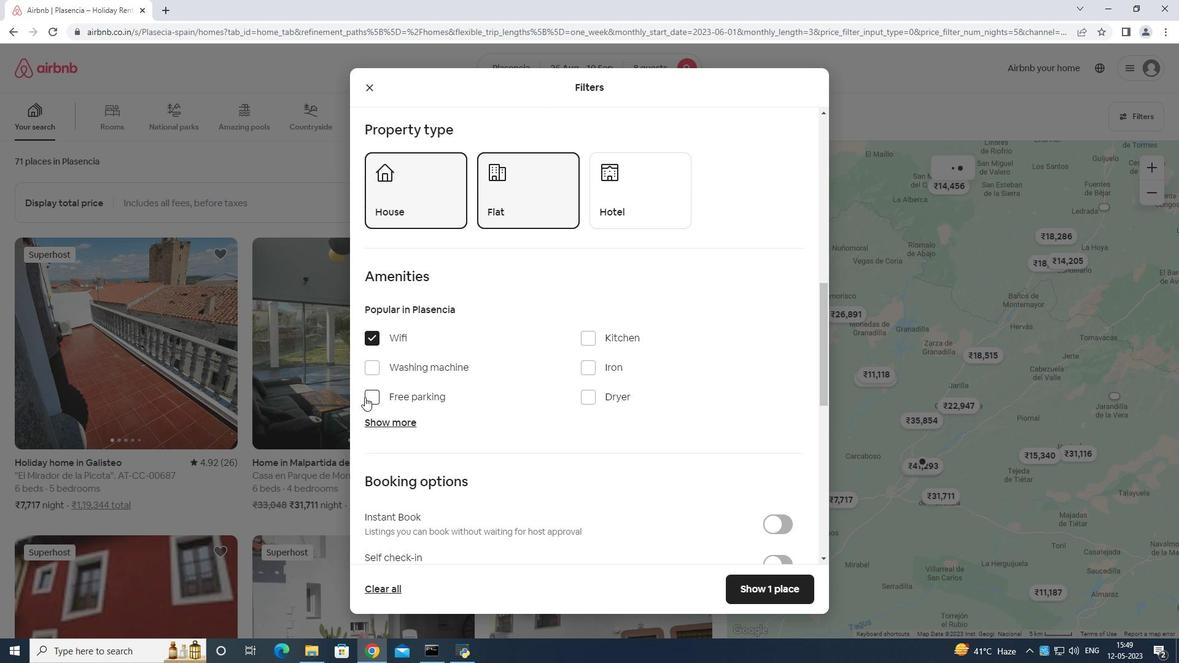 
Action: Mouse pressed left at (368, 399)
Screenshot: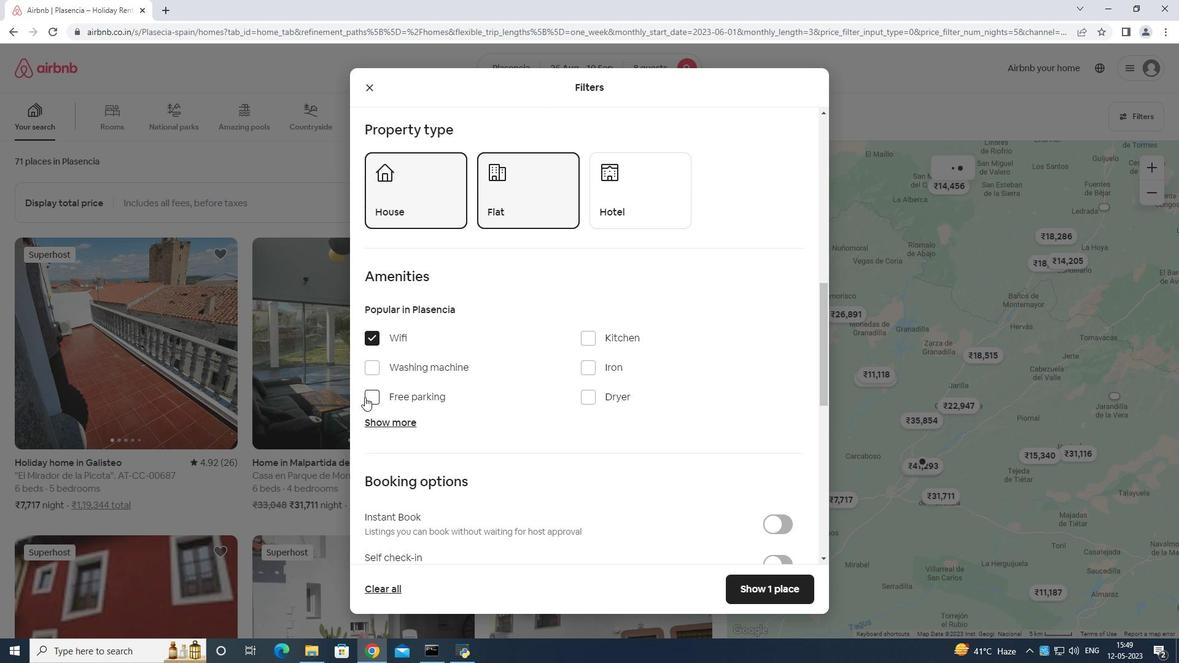 
Action: Mouse moved to (387, 438)
Screenshot: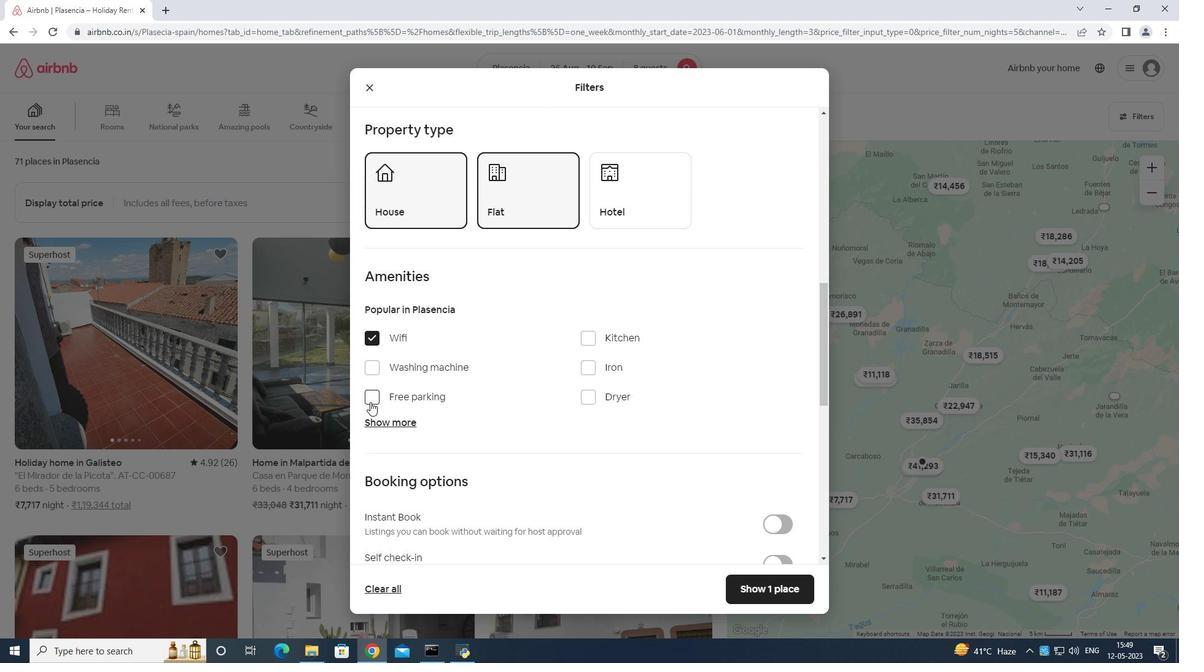 
Action: Mouse pressed left at (387, 438)
Screenshot: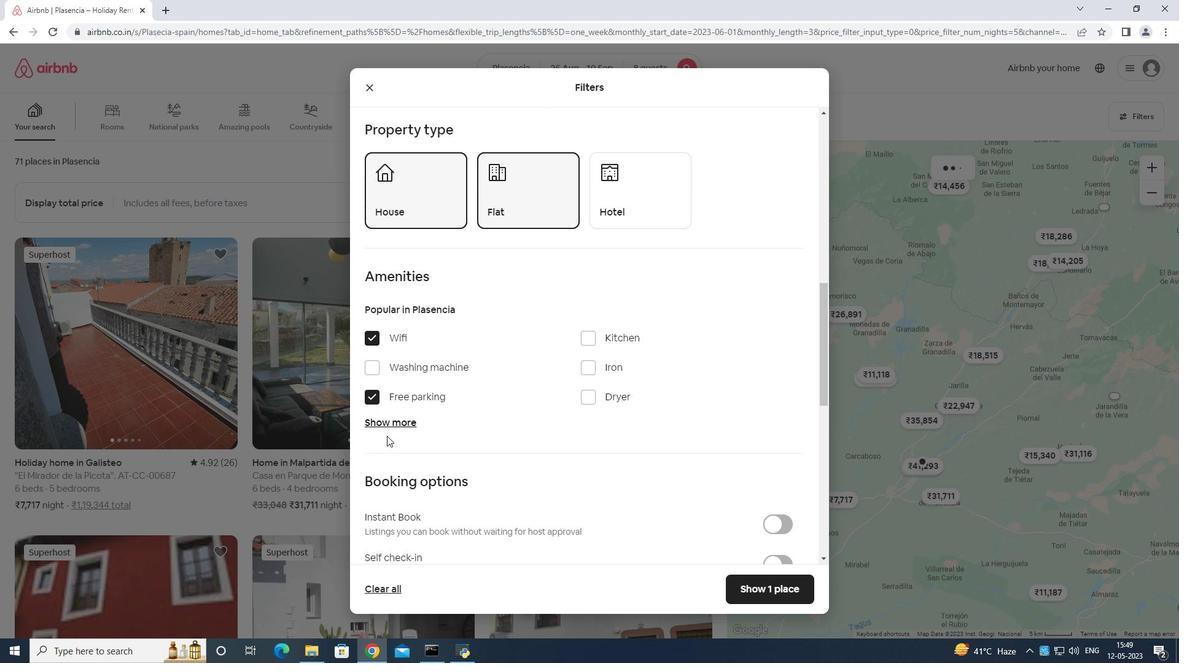 
Action: Mouse moved to (393, 423)
Screenshot: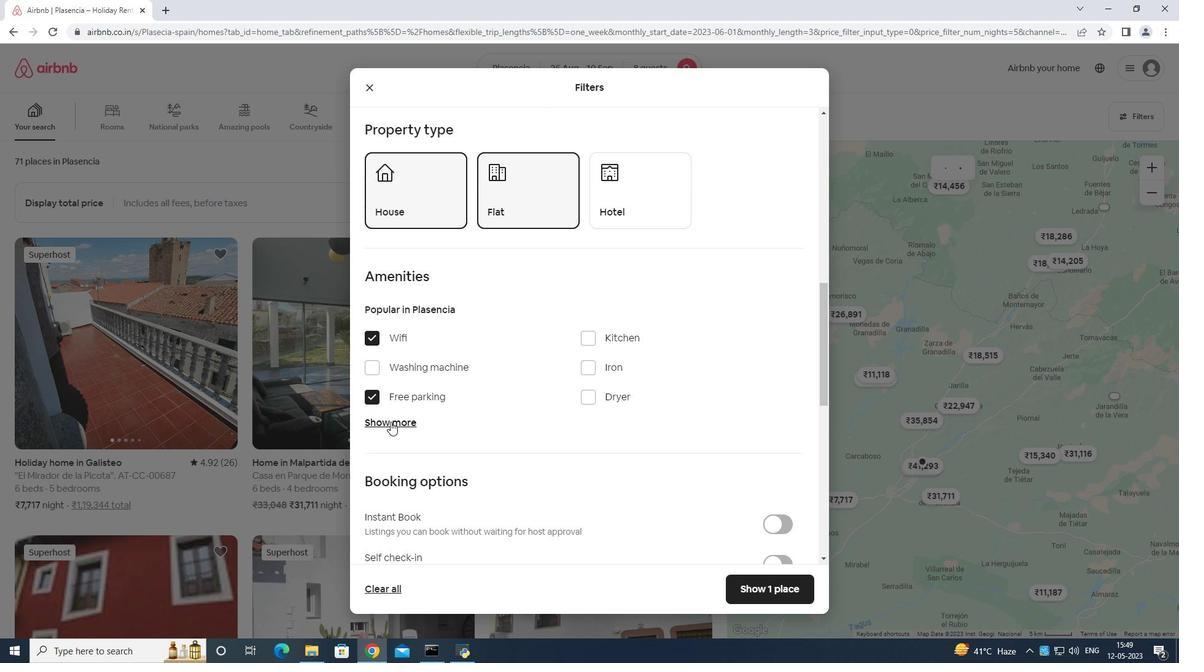 
Action: Mouse pressed left at (393, 423)
Screenshot: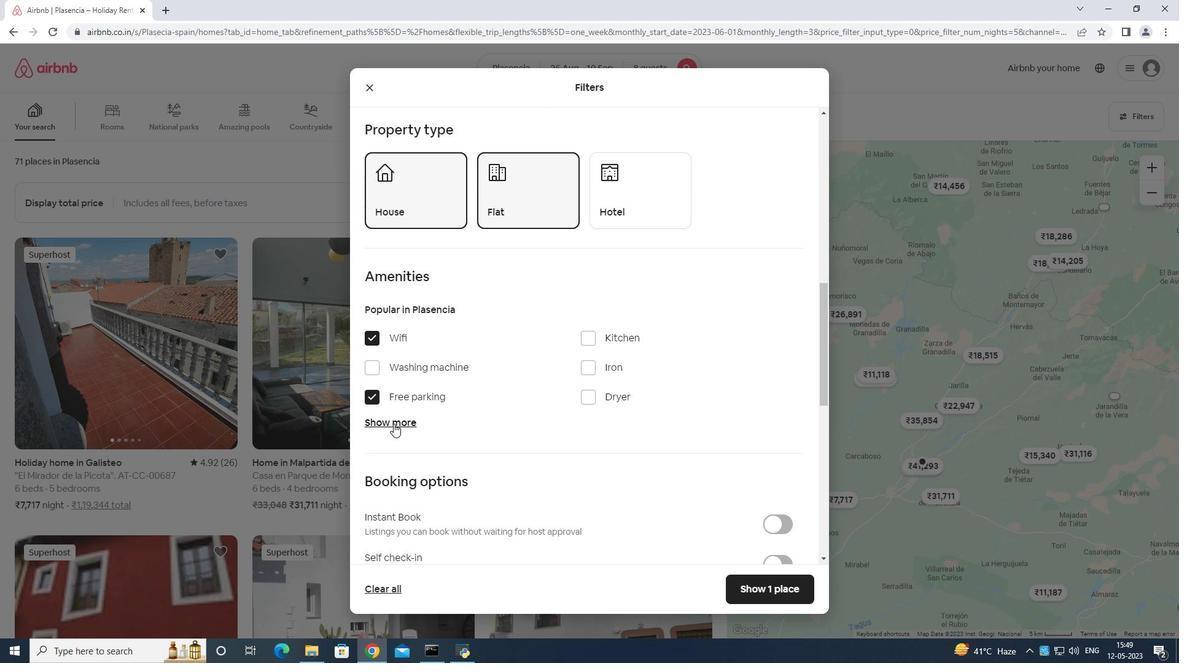 
Action: Mouse moved to (584, 498)
Screenshot: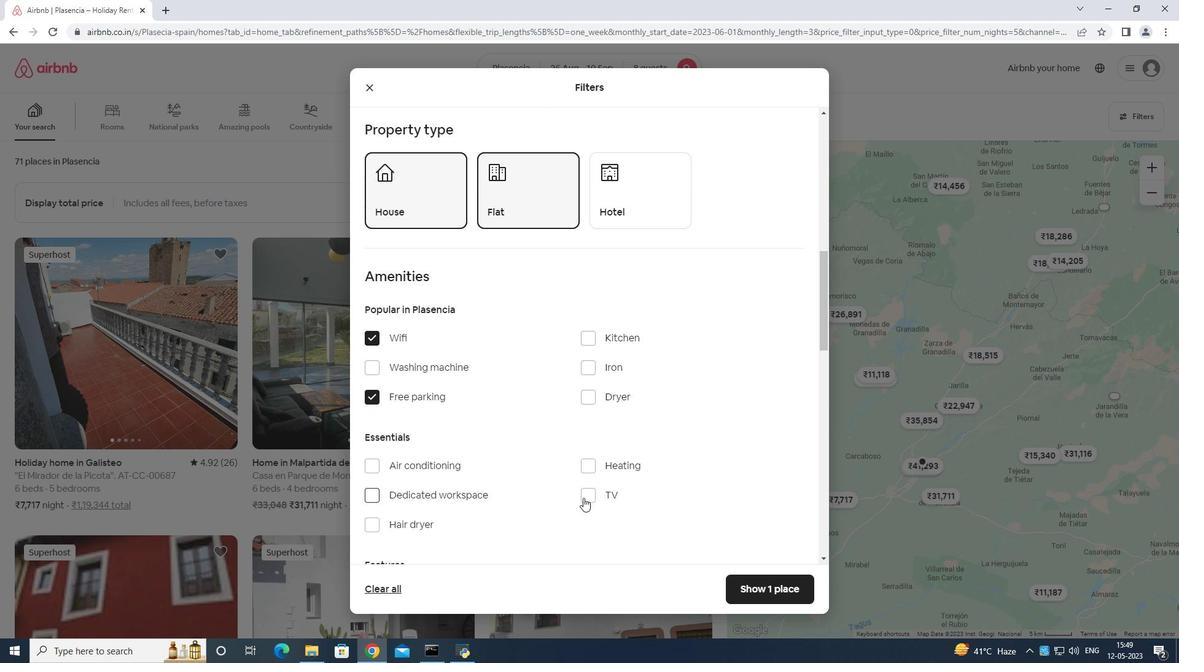 
Action: Mouse pressed left at (584, 498)
Screenshot: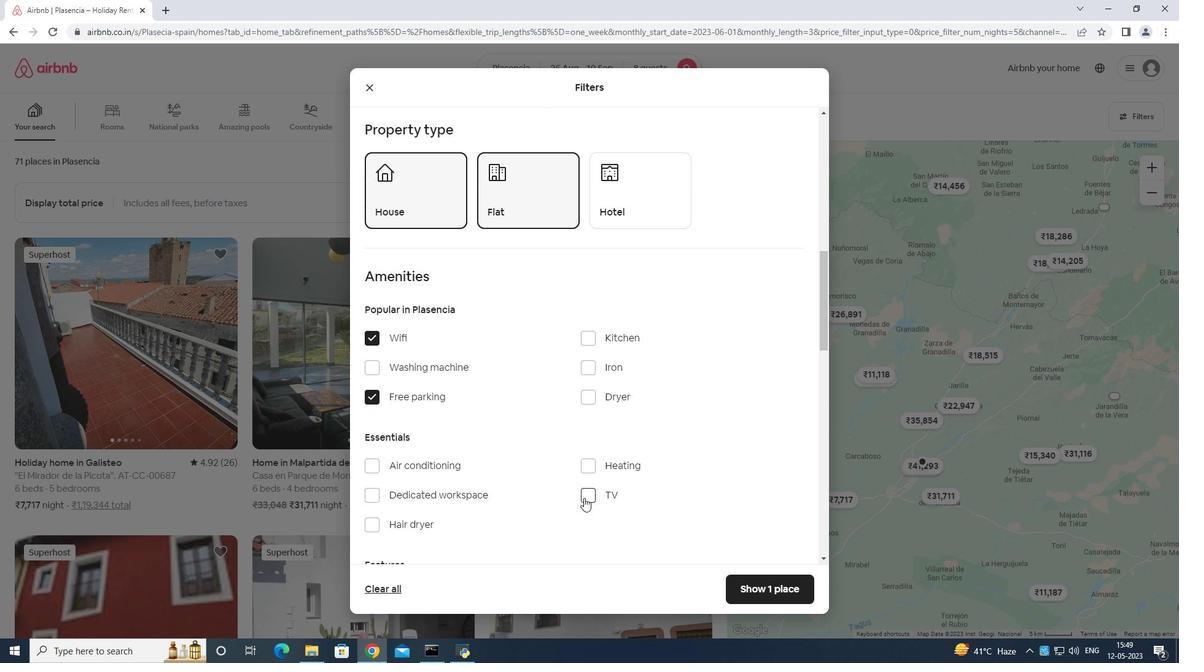 
Action: Mouse moved to (597, 466)
Screenshot: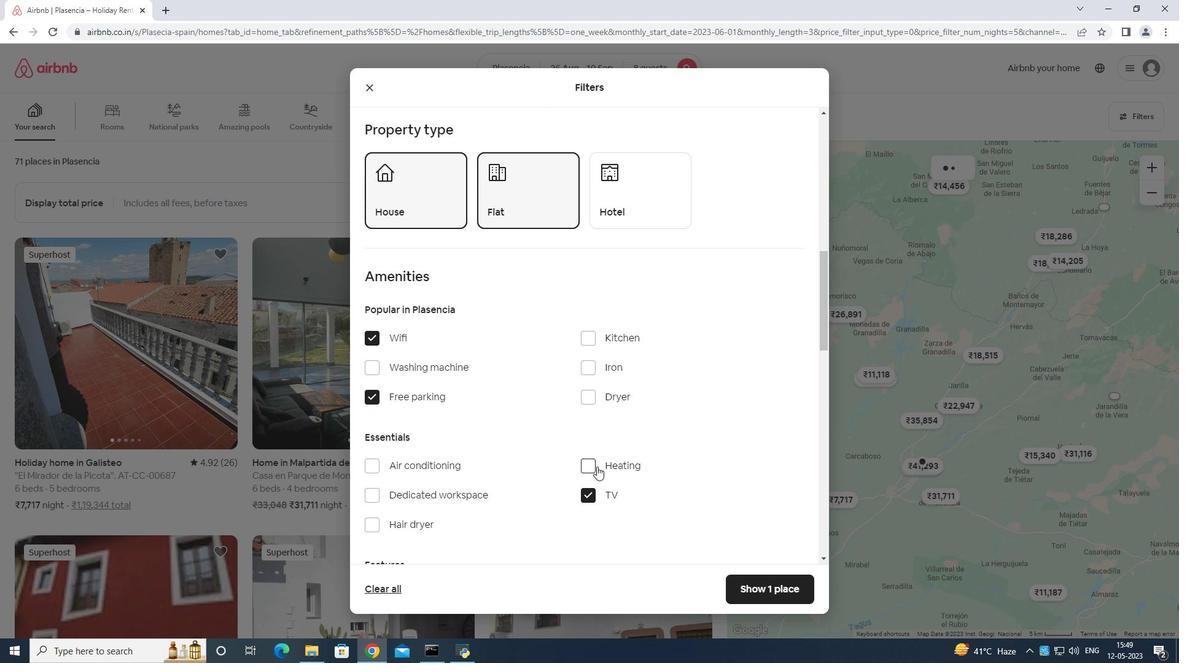 
Action: Mouse scrolled (597, 466) with delta (0, 0)
Screenshot: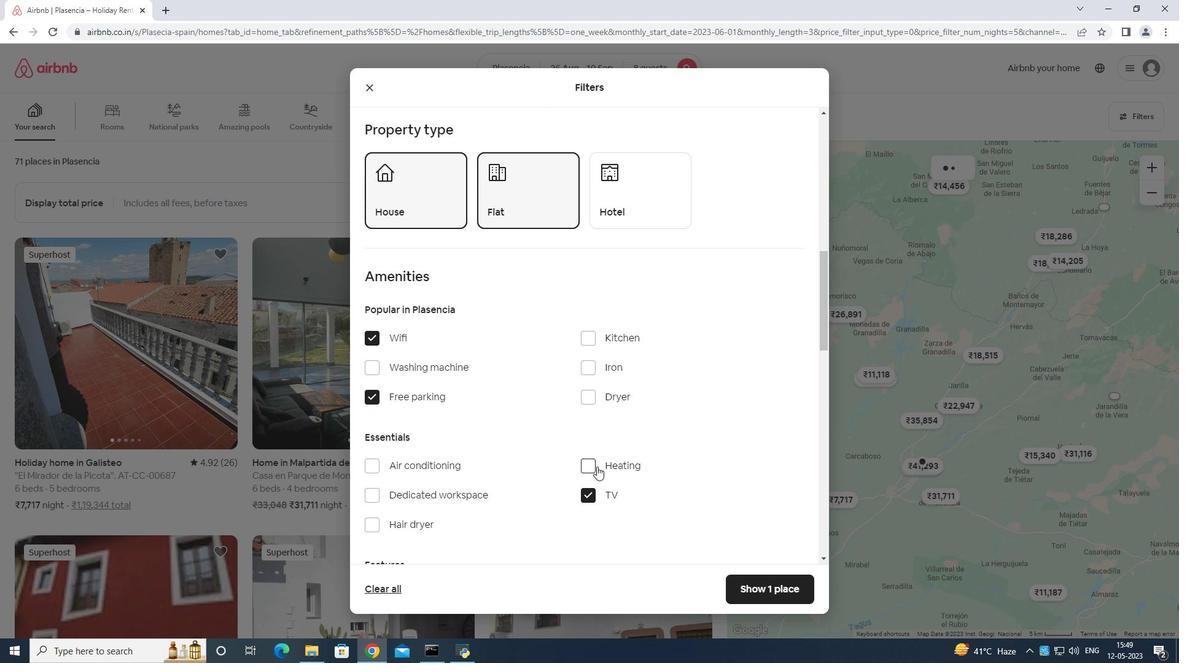 
Action: Mouse moved to (598, 468)
Screenshot: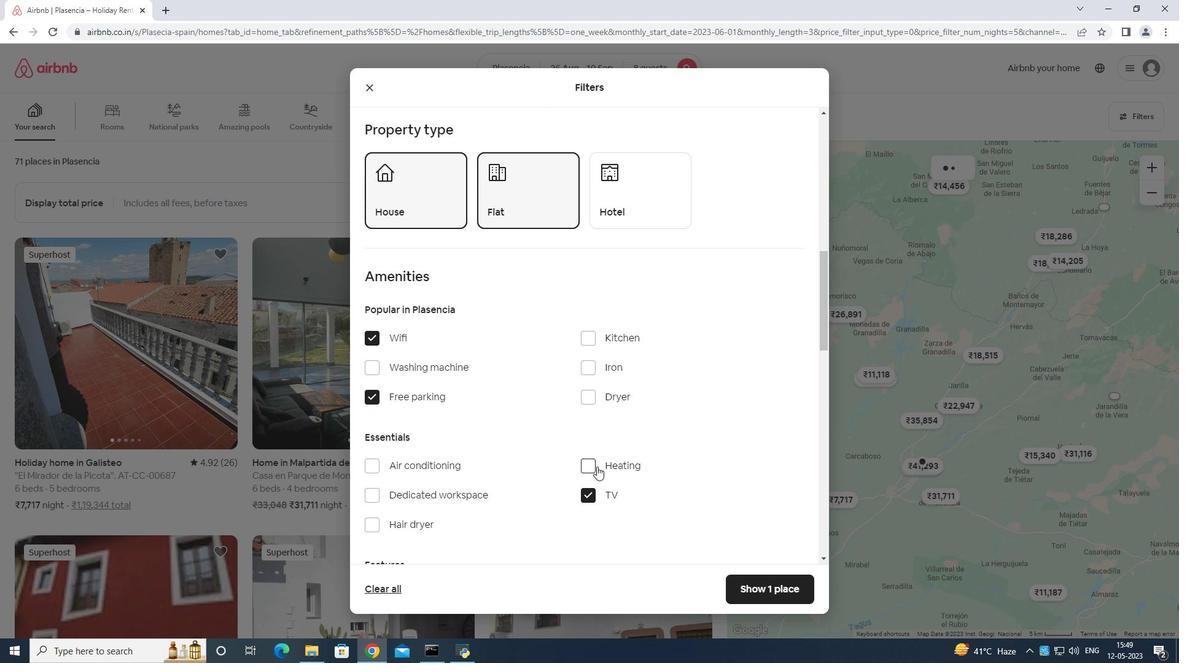 
Action: Mouse scrolled (598, 467) with delta (0, 0)
Screenshot: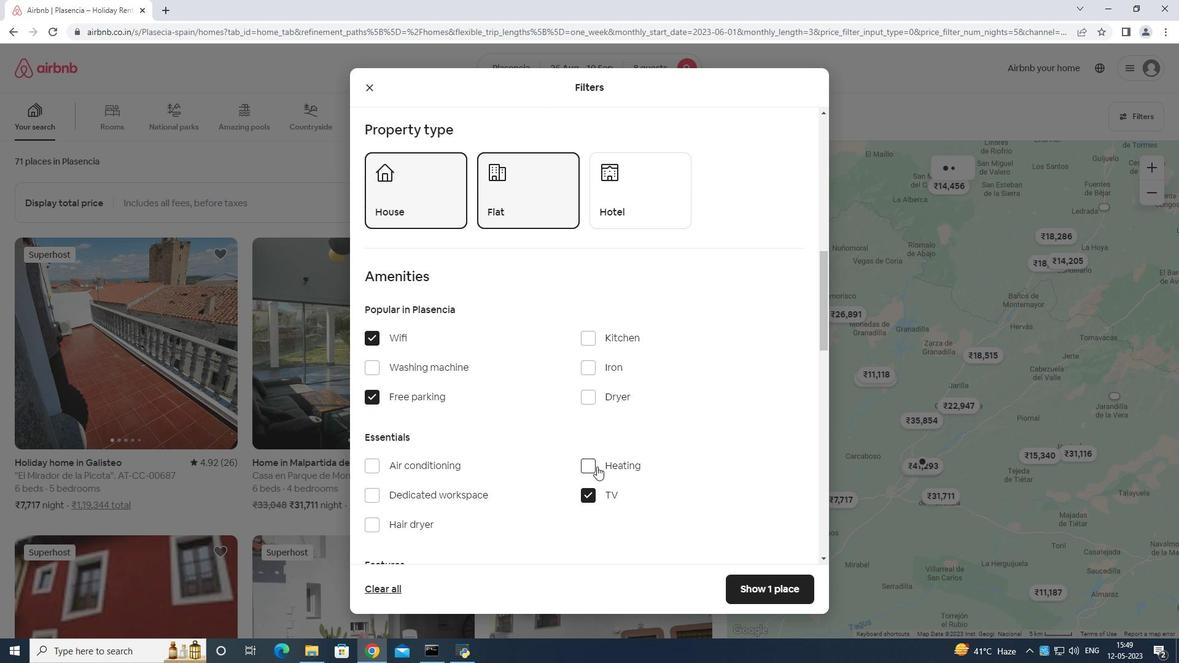 
Action: Mouse moved to (598, 468)
Screenshot: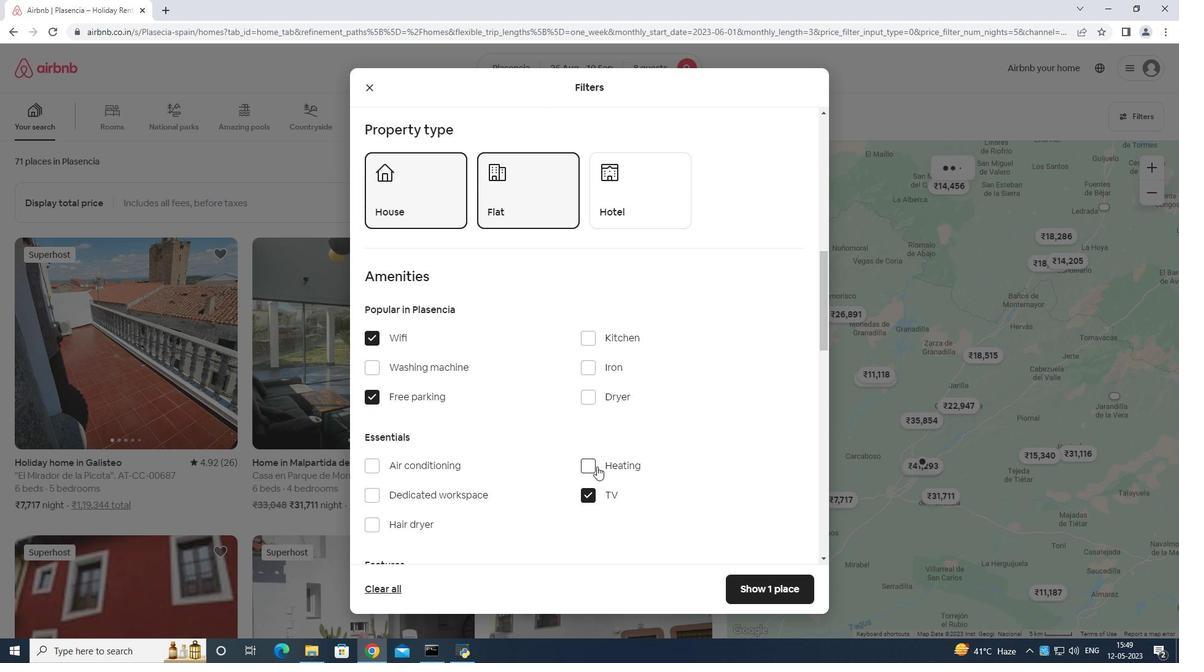 
Action: Mouse scrolled (598, 468) with delta (0, 0)
Screenshot: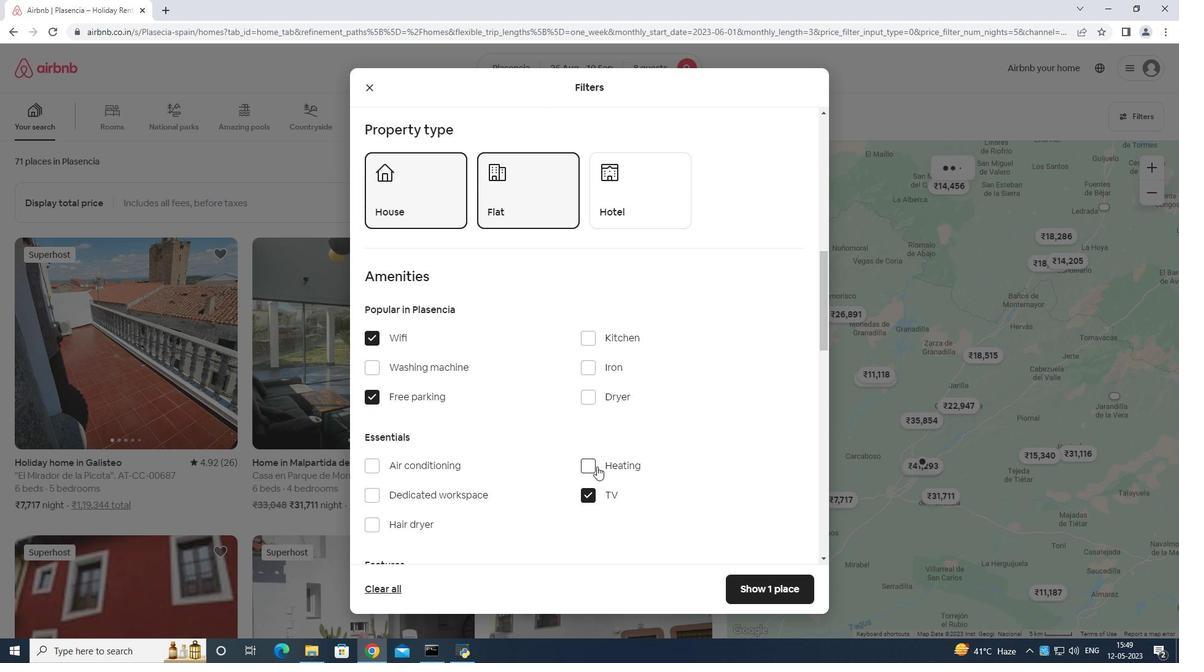 
Action: Mouse moved to (596, 467)
Screenshot: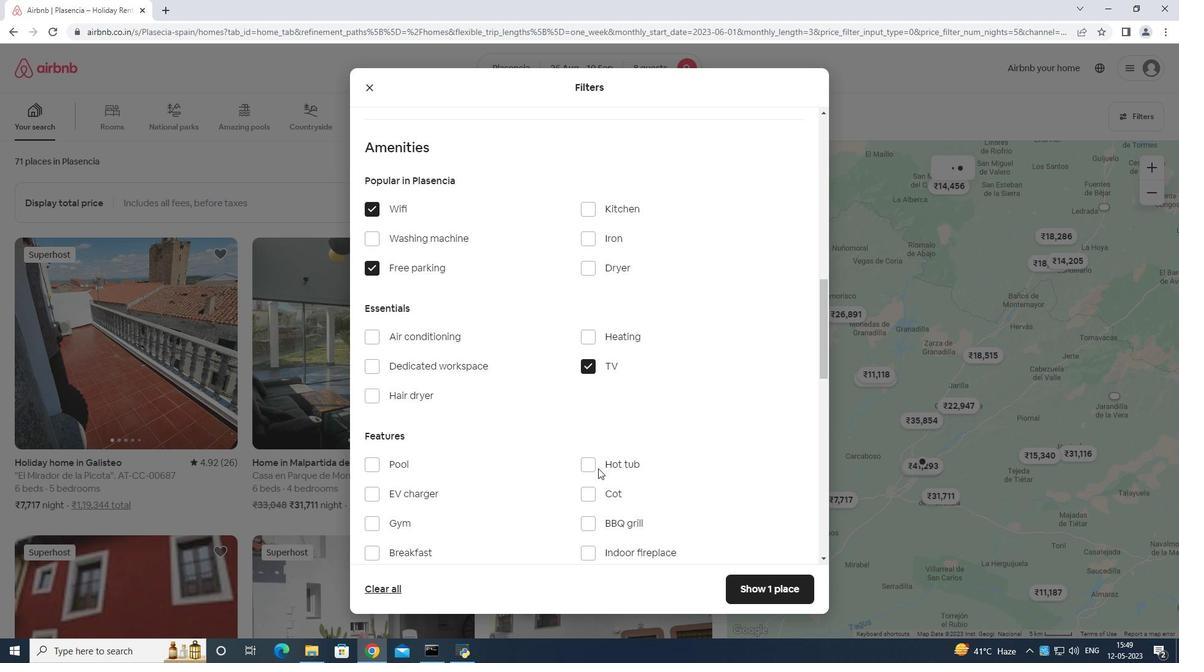 
Action: Mouse scrolled (596, 466) with delta (0, 0)
Screenshot: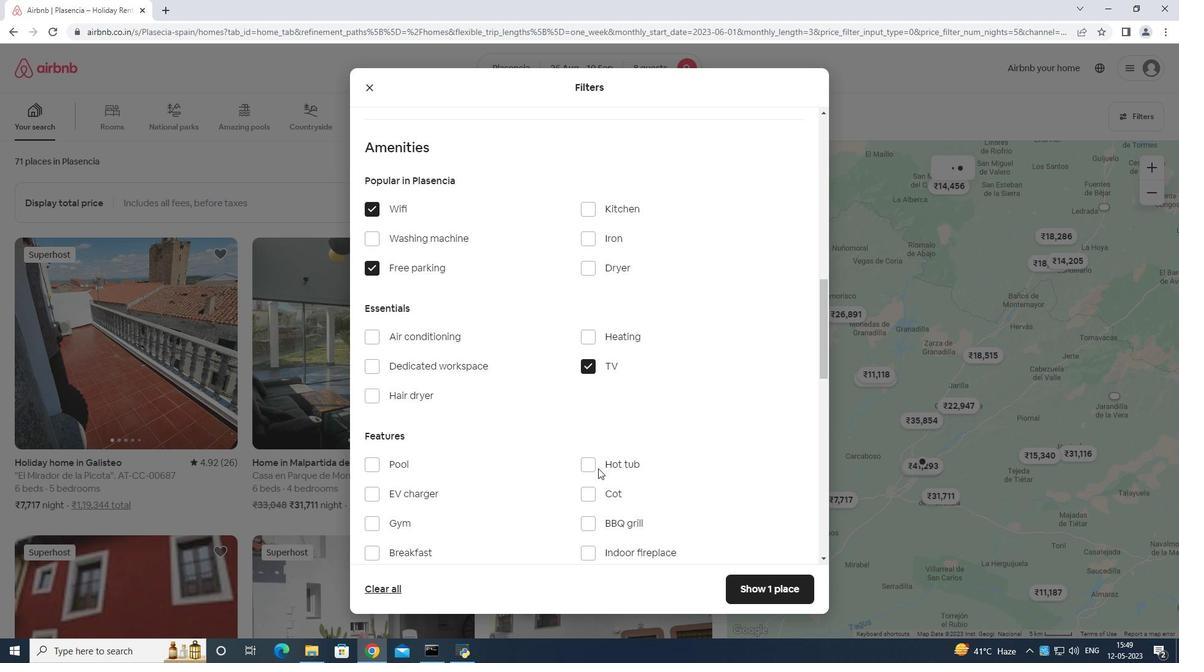 
Action: Mouse moved to (371, 404)
Screenshot: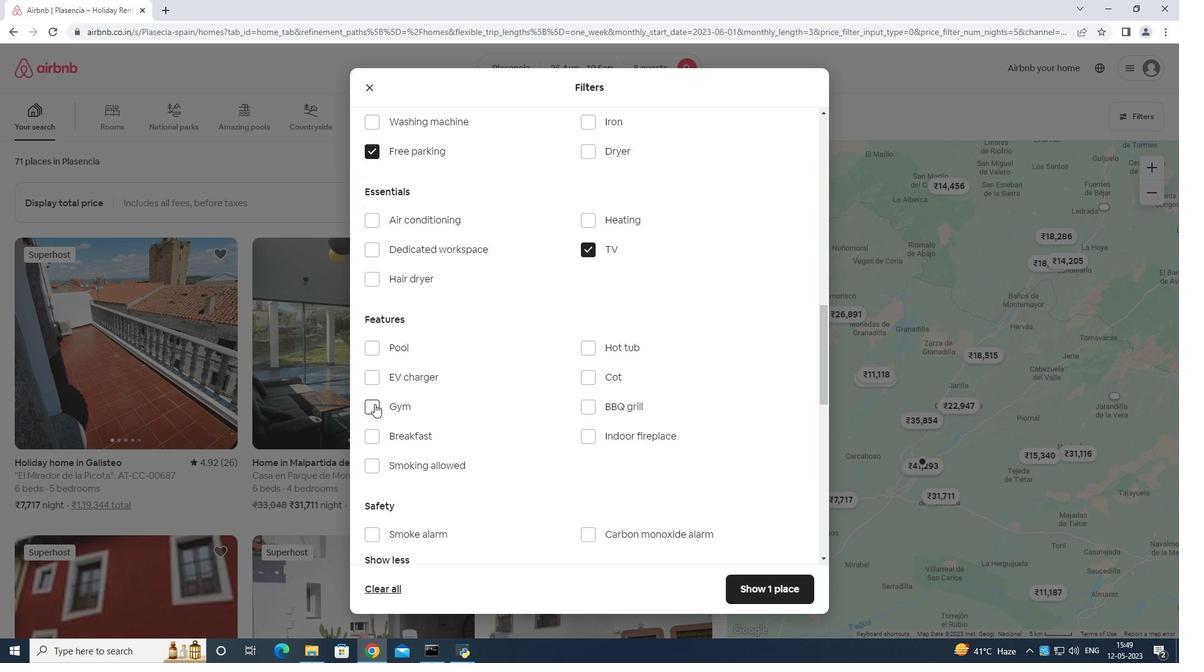 
Action: Mouse pressed left at (371, 404)
Screenshot: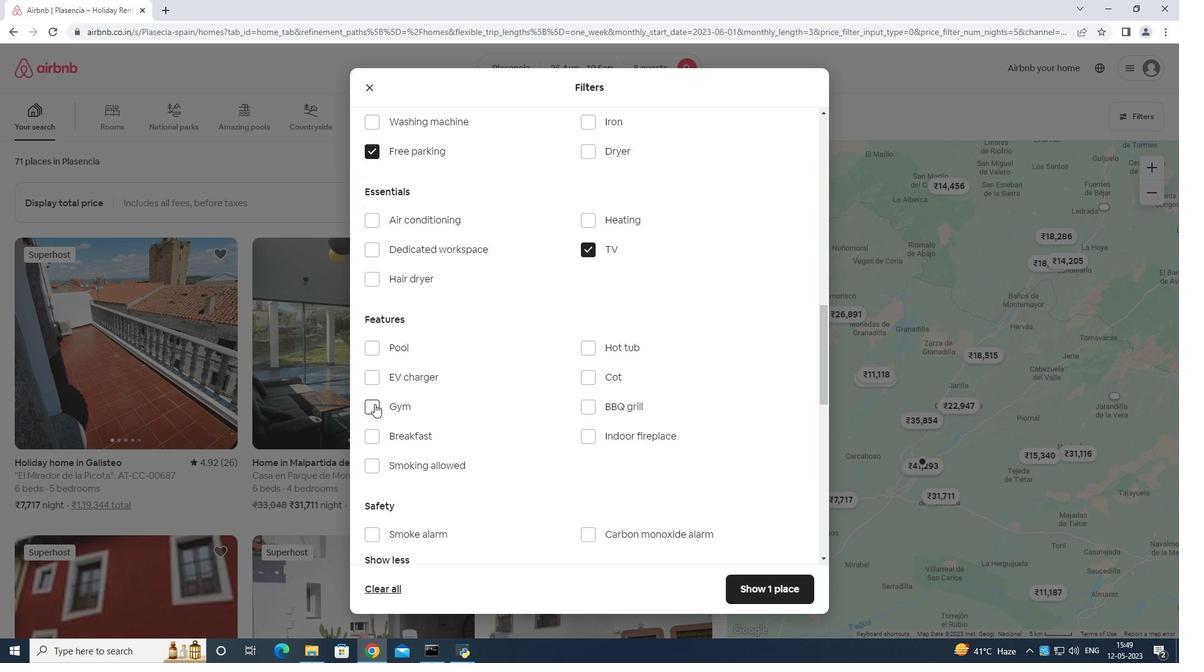 
Action: Mouse moved to (374, 437)
Screenshot: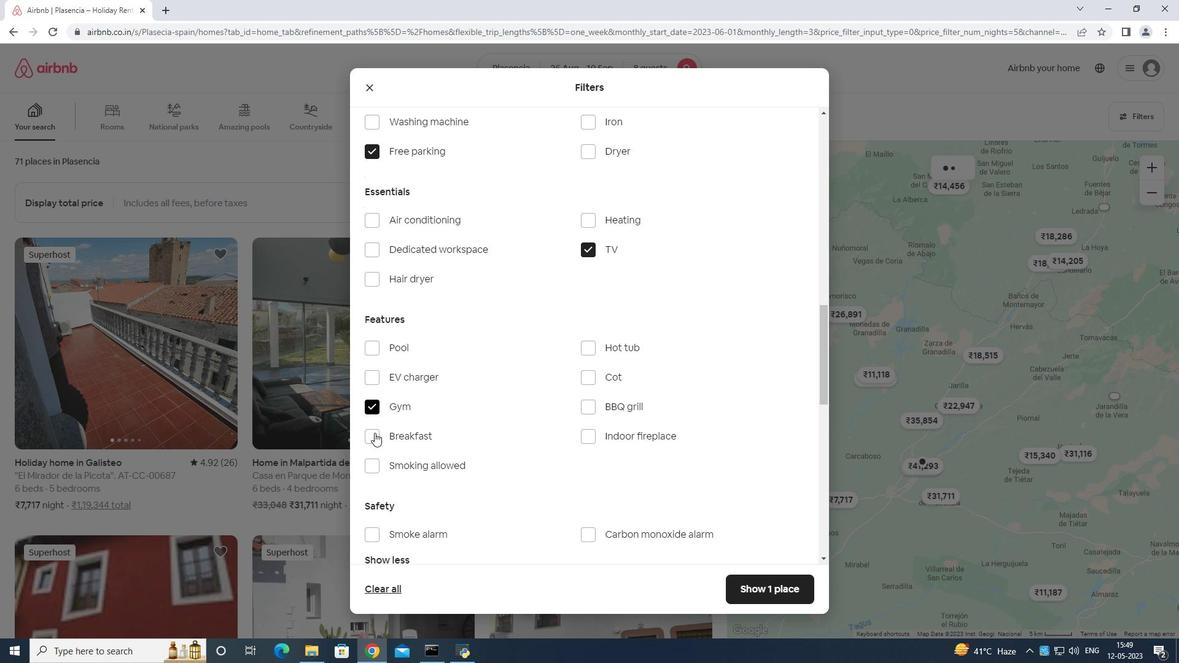 
Action: Mouse pressed left at (374, 437)
Screenshot: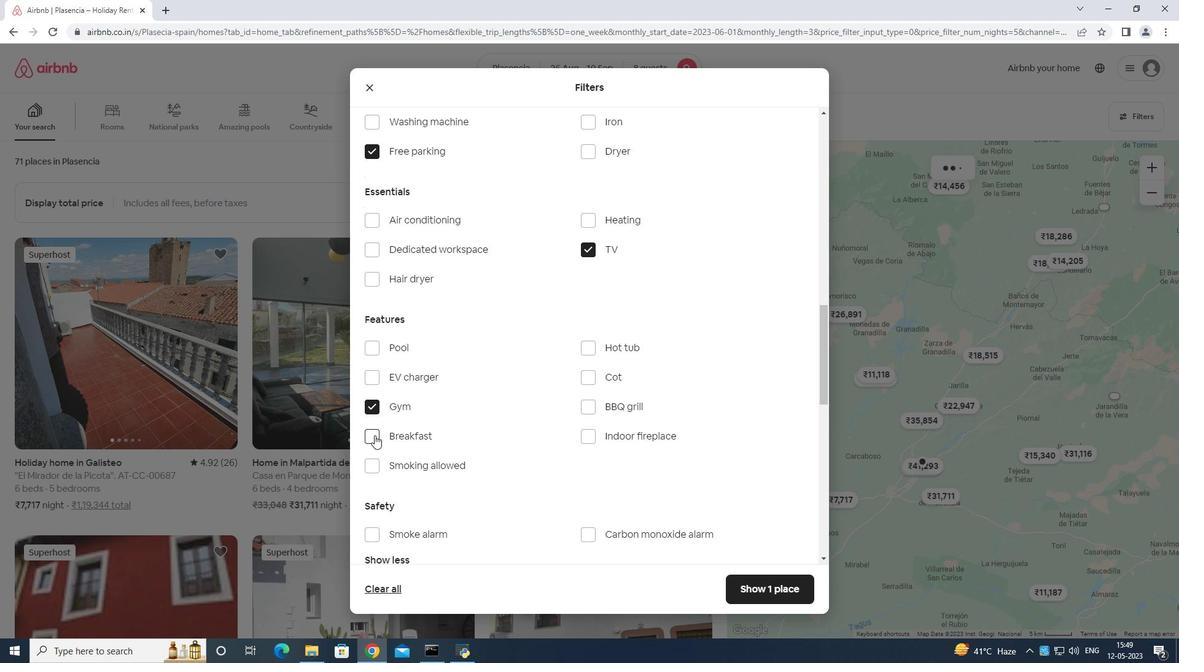 
Action: Mouse moved to (554, 406)
Screenshot: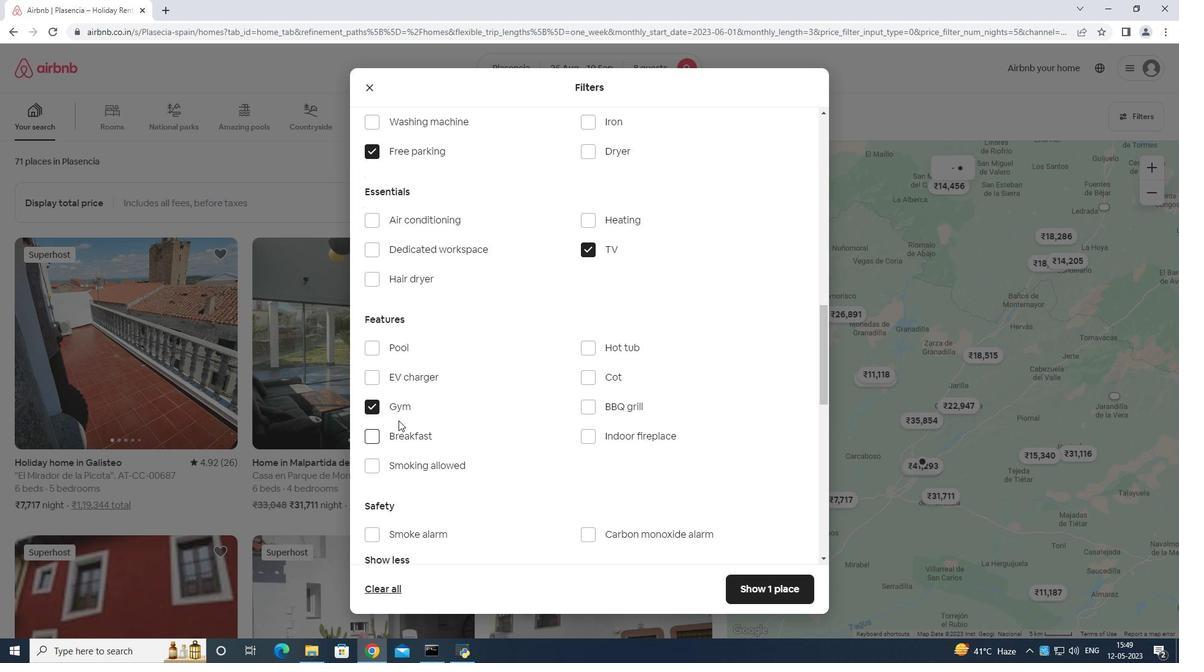 
Action: Mouse scrolled (554, 406) with delta (0, 0)
Screenshot: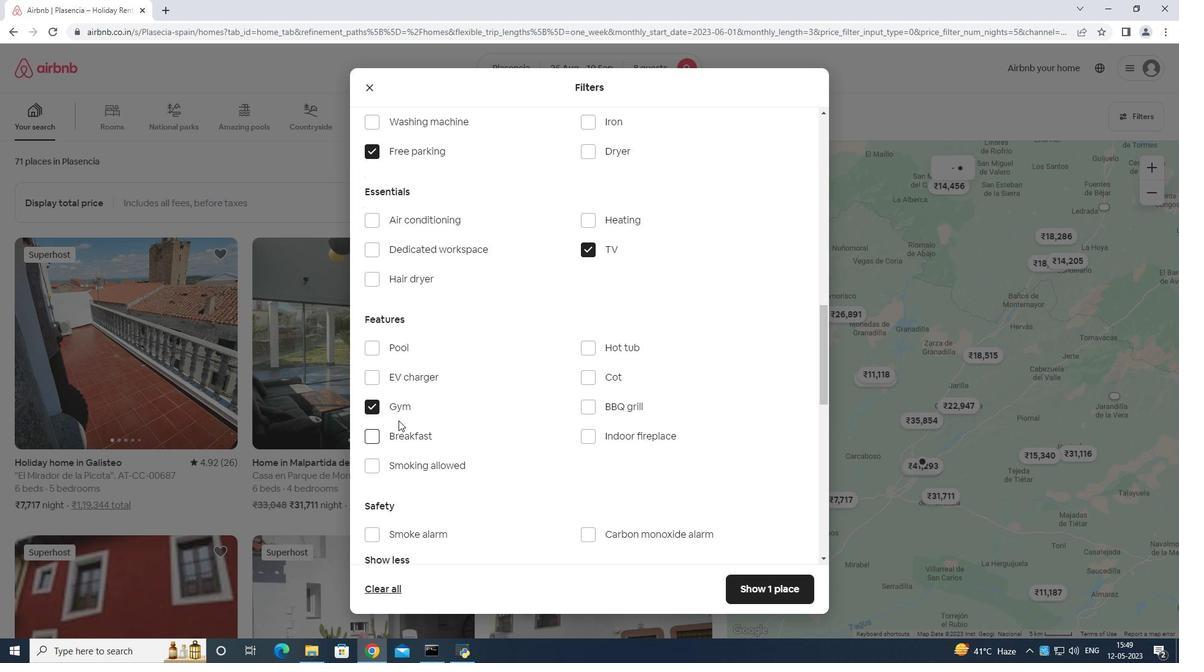 
Action: Mouse moved to (576, 409)
Screenshot: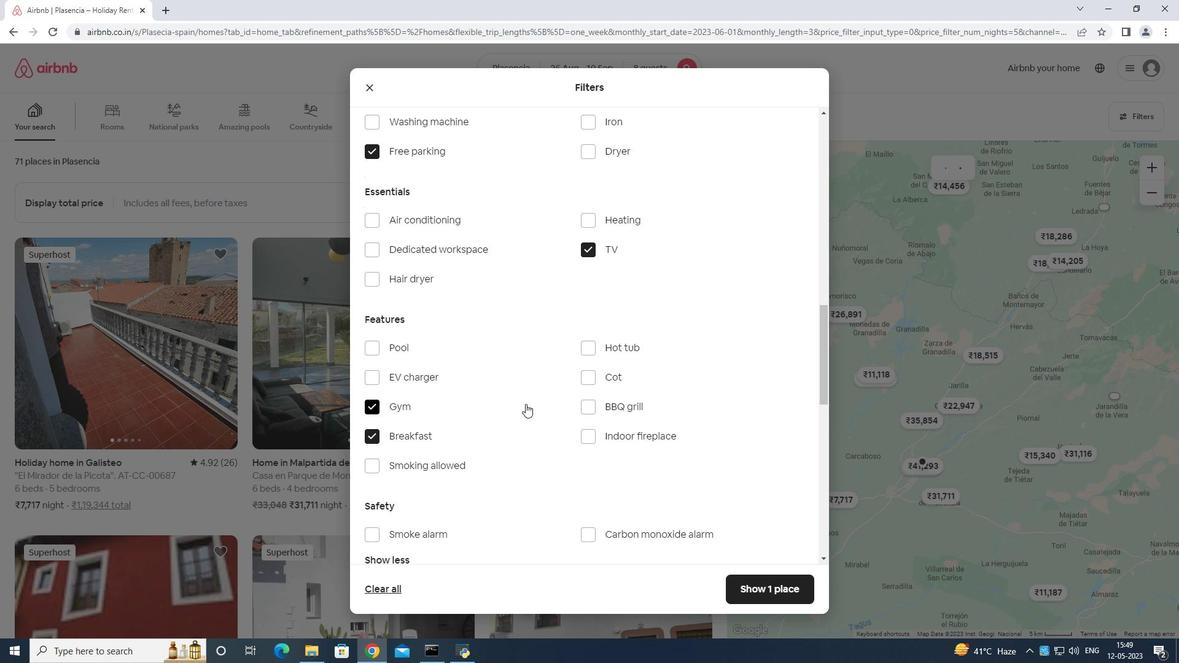 
Action: Mouse scrolled (576, 409) with delta (0, 0)
Screenshot: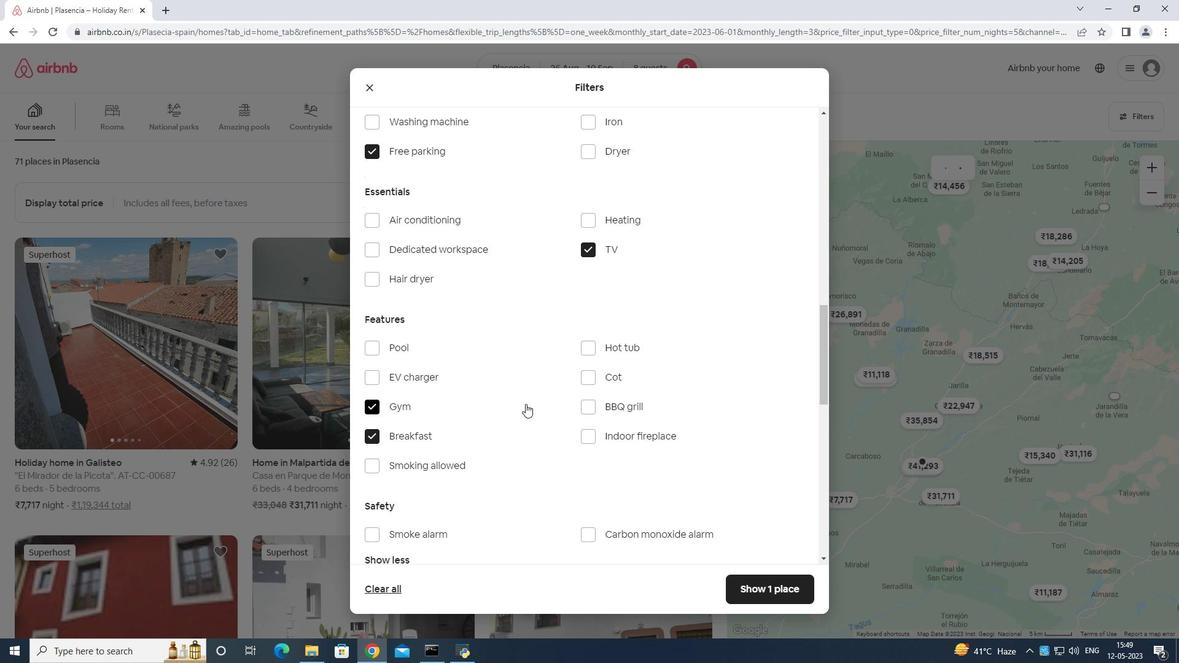 
Action: Mouse moved to (595, 409)
Screenshot: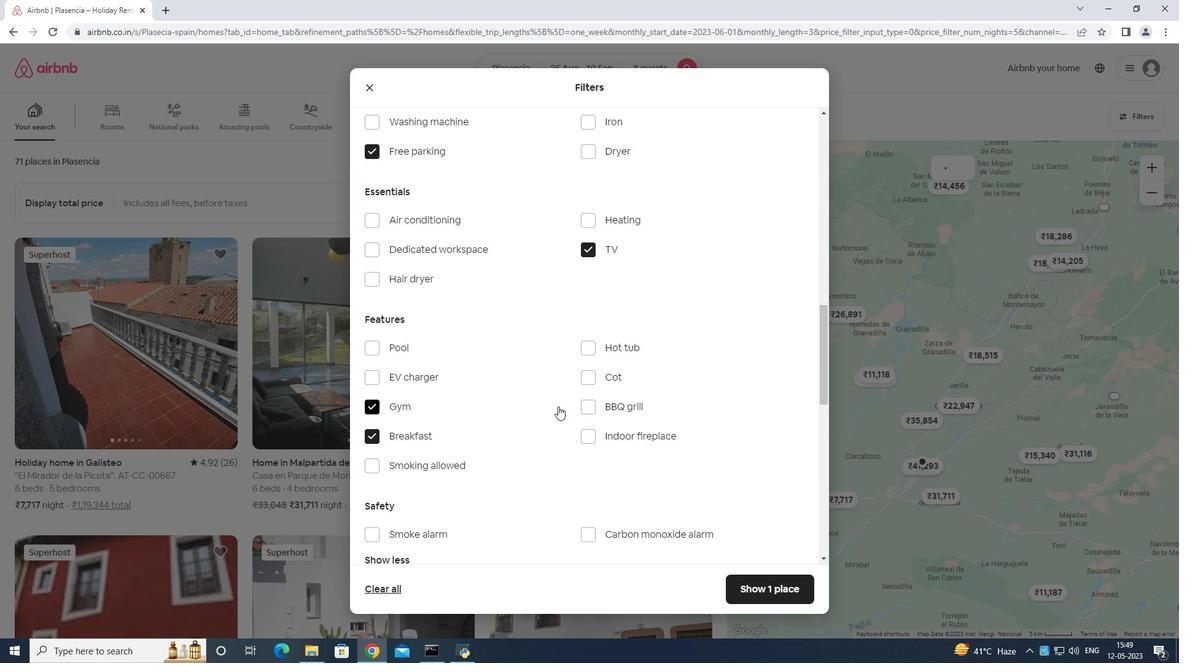 
Action: Mouse scrolled (594, 409) with delta (0, 0)
Screenshot: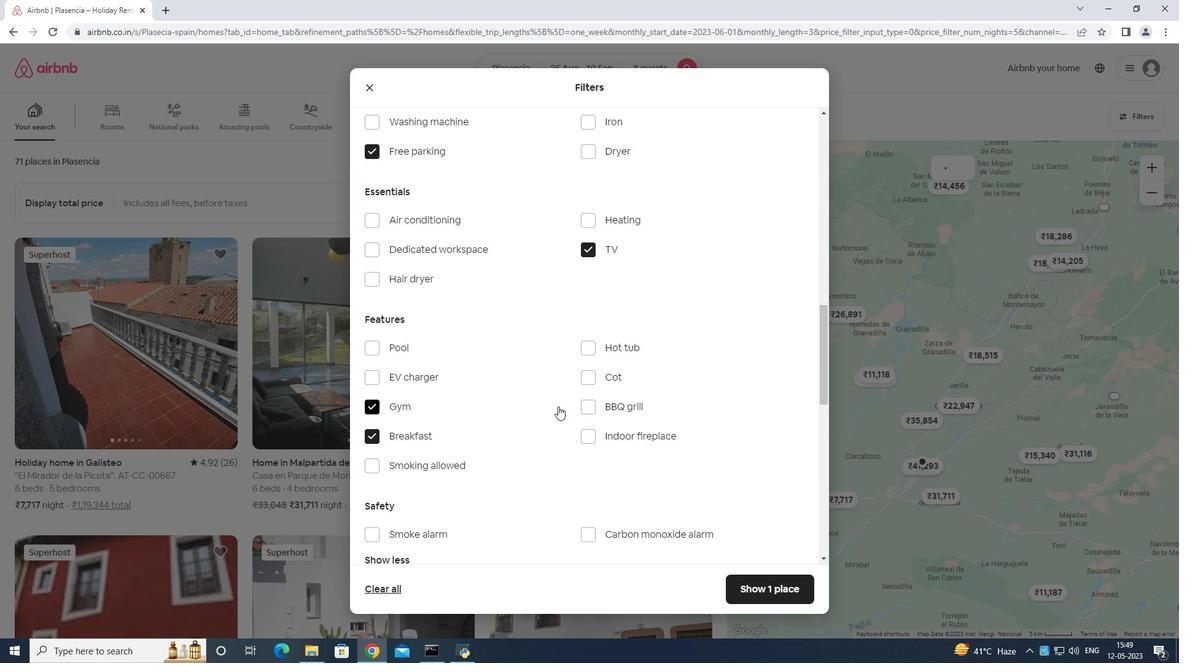 
Action: Mouse moved to (632, 409)
Screenshot: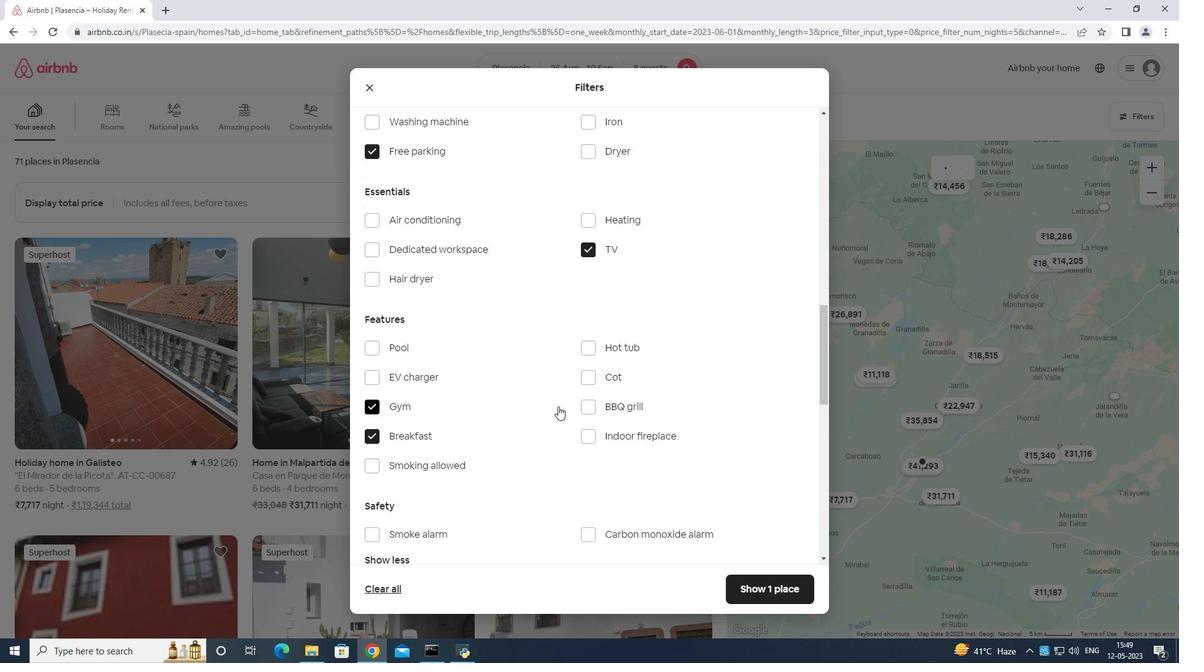 
Action: Mouse scrolled (632, 409) with delta (0, 0)
Screenshot: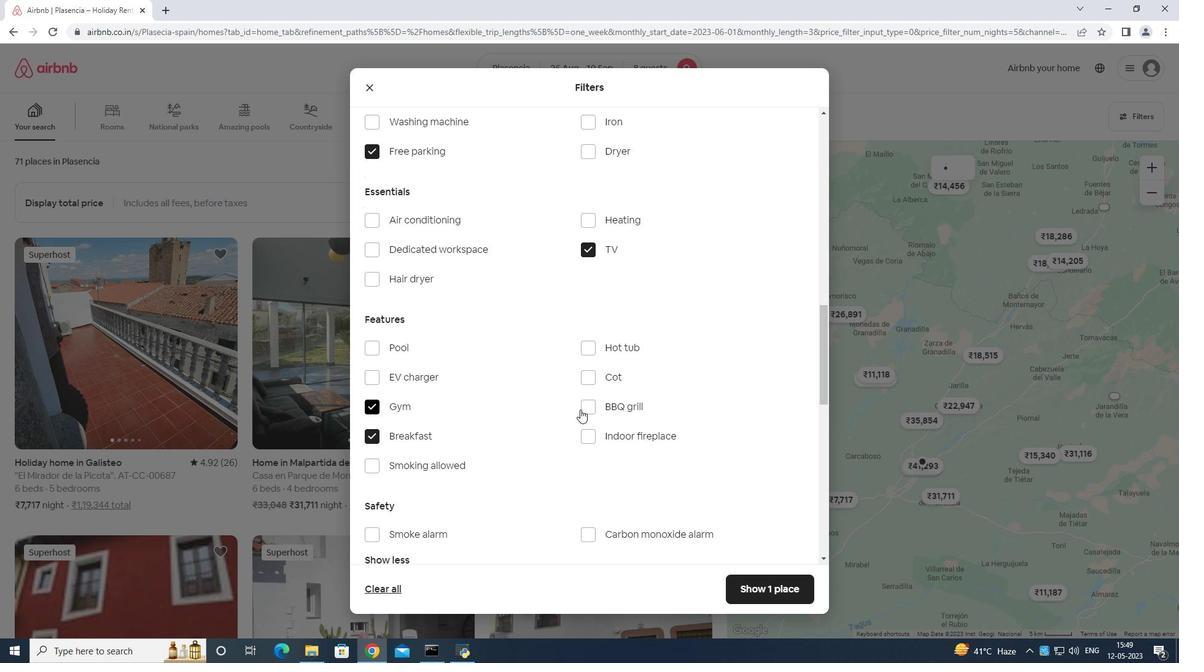 
Action: Mouse moved to (672, 410)
Screenshot: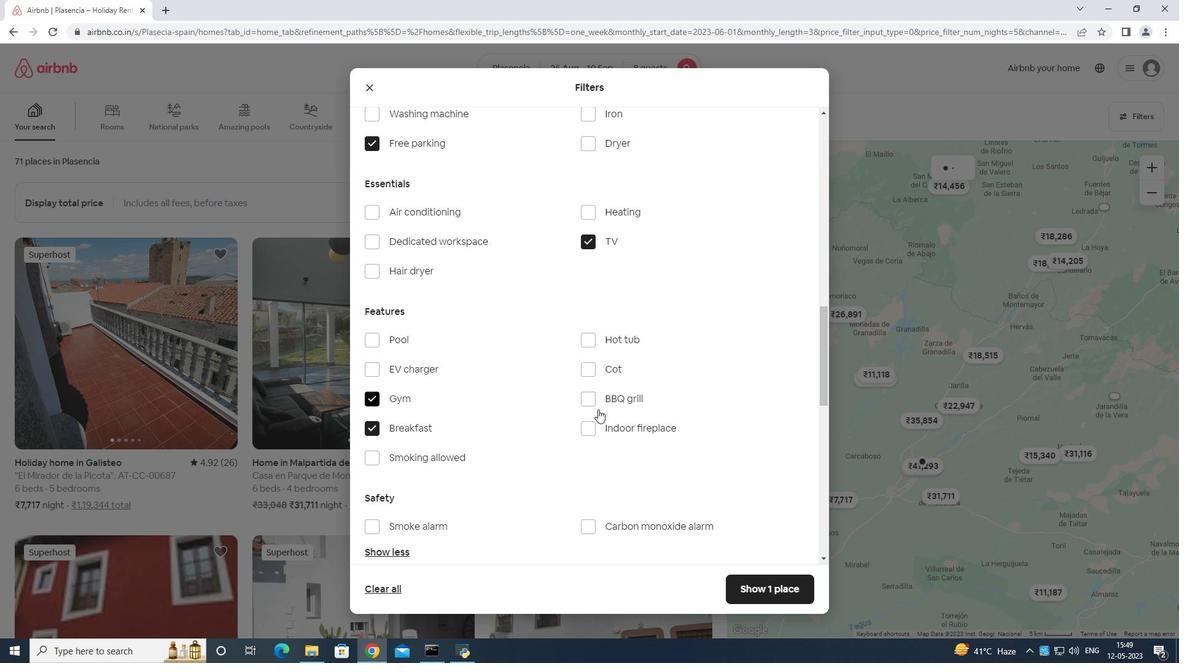 
Action: Mouse scrolled (668, 409) with delta (0, 0)
Screenshot: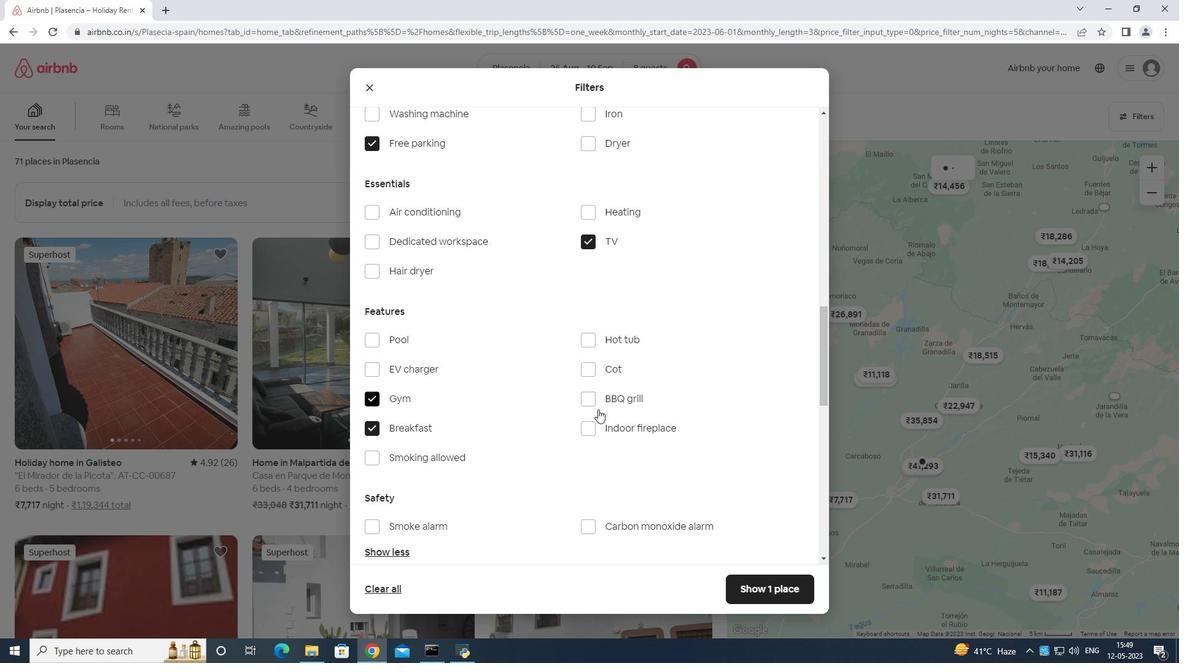 
Action: Mouse moved to (772, 389)
Screenshot: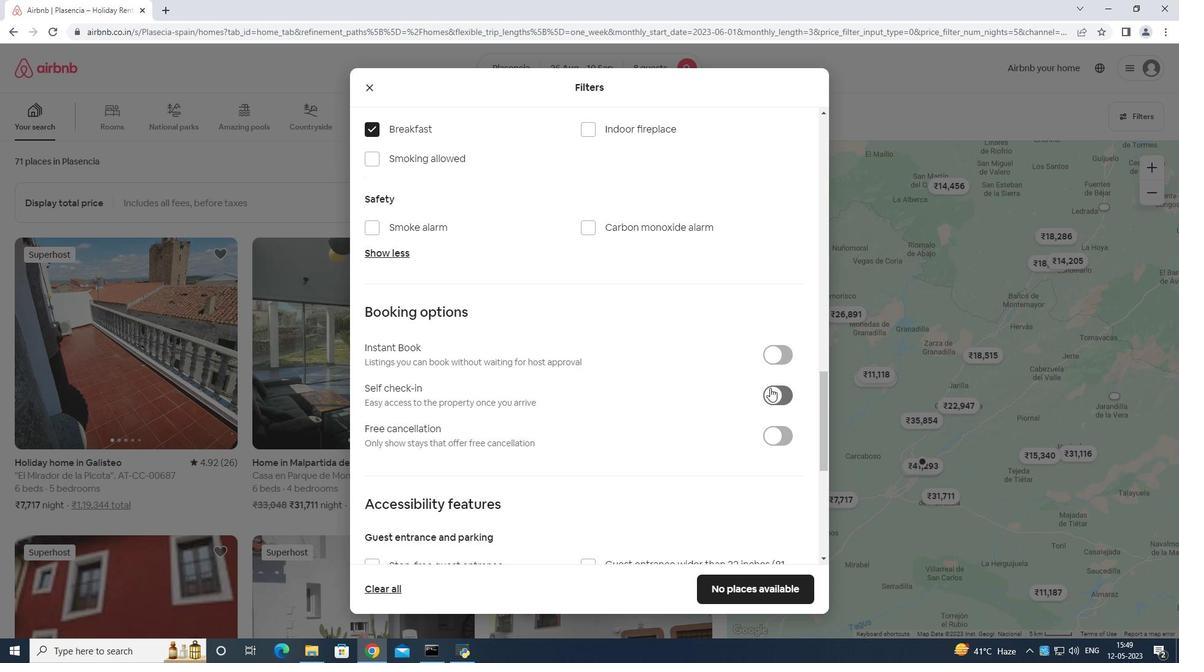 
Action: Mouse pressed left at (772, 389)
Screenshot: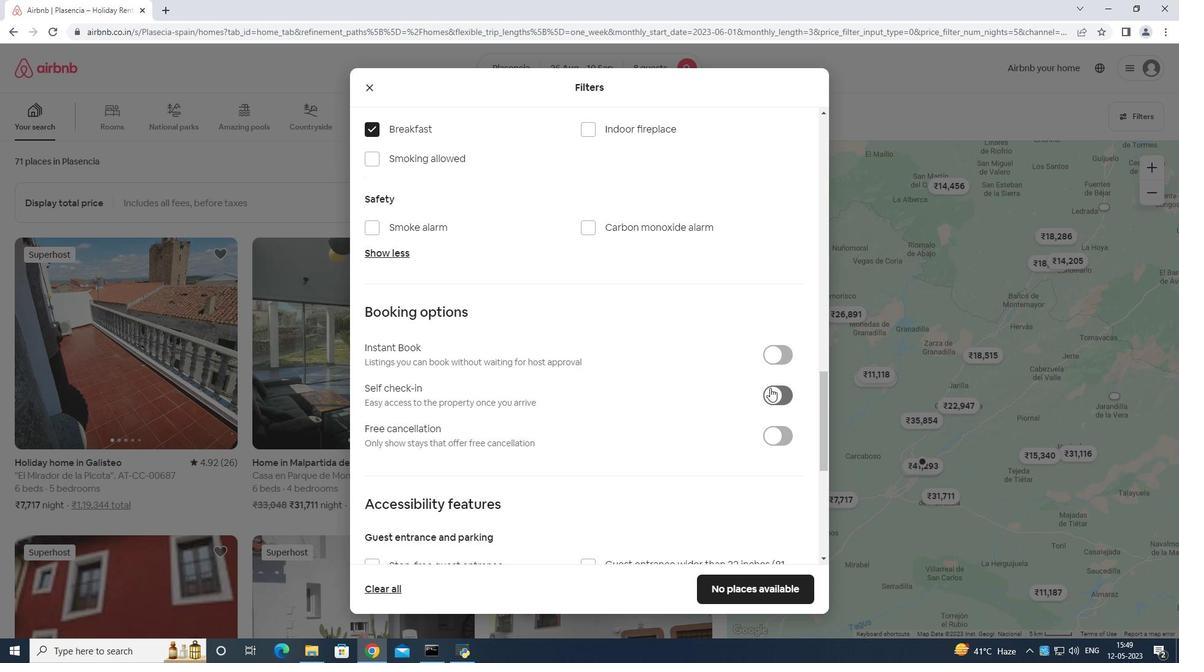 
Action: Mouse moved to (769, 391)
Screenshot: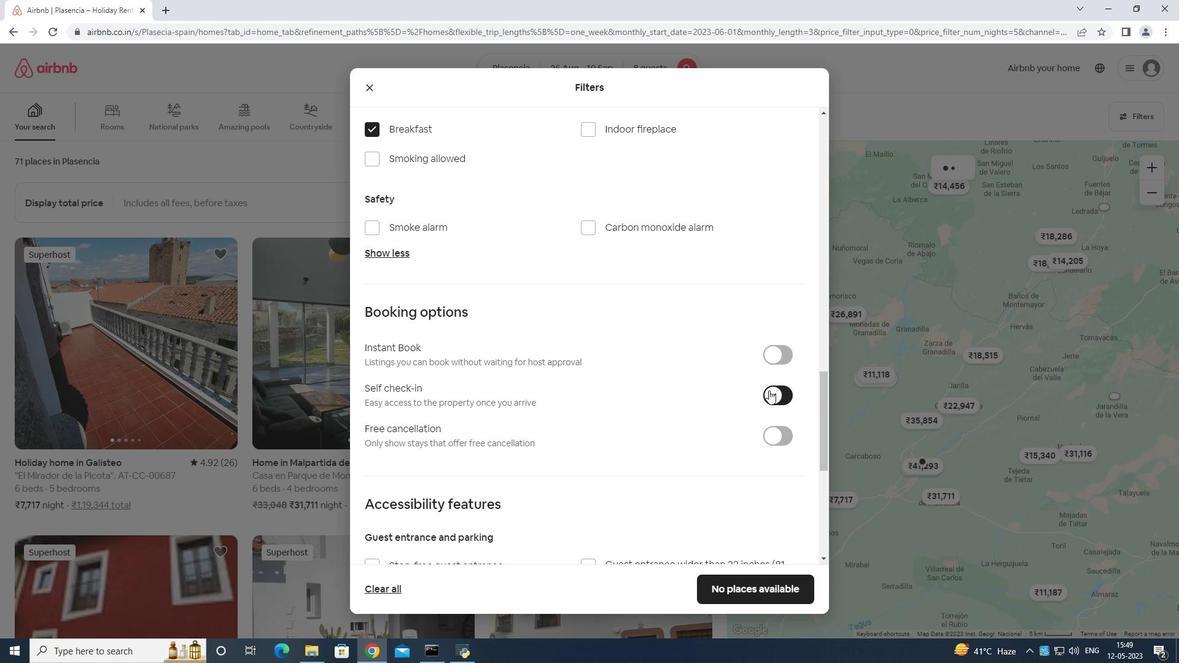 
Action: Mouse scrolled (769, 391) with delta (0, 0)
Screenshot: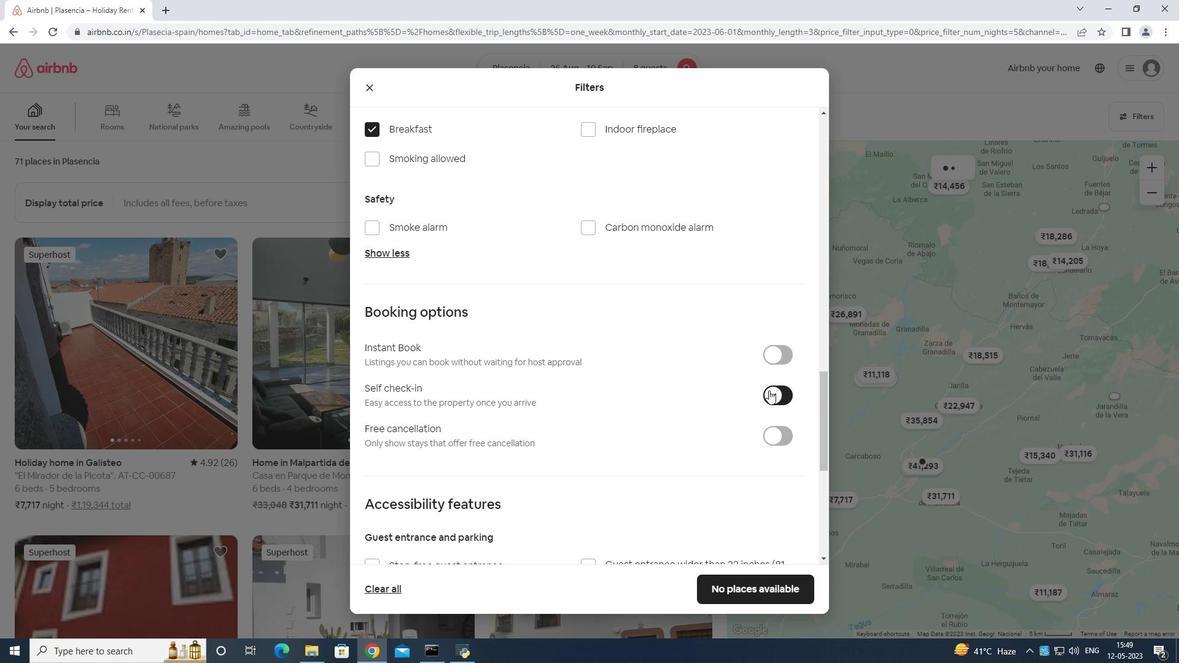 
Action: Mouse moved to (769, 391)
Screenshot: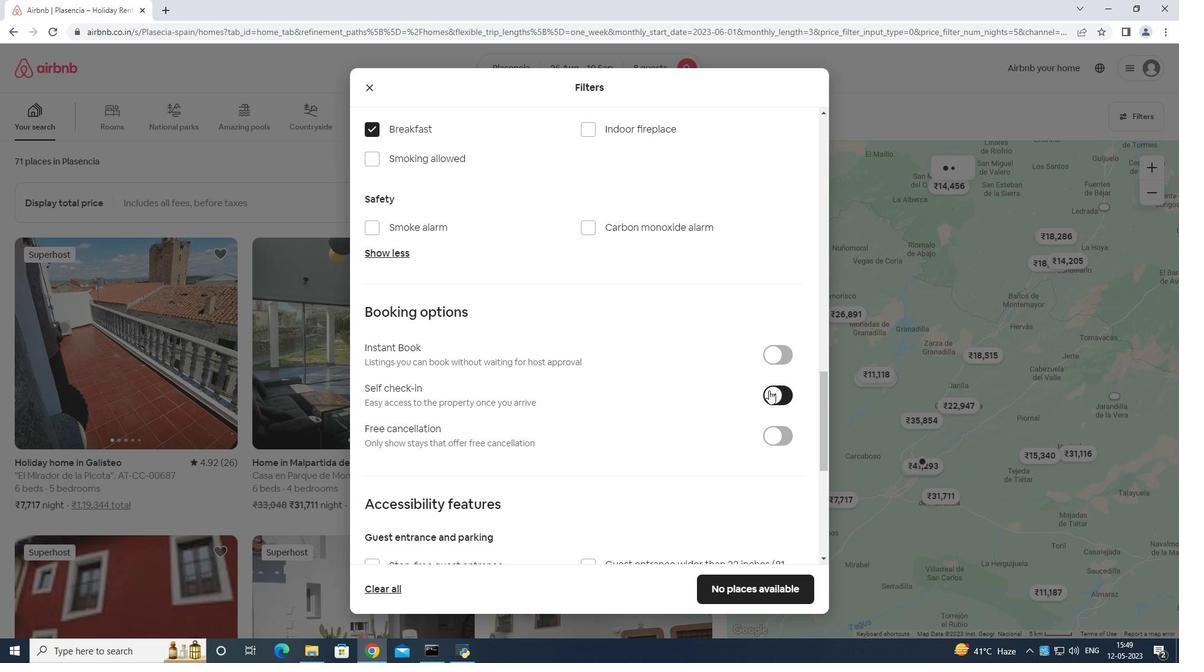 
Action: Mouse scrolled (769, 391) with delta (0, 0)
Screenshot: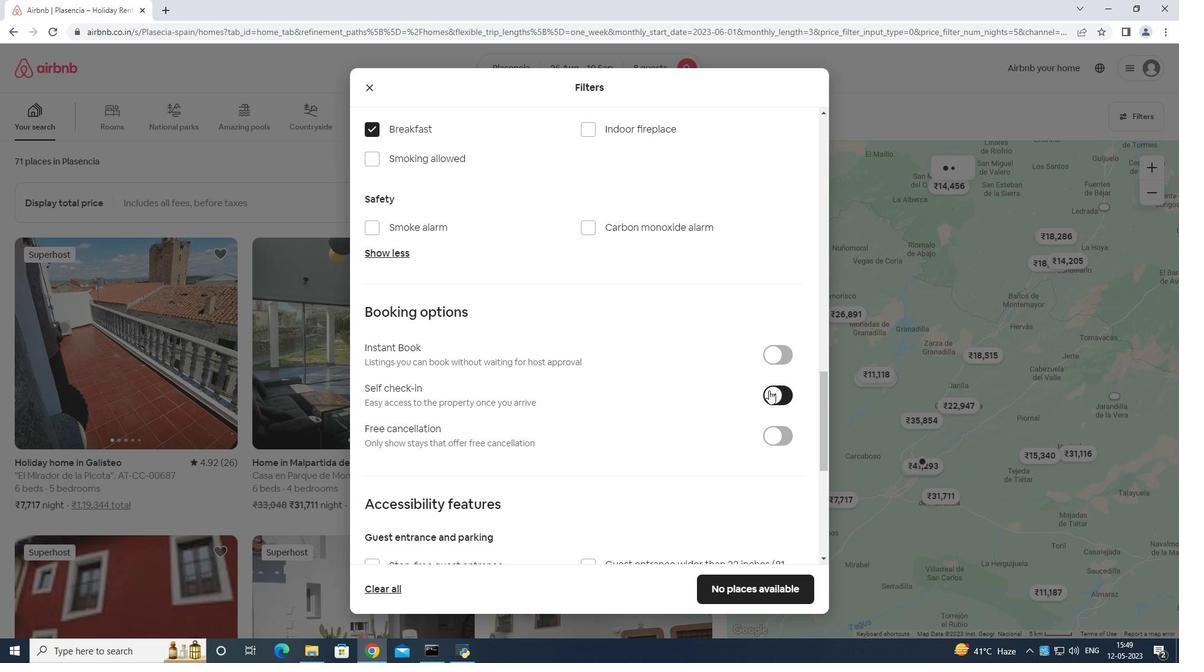 
Action: Mouse moved to (769, 393)
Screenshot: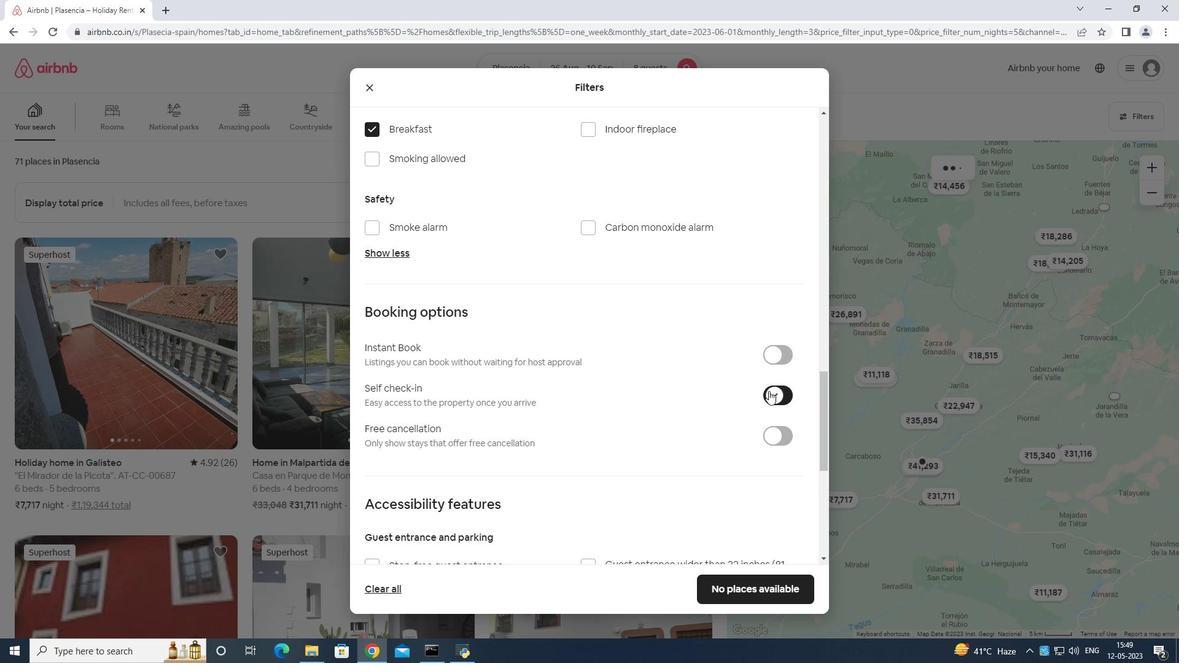 
Action: Mouse scrolled (769, 392) with delta (0, 0)
Screenshot: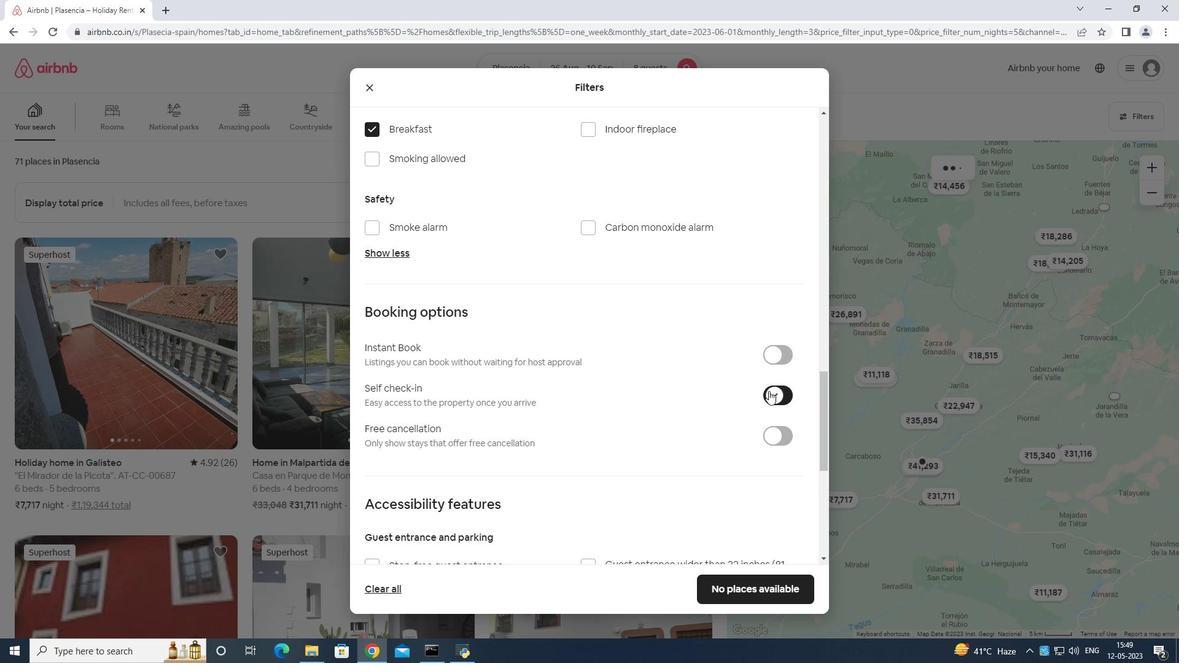 
Action: Mouse moved to (764, 393)
Screenshot: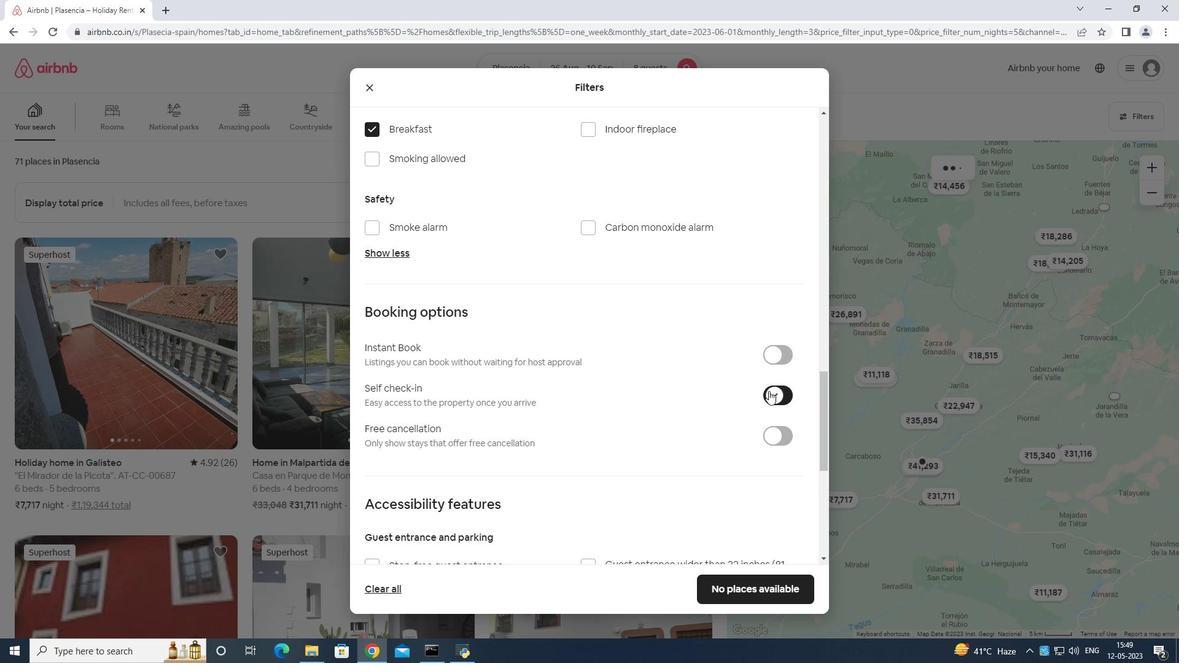 
Action: Mouse scrolled (764, 392) with delta (0, 0)
Screenshot: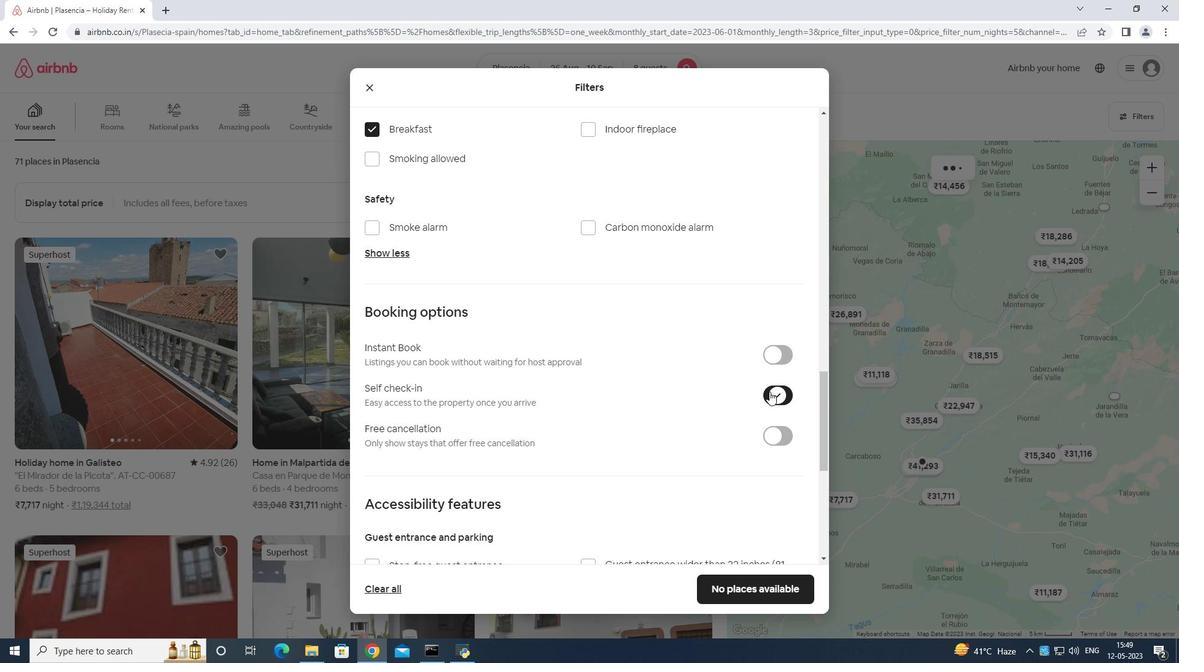 
Action: Mouse moved to (710, 384)
Screenshot: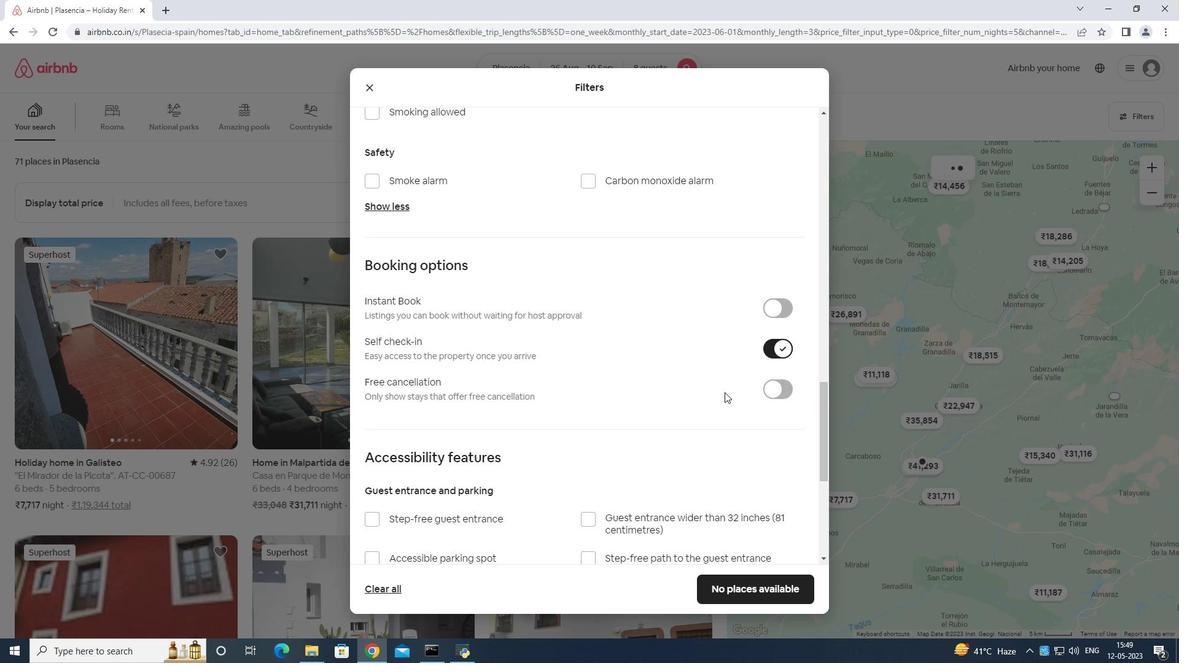 
Action: Mouse scrolled (710, 383) with delta (0, 0)
Screenshot: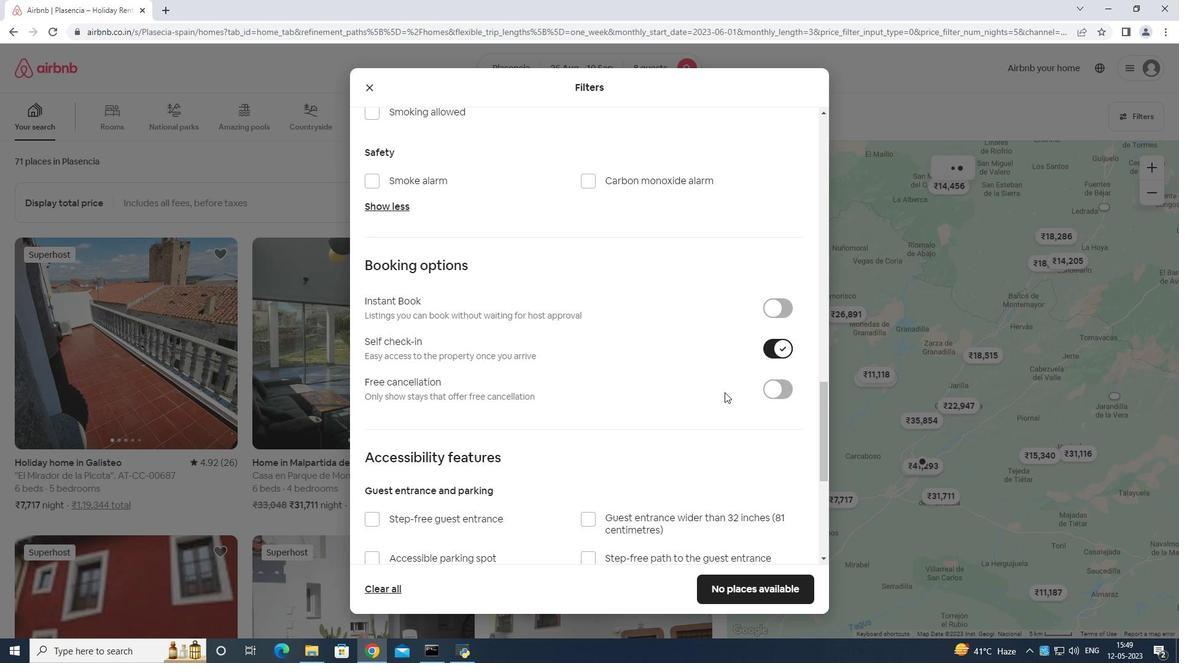 
Action: Mouse scrolled (710, 383) with delta (0, 0)
Screenshot: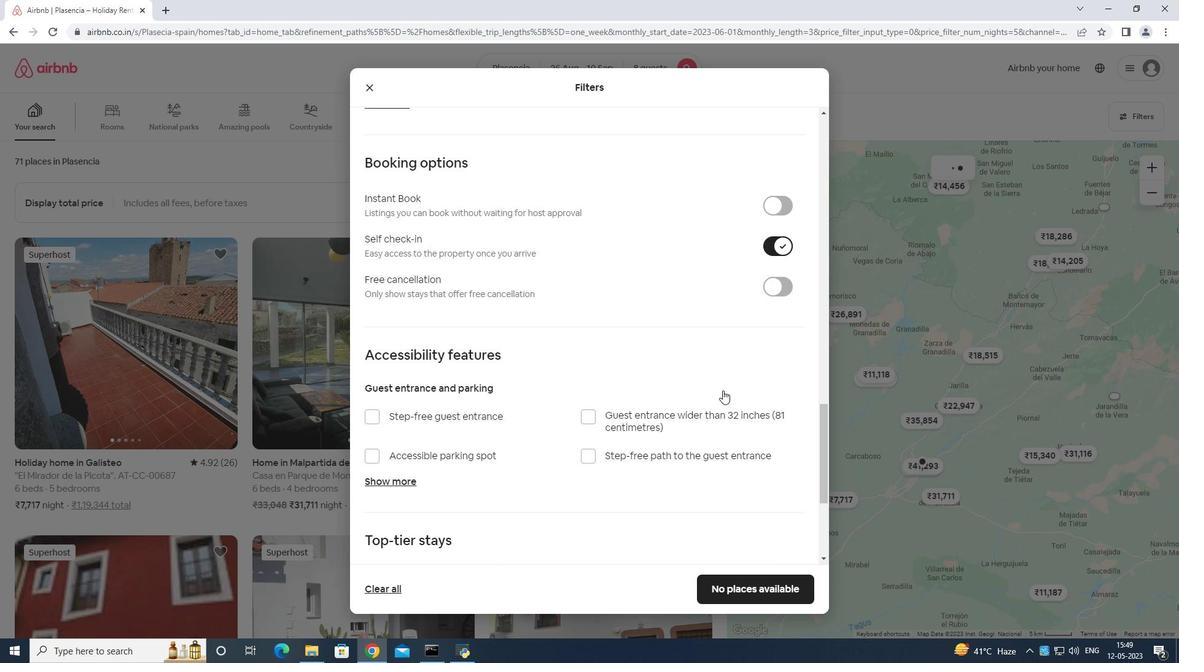 
Action: Mouse scrolled (710, 383) with delta (0, 0)
Screenshot: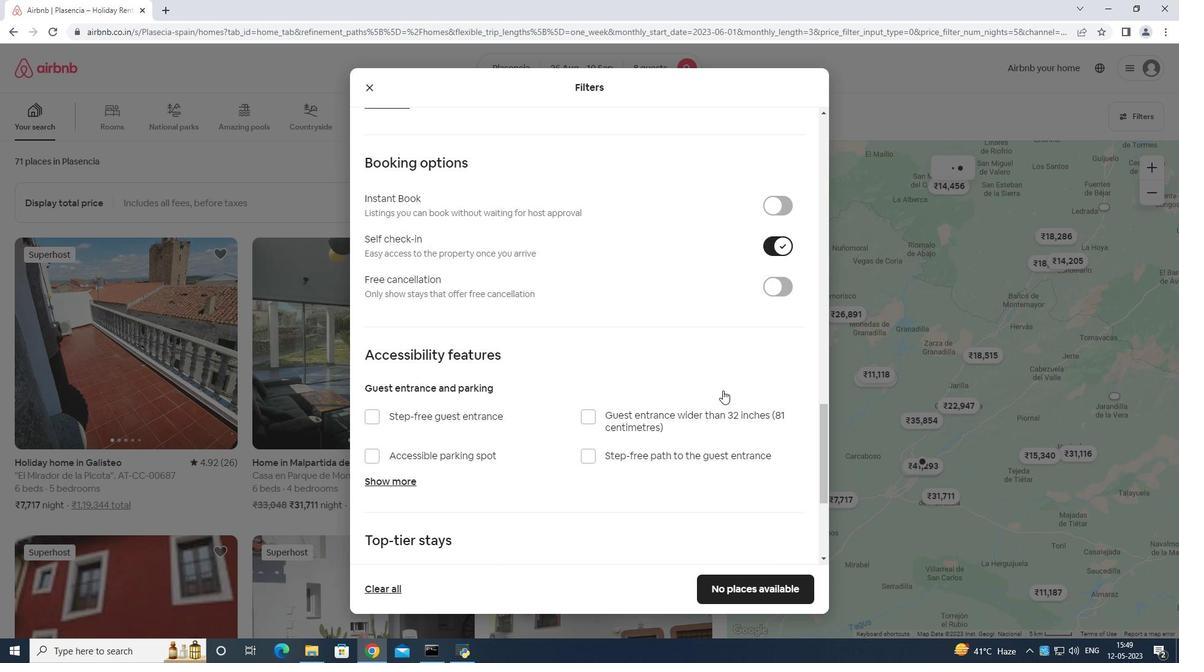 
Action: Mouse moved to (710, 385)
Screenshot: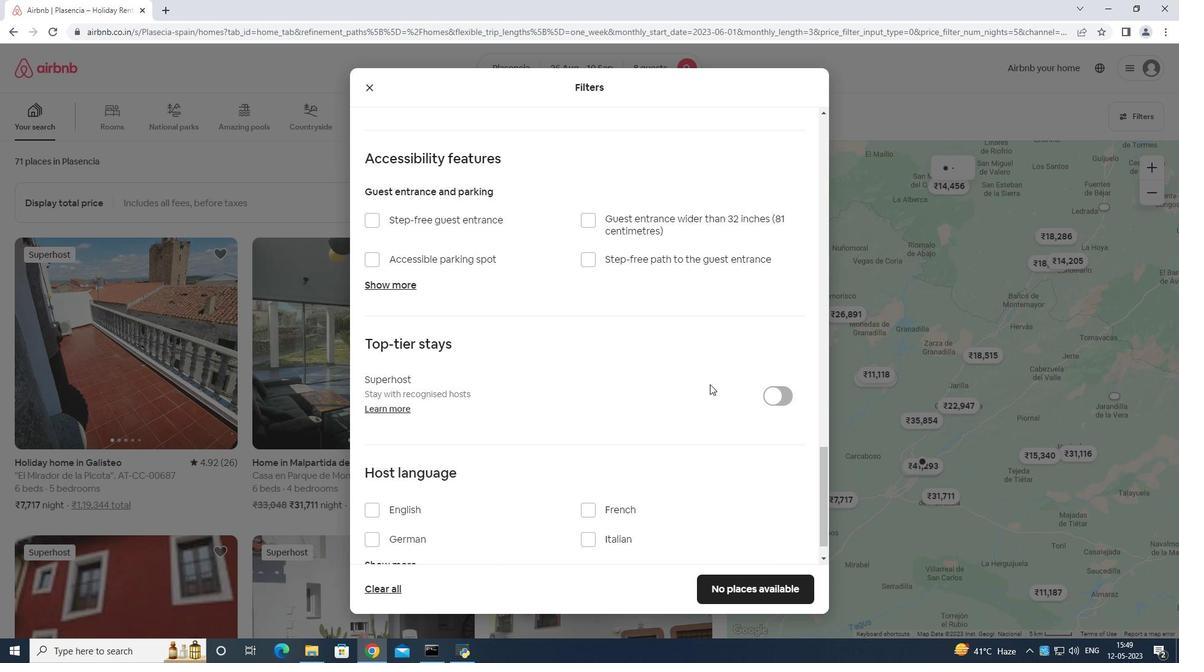 
Action: Mouse scrolled (710, 384) with delta (0, 0)
Screenshot: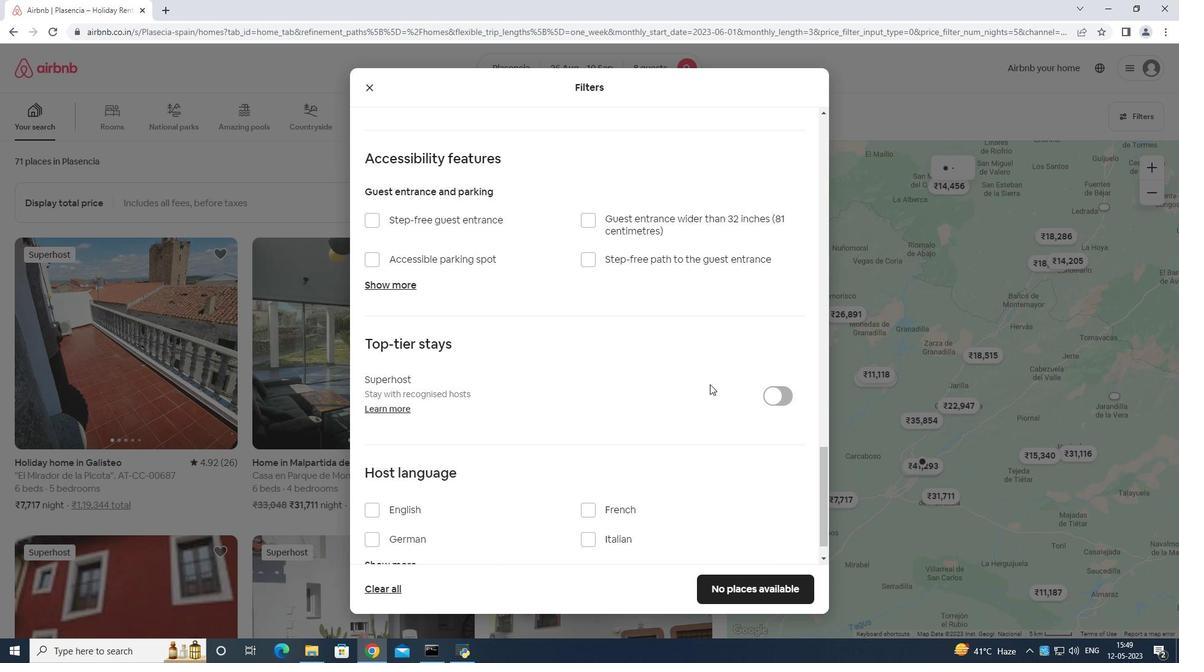 
Action: Mouse moved to (707, 388)
Screenshot: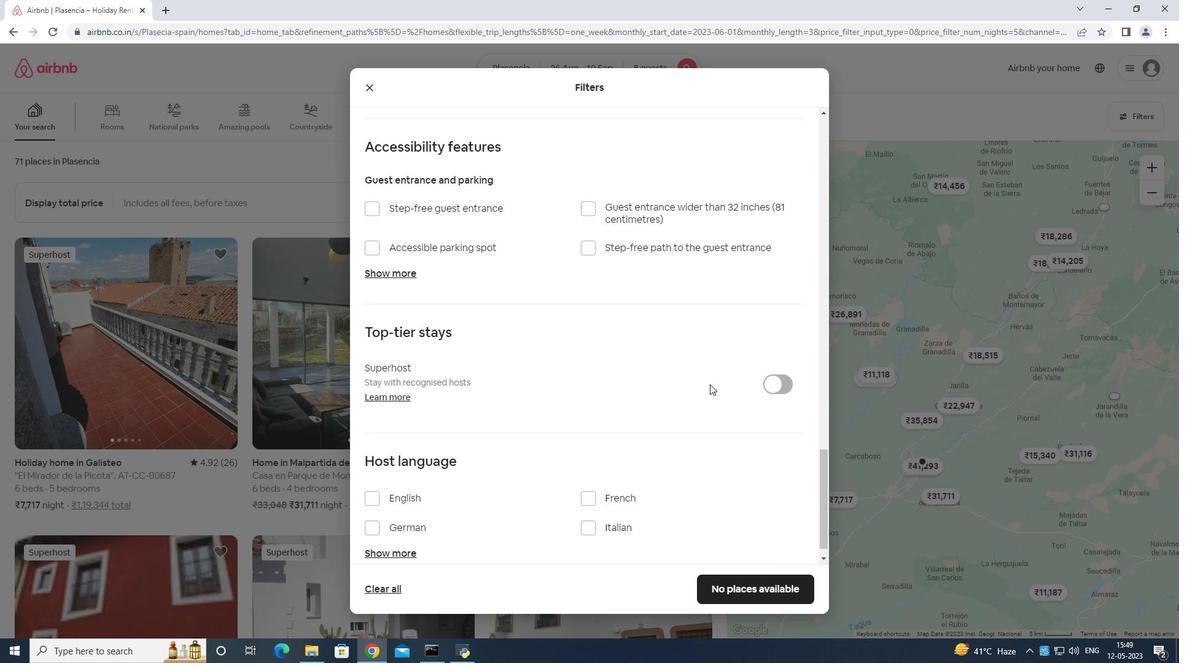 
Action: Mouse scrolled (707, 388) with delta (0, 0)
Screenshot: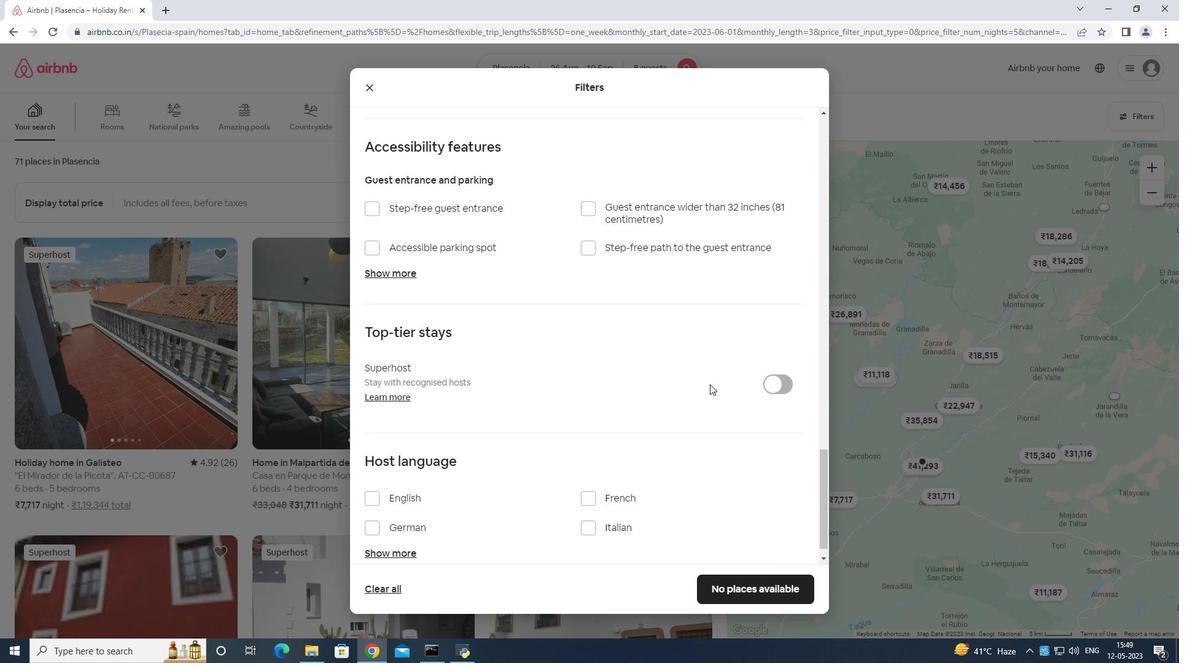 
Action: Mouse moved to (700, 391)
Screenshot: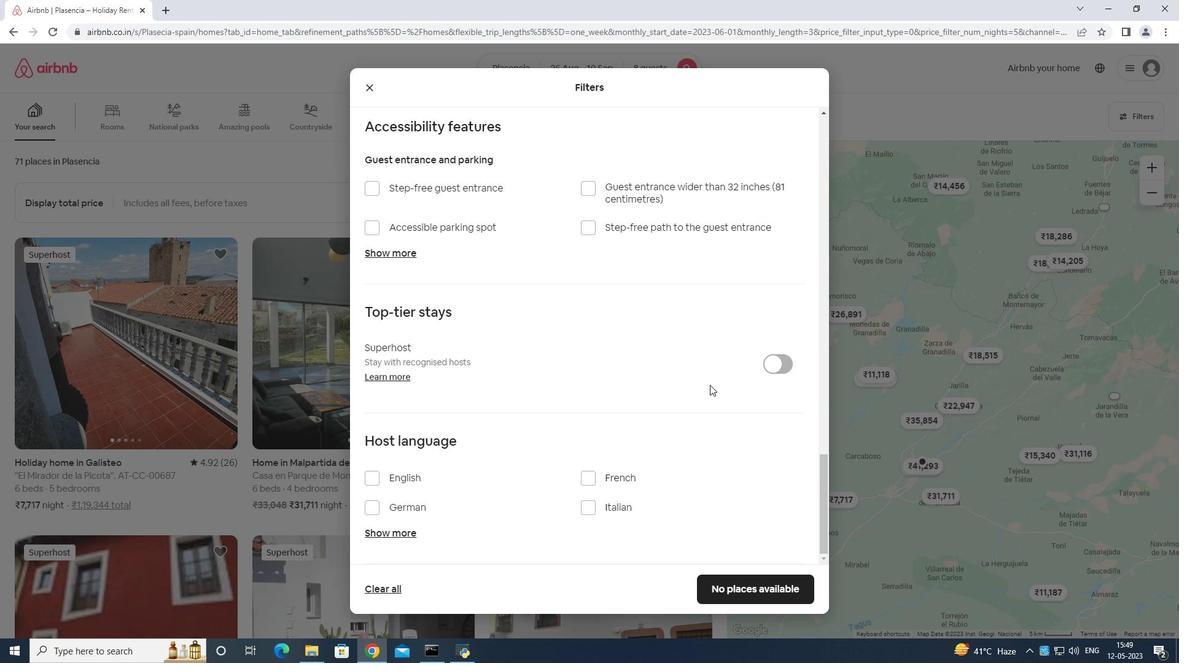 
Action: Mouse scrolled (700, 390) with delta (0, 0)
Screenshot: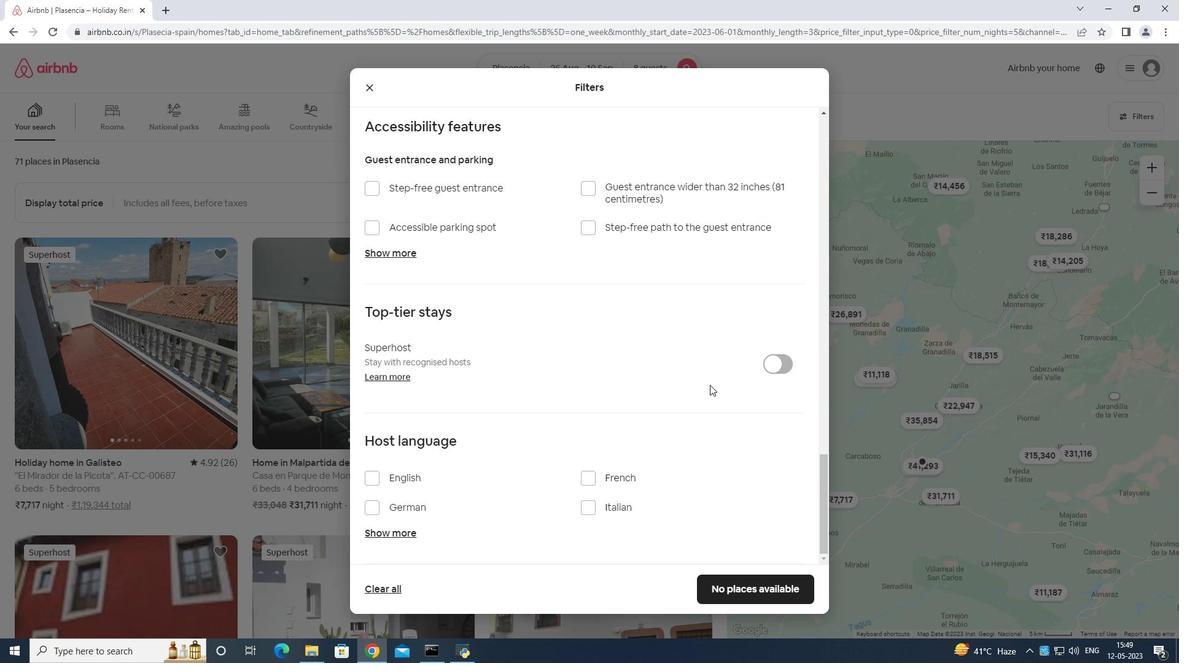 
Action: Mouse moved to (683, 398)
Screenshot: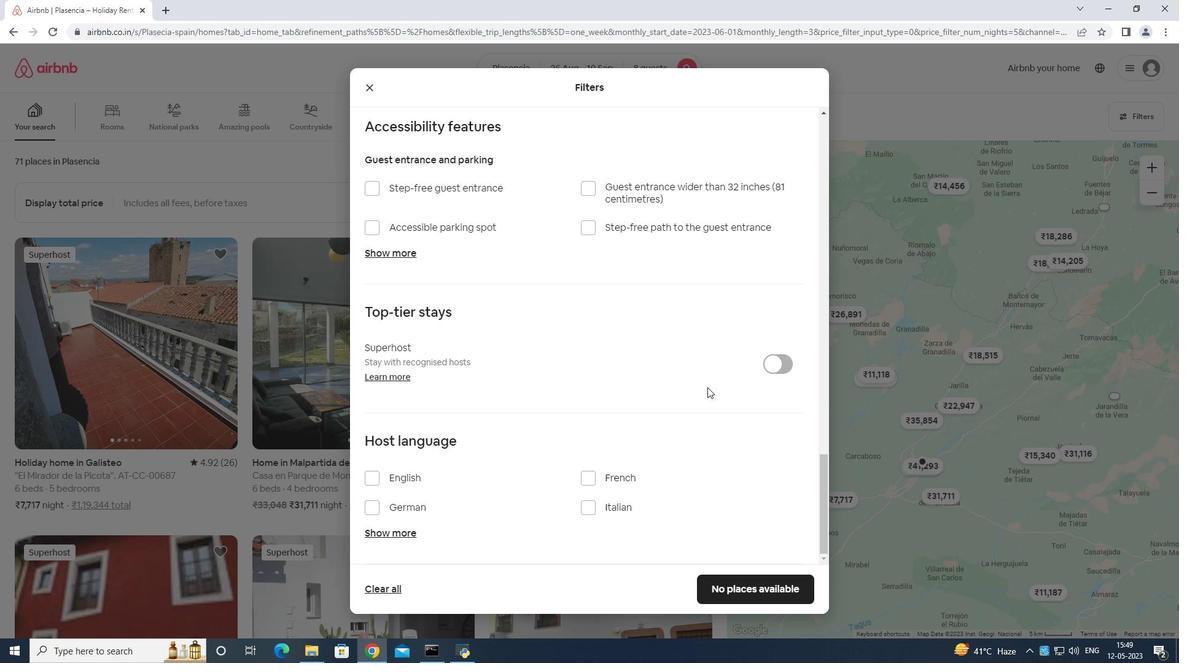 
Action: Mouse scrolled (683, 398) with delta (0, 0)
Screenshot: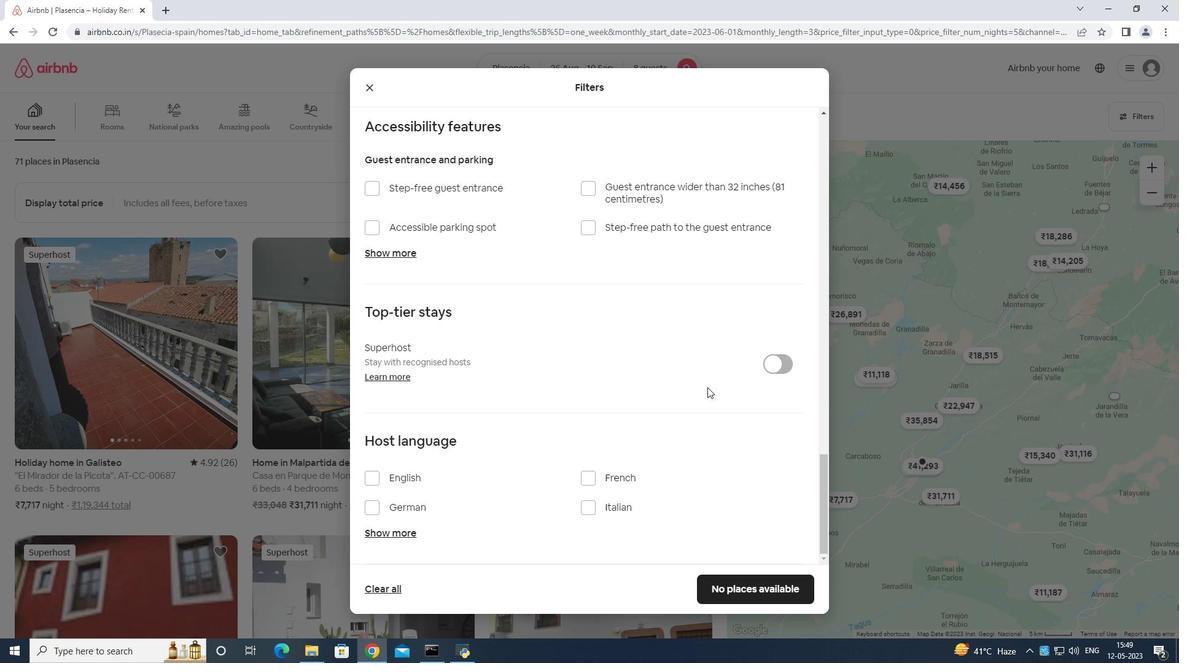 
Action: Mouse moved to (371, 477)
Screenshot: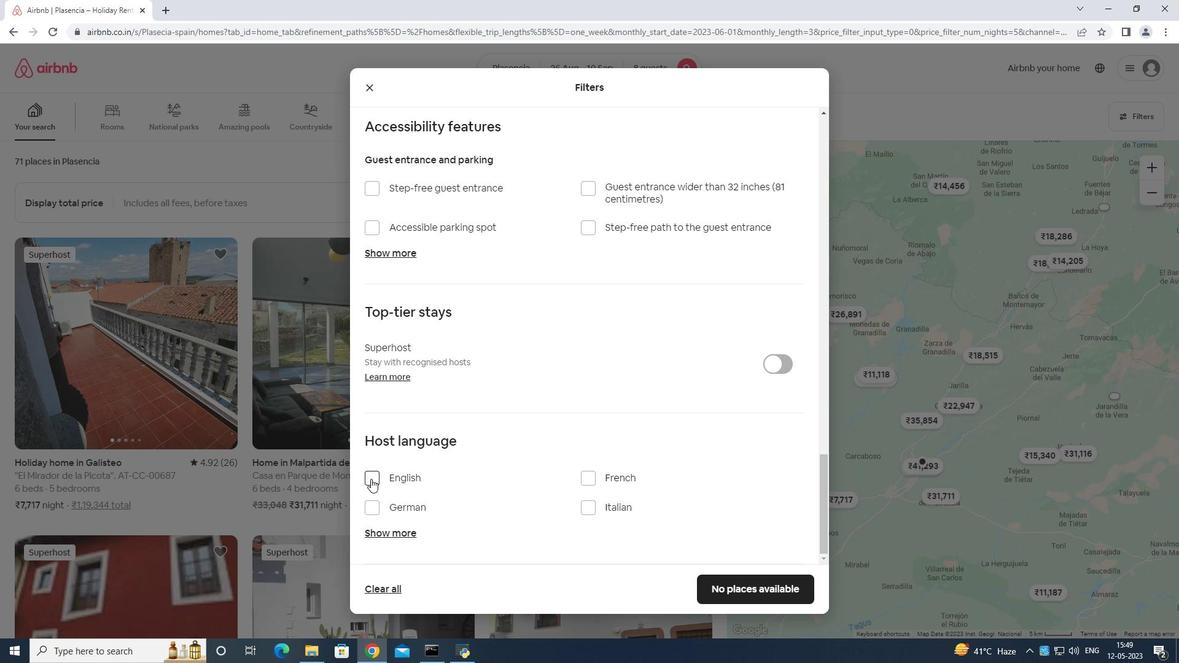 
Action: Mouse pressed left at (371, 477)
Screenshot: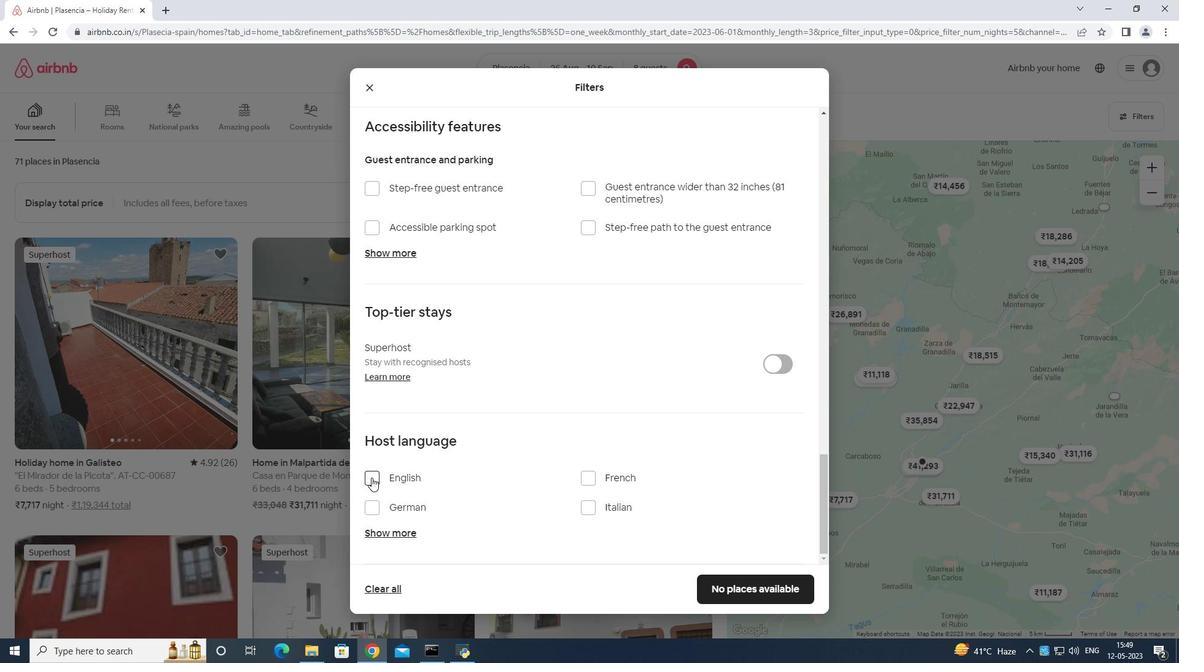 
Action: Mouse moved to (736, 585)
Screenshot: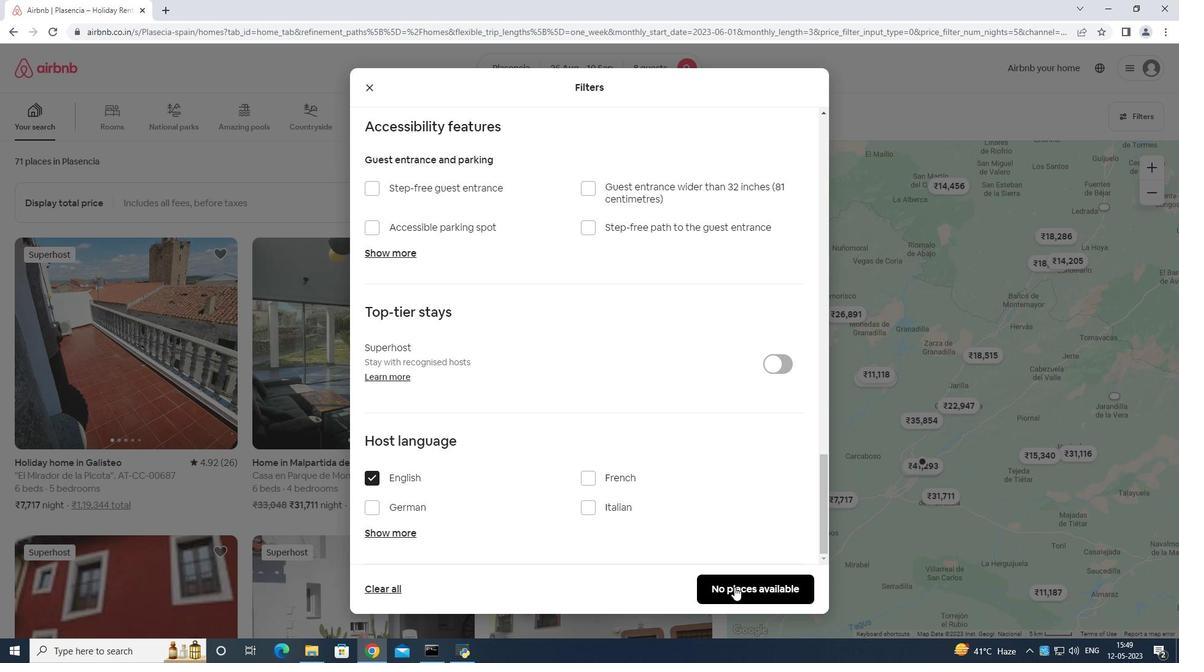 
Action: Mouse pressed left at (736, 585)
Screenshot: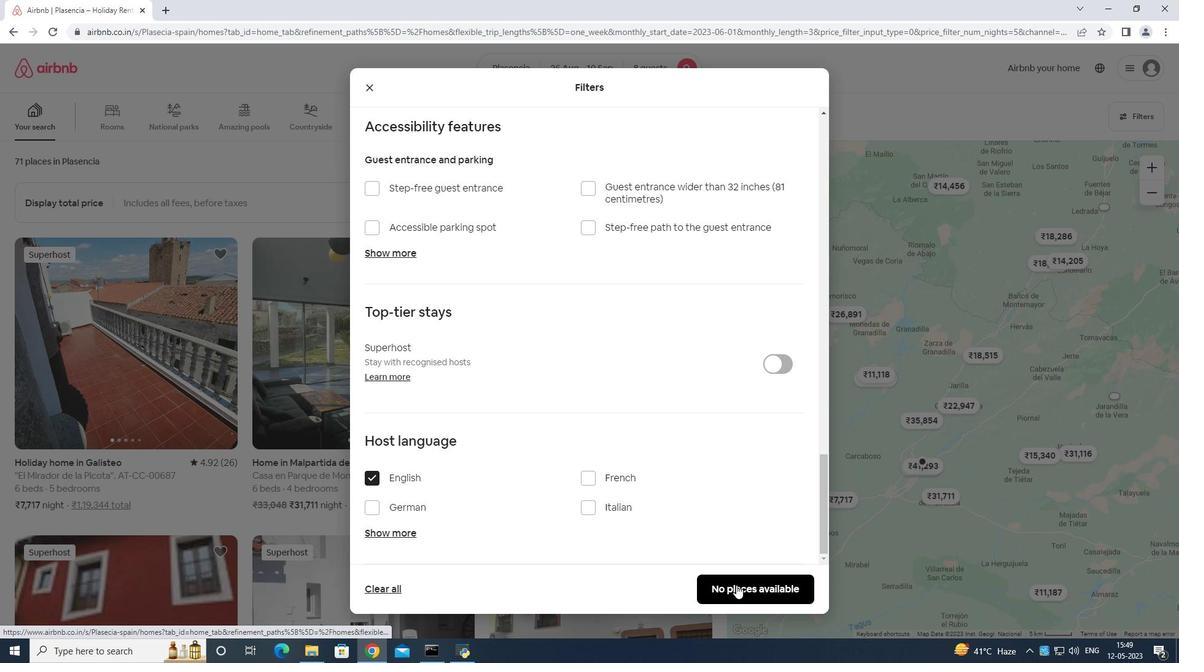 
Action: Mouse moved to (737, 585)
Screenshot: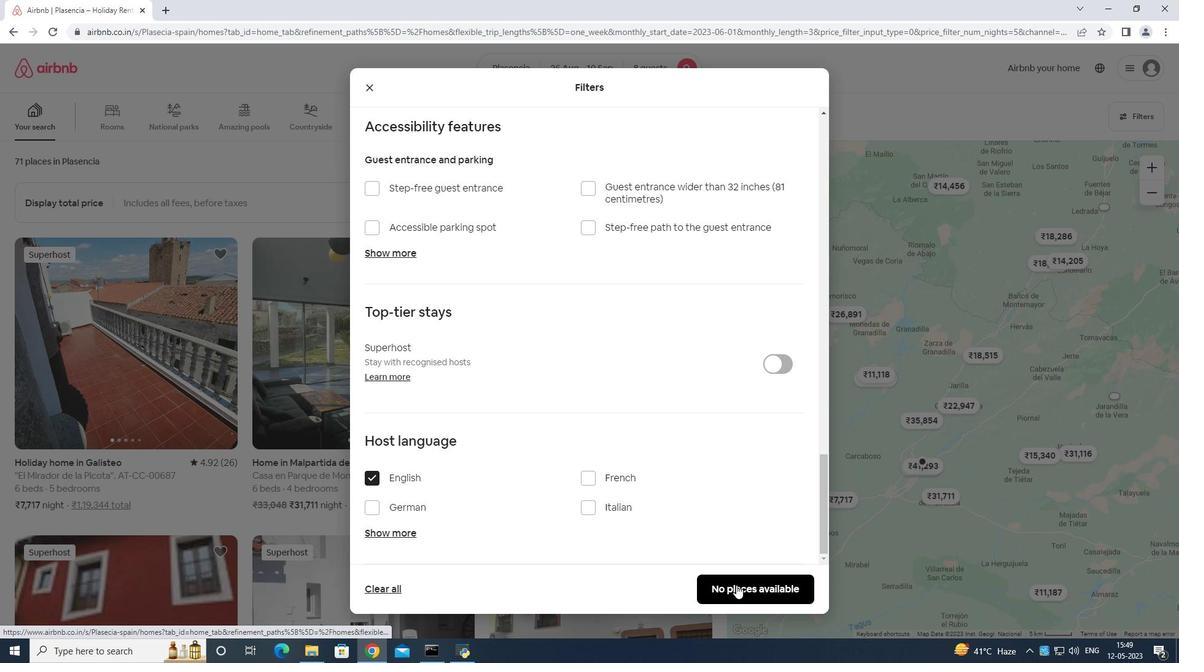 
